 Task: Find connections with filter location Campos Belos with filter topic #Socialentrepreneurshipwith filter profile language Potuguese with filter current company Bill & Melinda Gates Foundation with filter school T A Pai Management Institute, Manipal with filter industry Hydroelectric Power Generation with filter service category Videography with filter keywords title Restaurant Chain Executive
Action: Mouse moved to (664, 134)
Screenshot: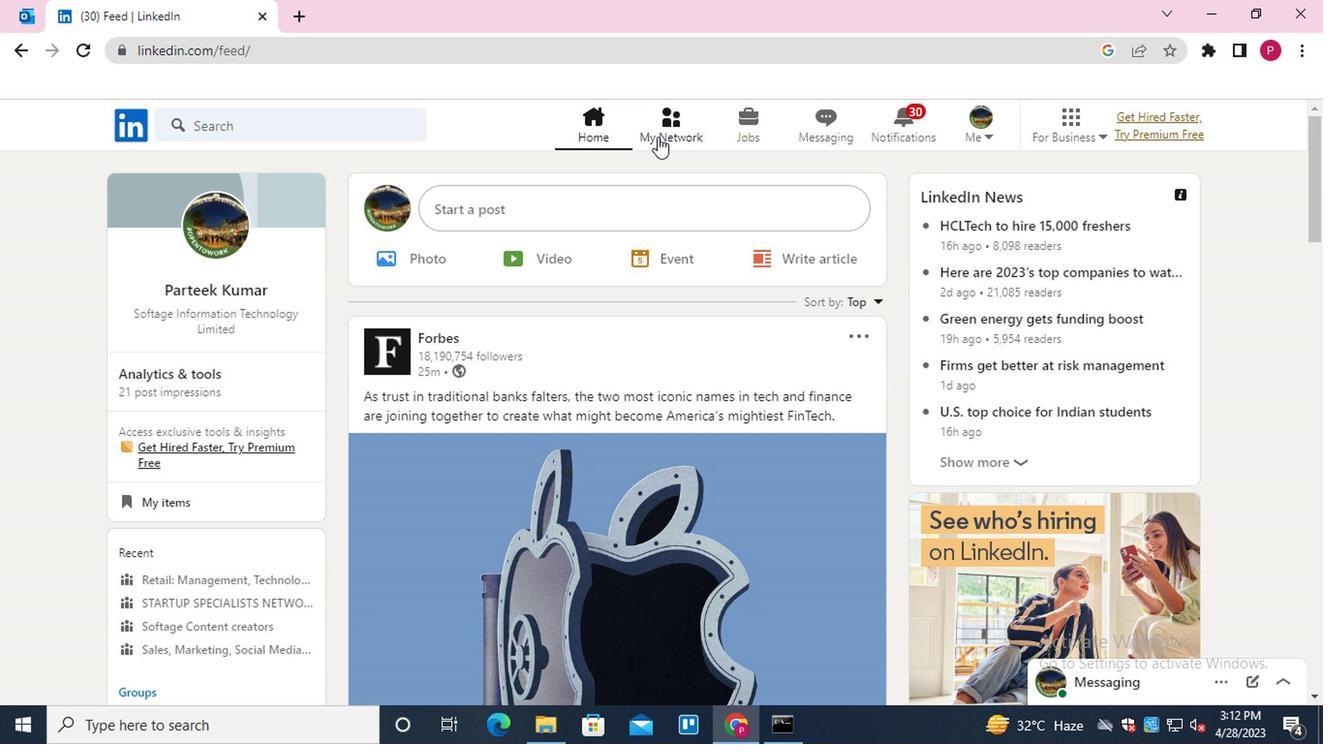 
Action: Mouse pressed left at (664, 134)
Screenshot: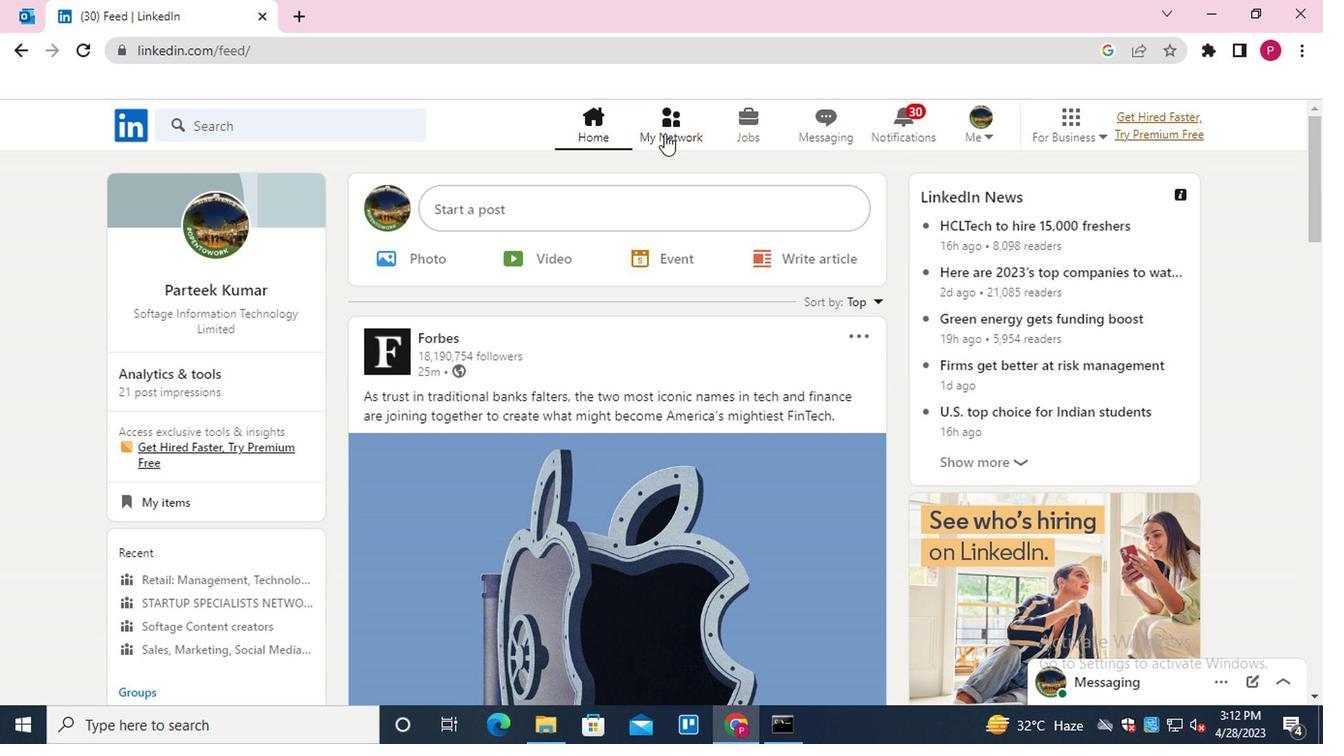 
Action: Mouse moved to (311, 241)
Screenshot: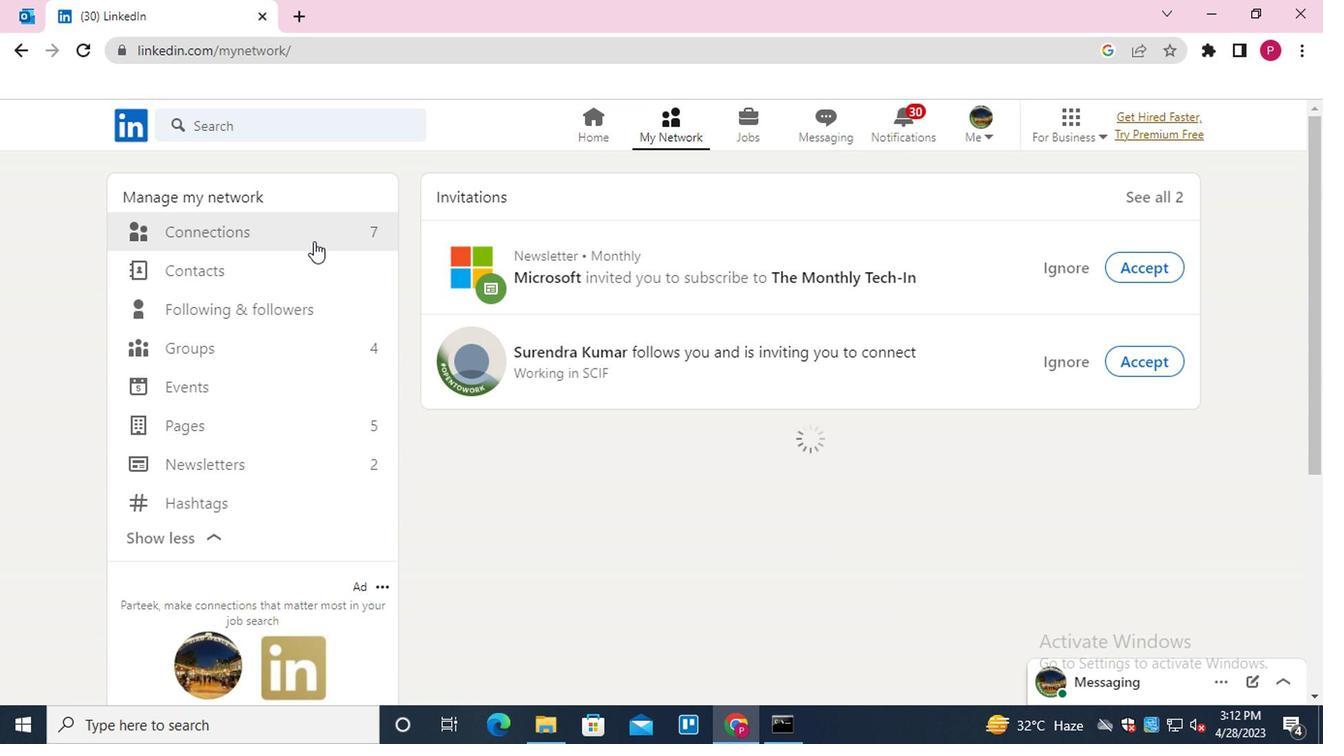
Action: Mouse pressed left at (311, 241)
Screenshot: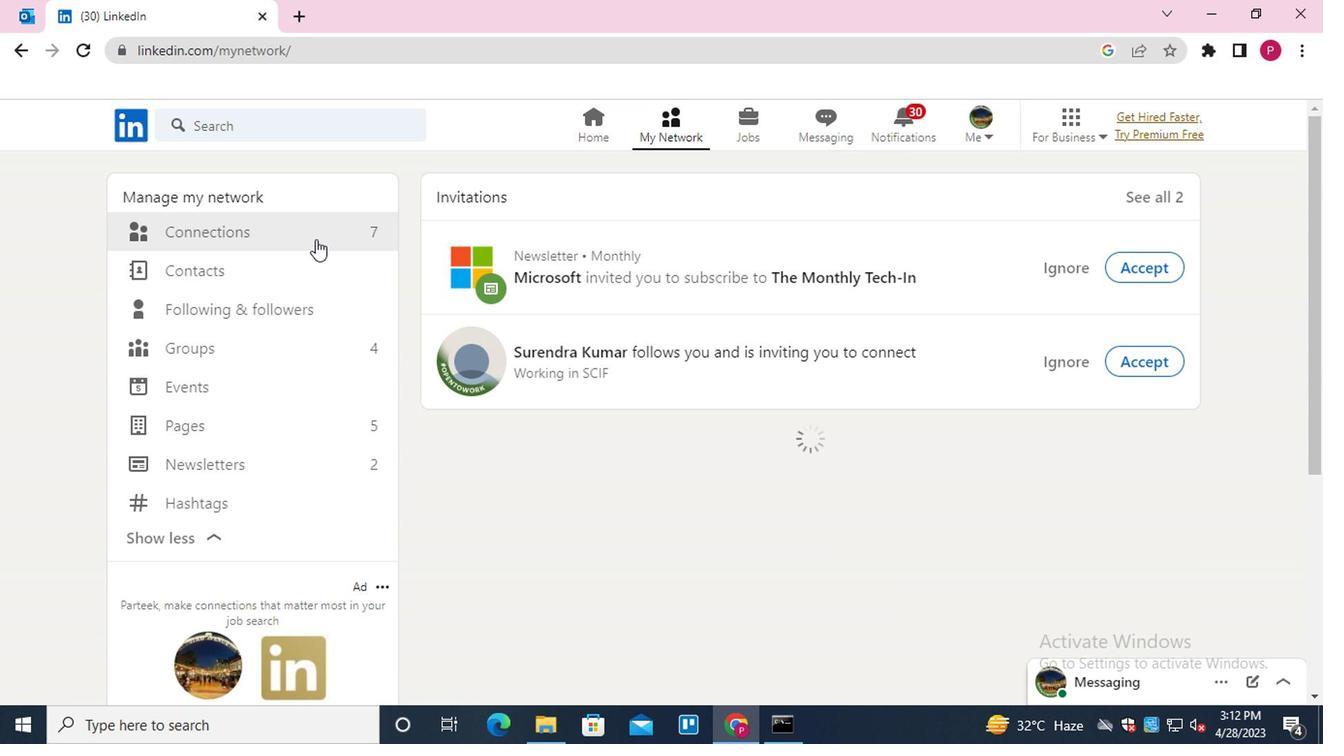 
Action: Mouse moved to (779, 233)
Screenshot: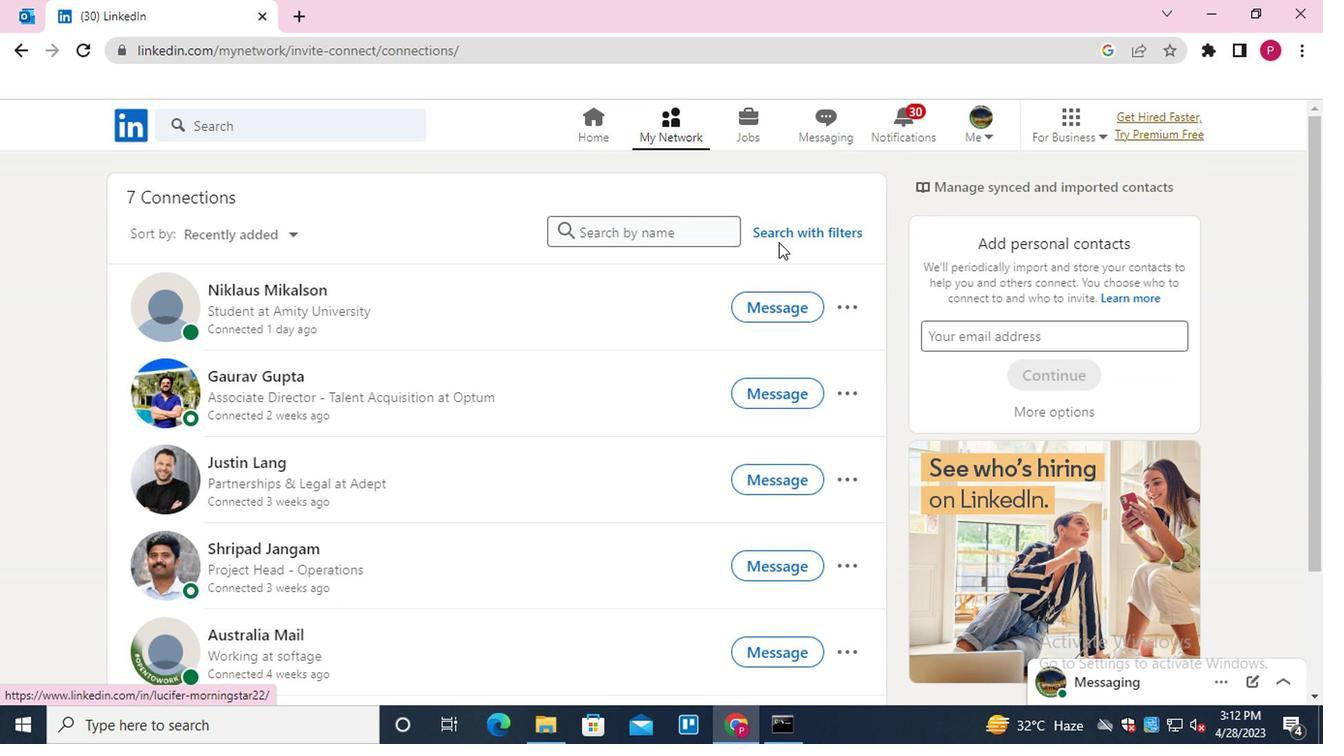 
Action: Mouse pressed left at (779, 233)
Screenshot: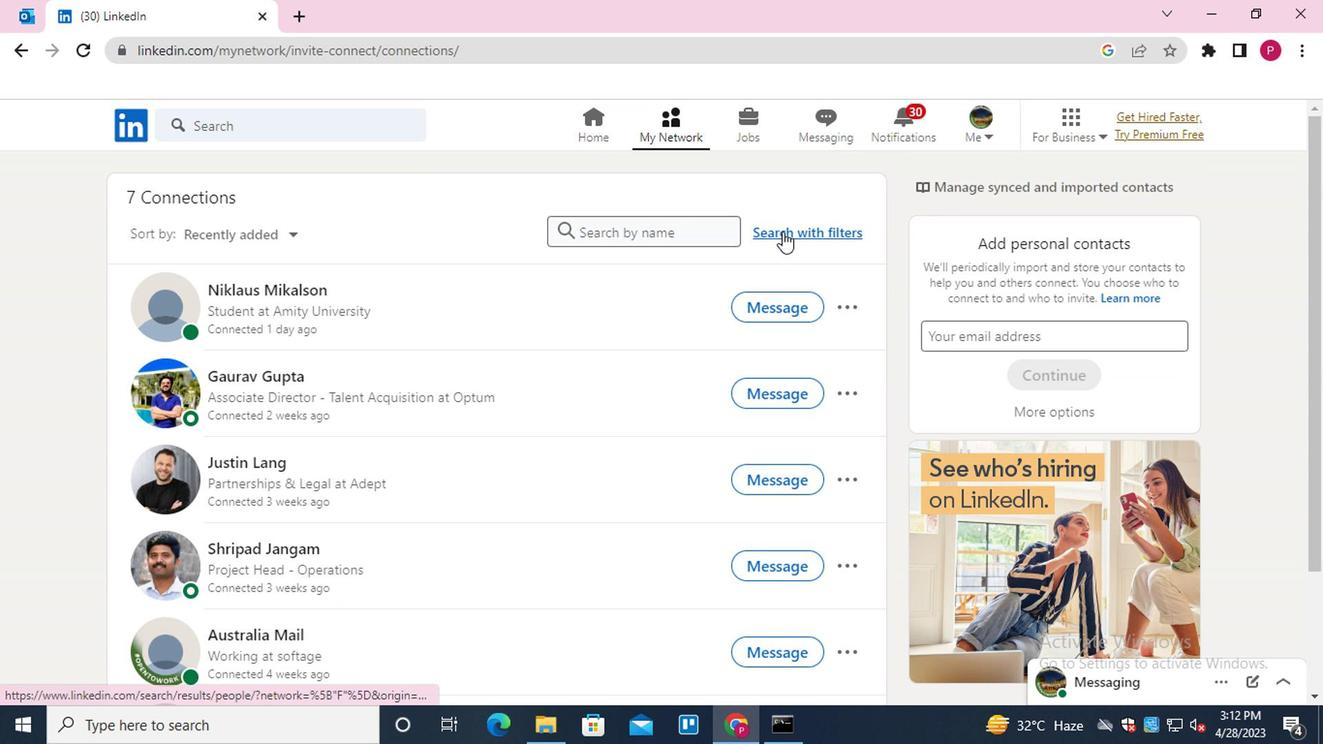 
Action: Mouse moved to (712, 179)
Screenshot: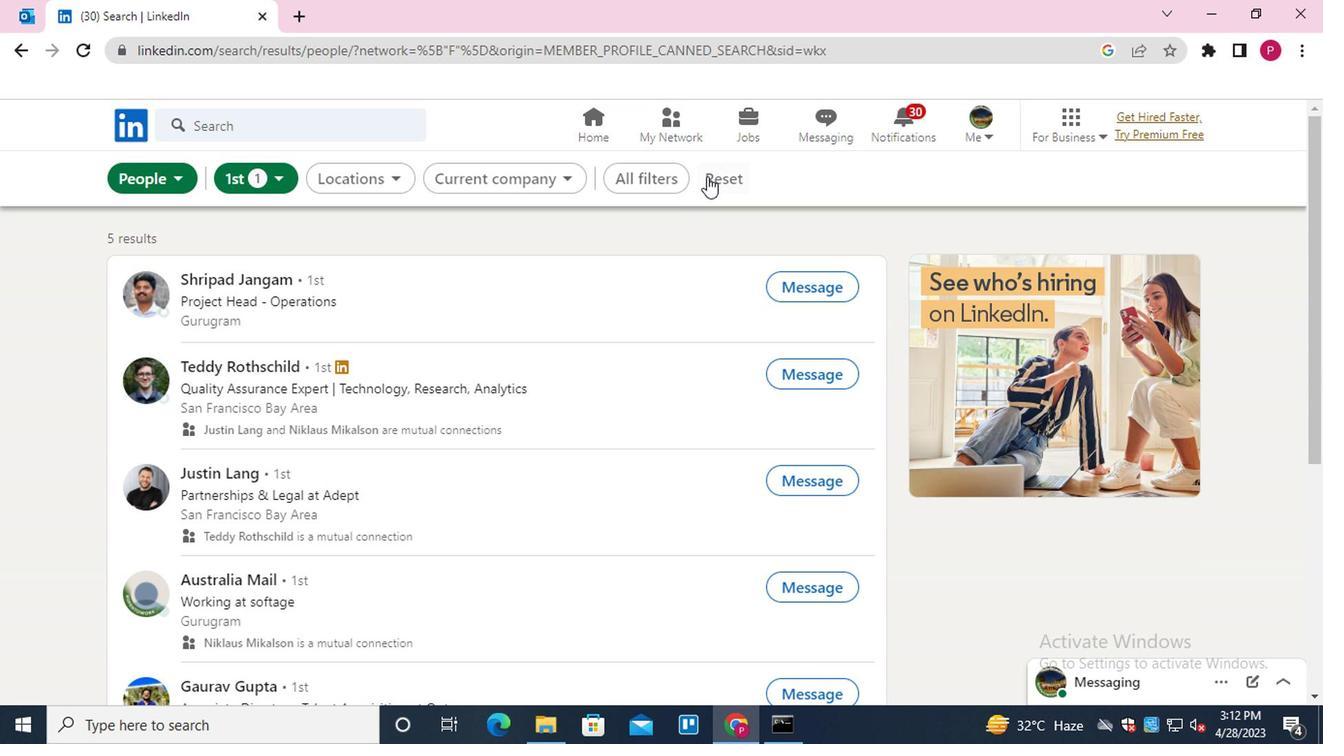 
Action: Mouse pressed left at (712, 179)
Screenshot: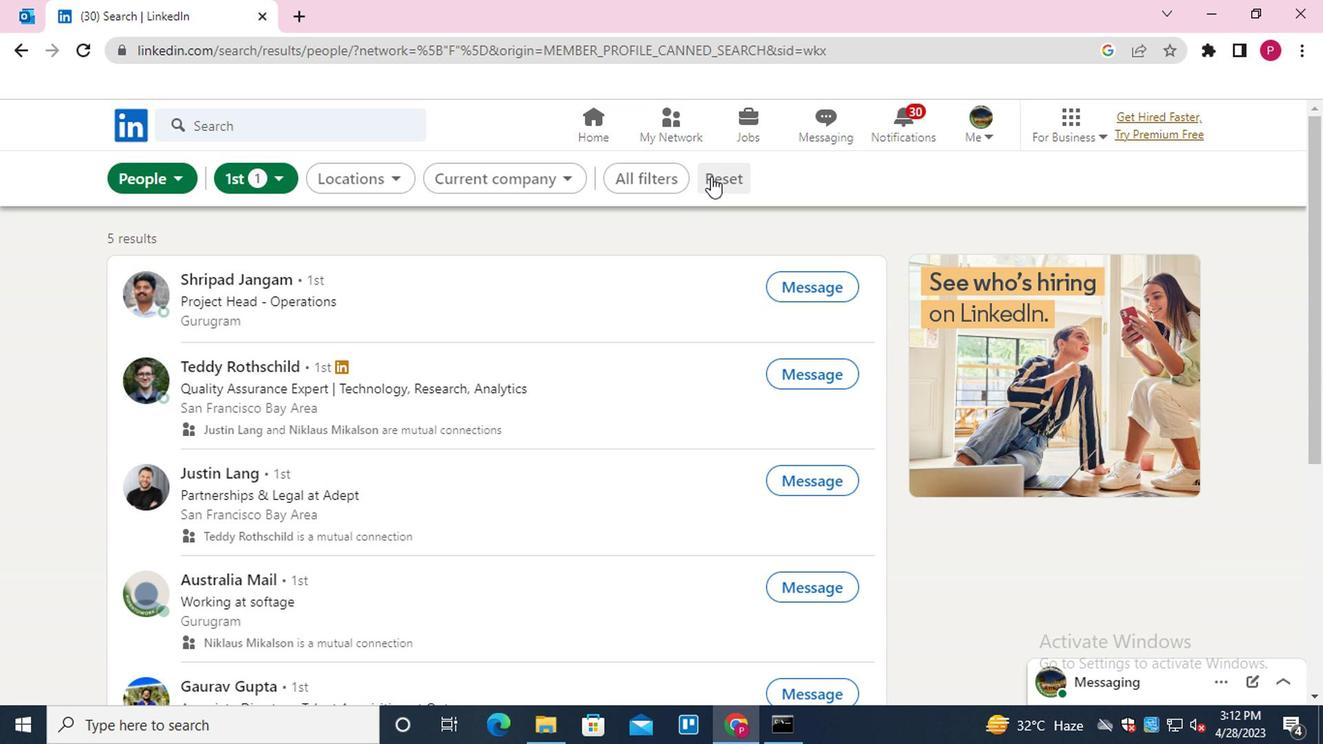 
Action: Mouse moved to (687, 181)
Screenshot: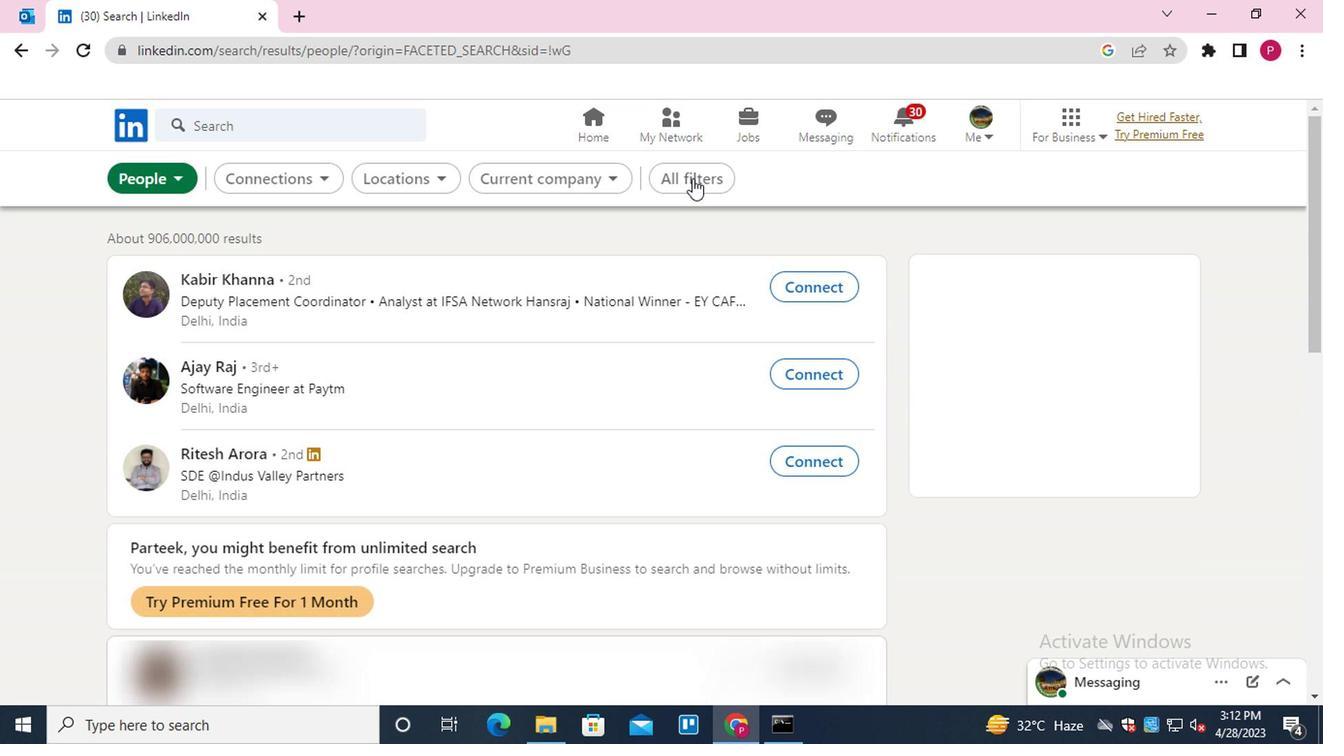 
Action: Mouse pressed left at (687, 181)
Screenshot: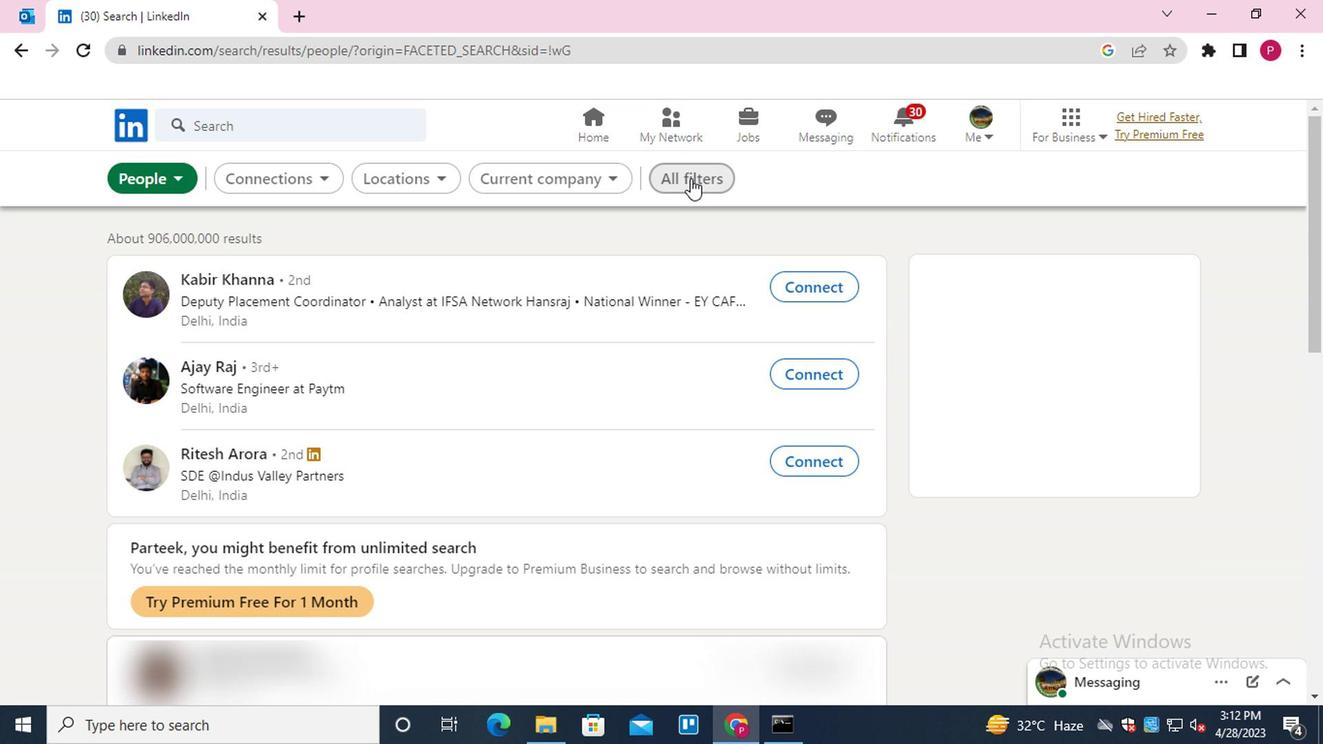 
Action: Mouse moved to (1123, 439)
Screenshot: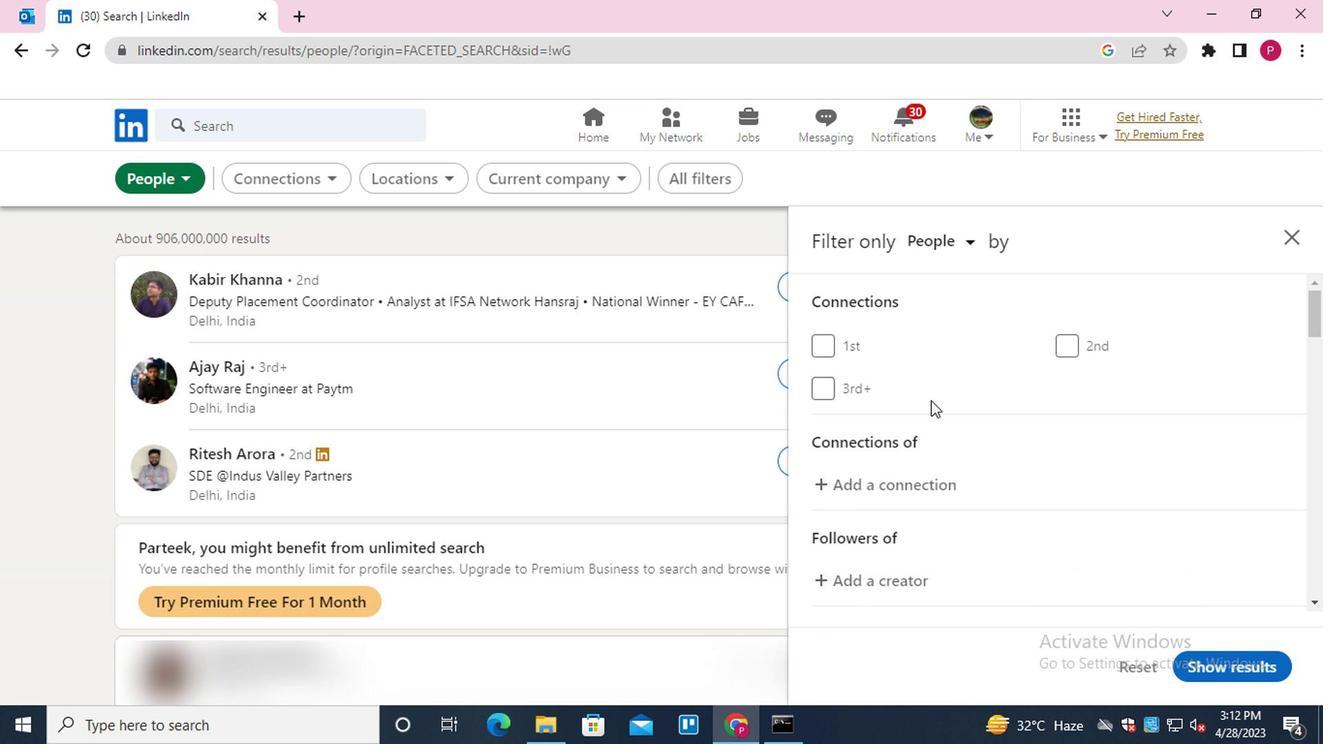 
Action: Mouse scrolled (1123, 438) with delta (0, 0)
Screenshot: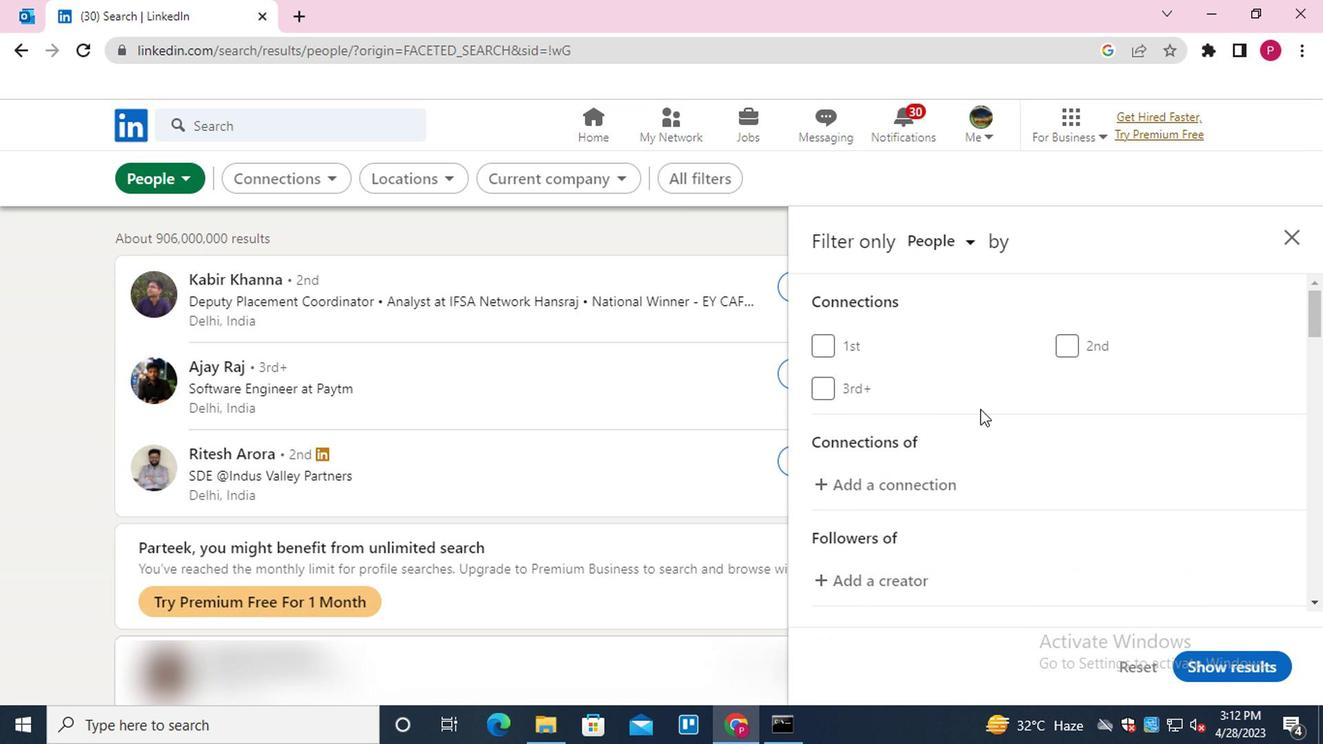 
Action: Mouse scrolled (1123, 438) with delta (0, 0)
Screenshot: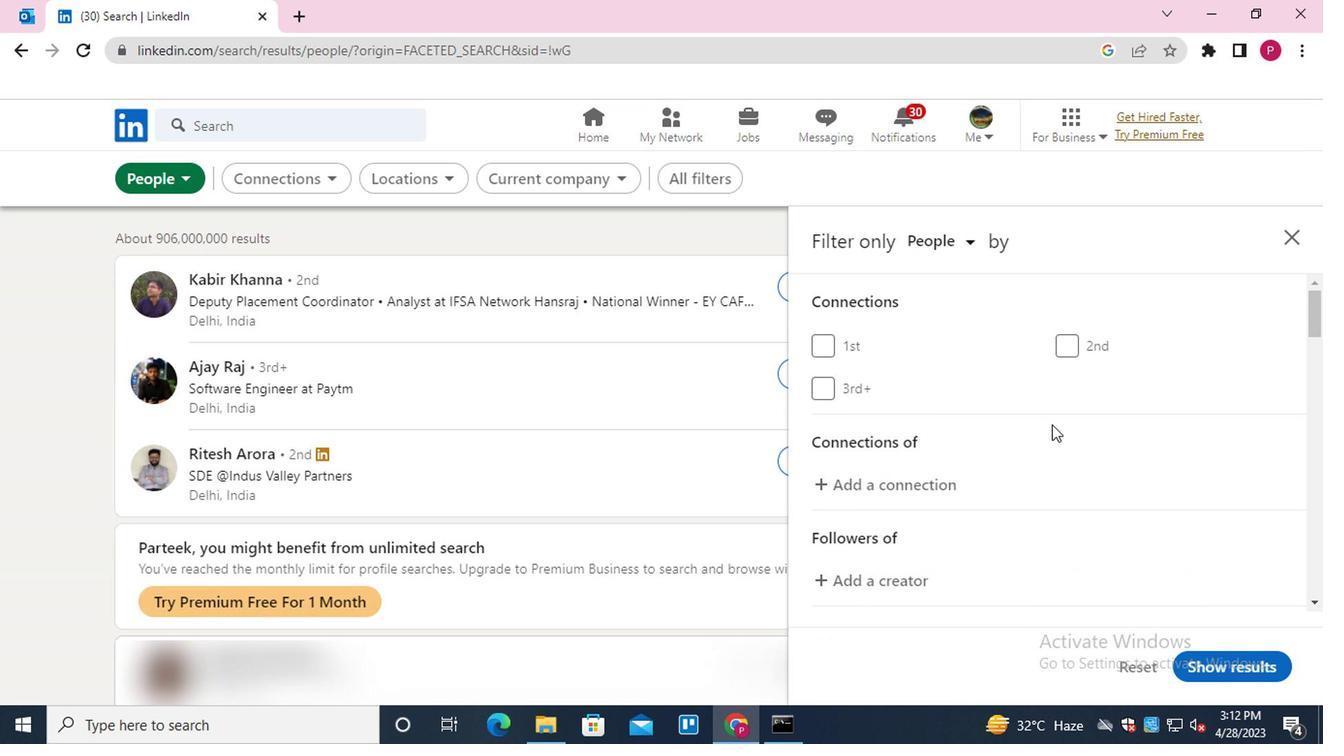 
Action: Mouse moved to (1131, 439)
Screenshot: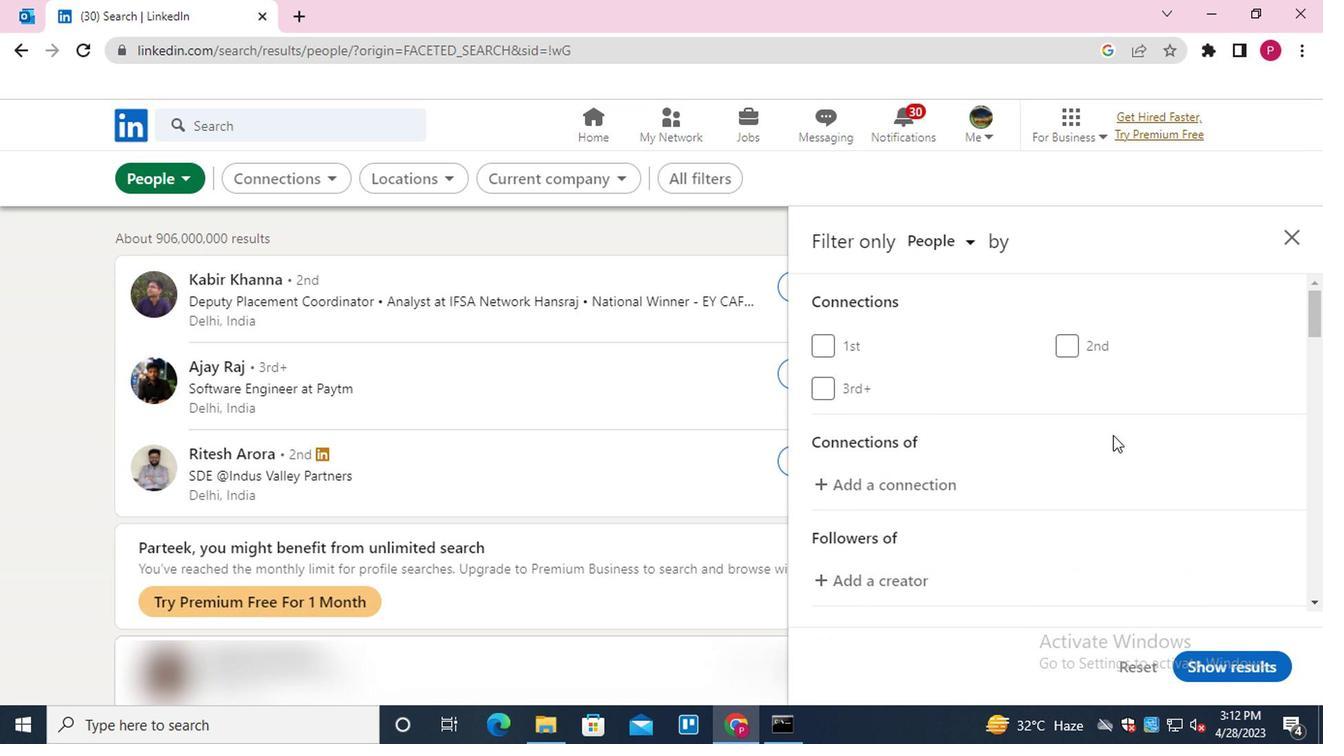 
Action: Mouse scrolled (1131, 439) with delta (0, 0)
Screenshot: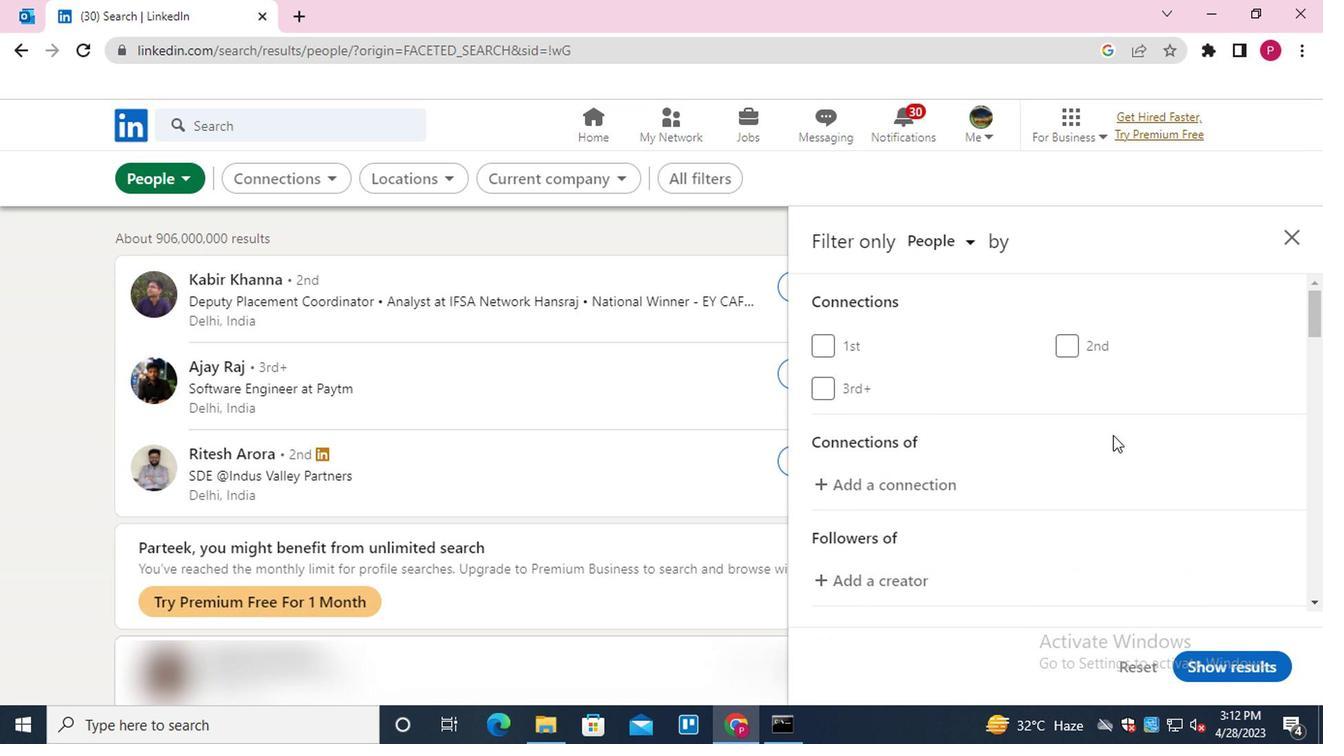 
Action: Mouse moved to (1122, 470)
Screenshot: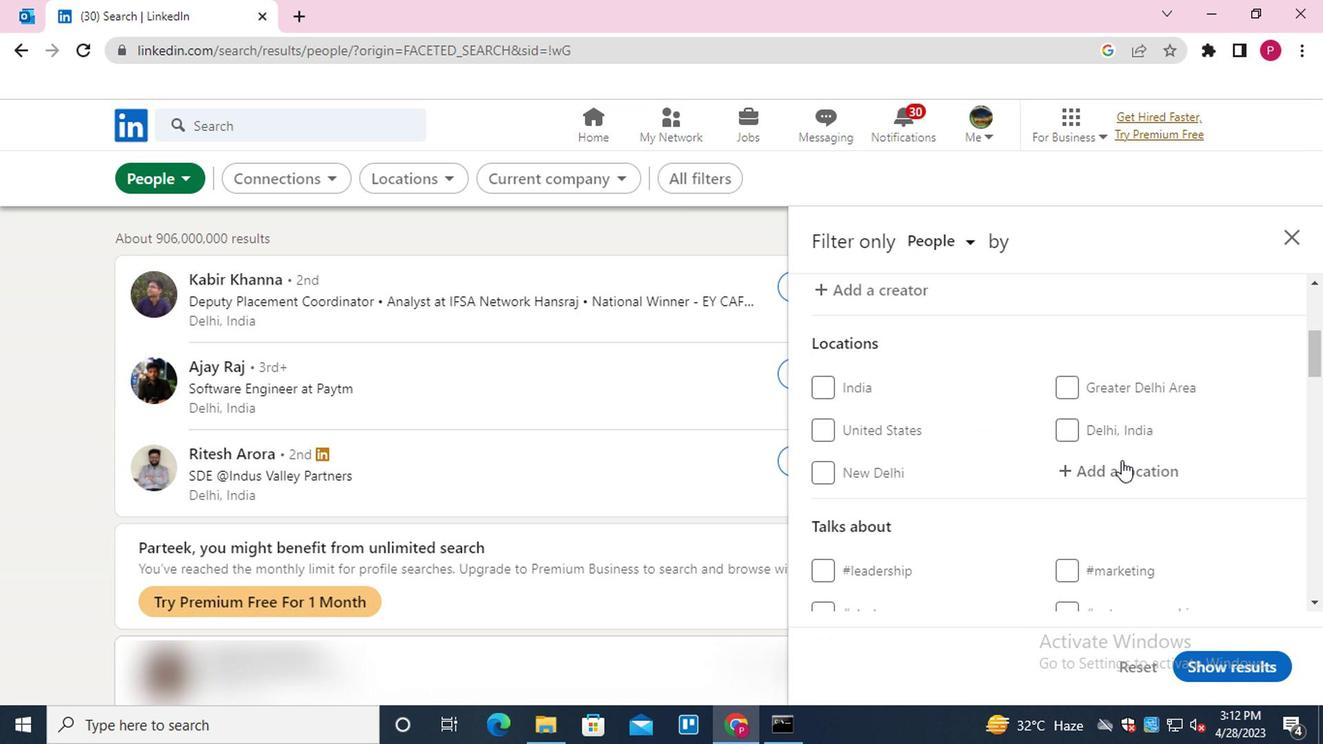 
Action: Mouse pressed left at (1122, 470)
Screenshot: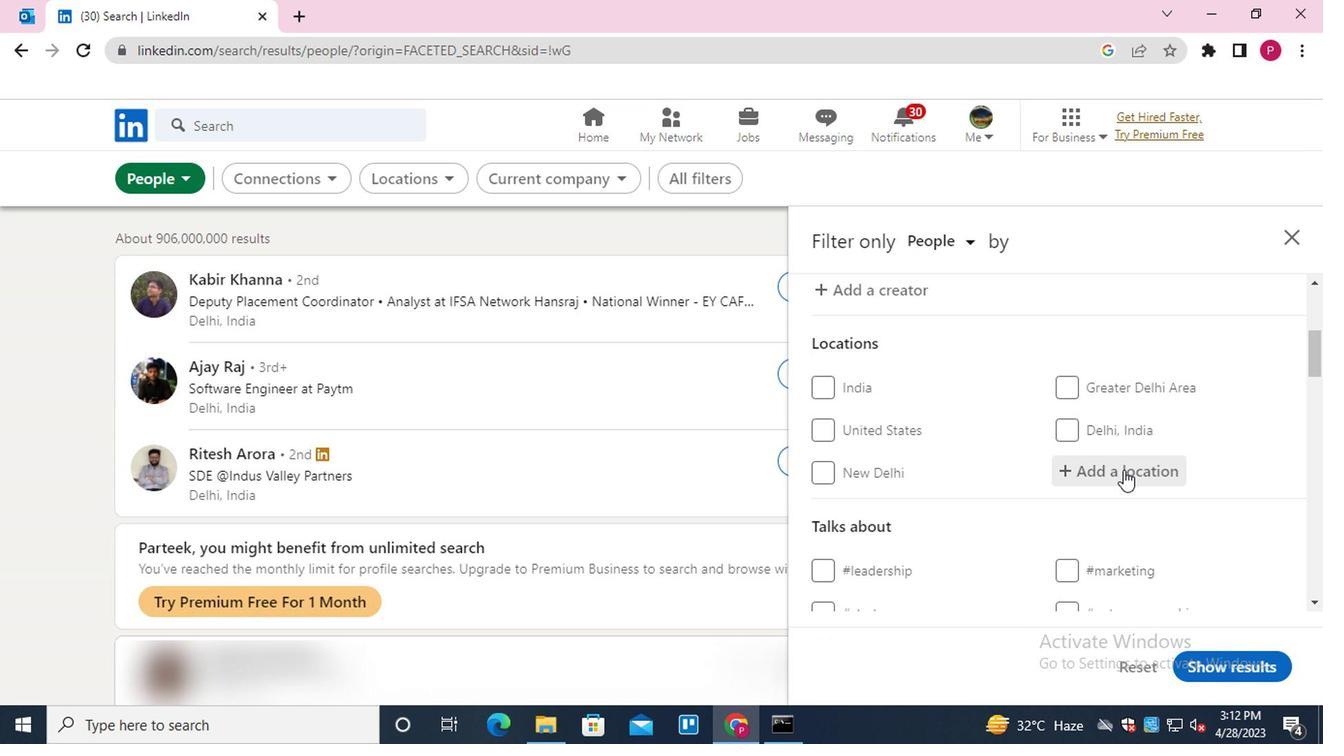 
Action: Mouse moved to (1123, 470)
Screenshot: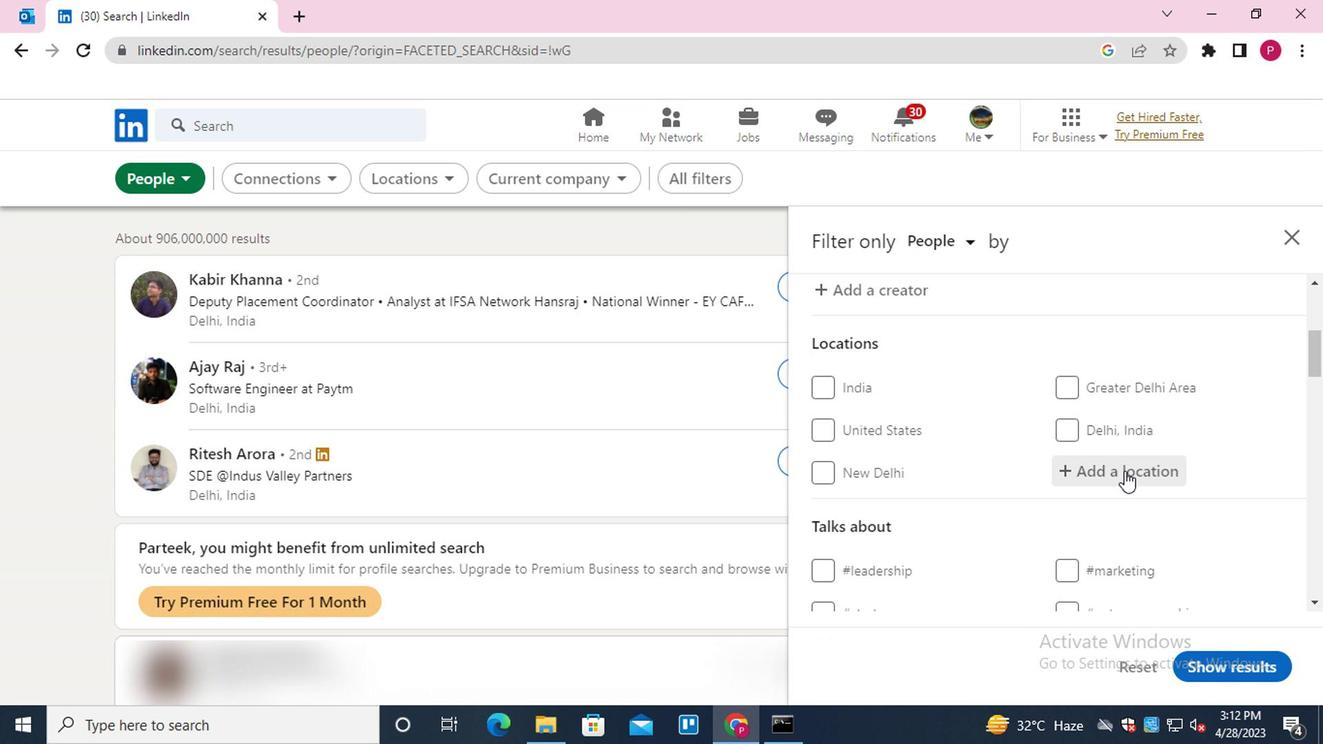 
Action: Key pressed <Key.shift>CAMPOS<Key.space><Key.shift>BE<Key.down><Key.enter>
Screenshot: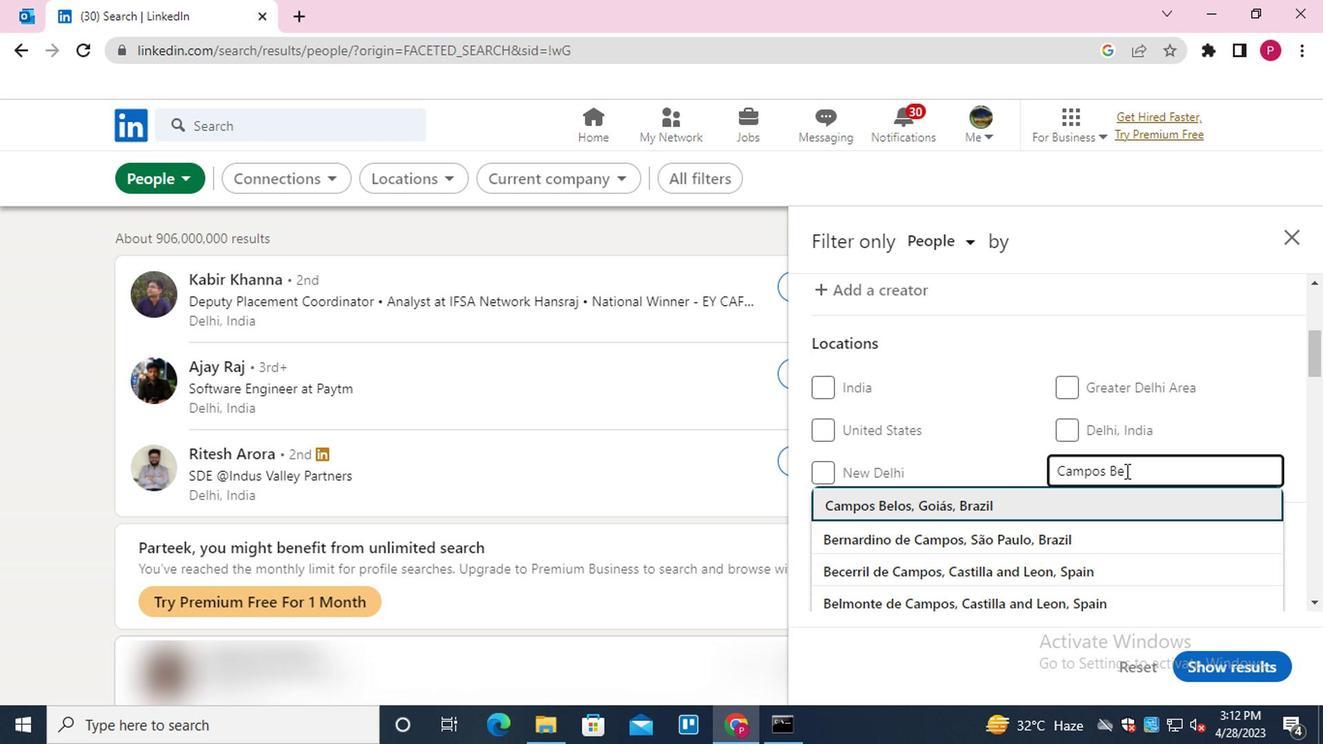 
Action: Mouse moved to (1117, 474)
Screenshot: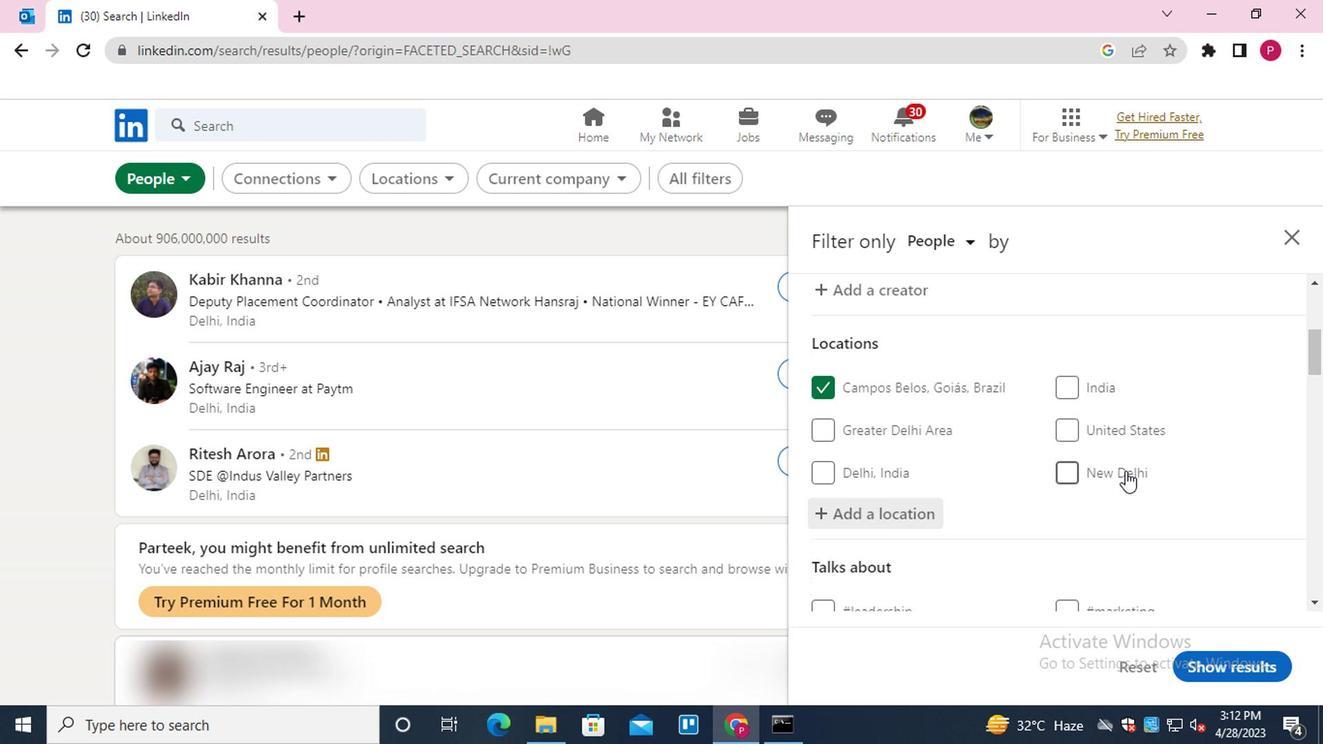 
Action: Mouse scrolled (1117, 473) with delta (0, 0)
Screenshot: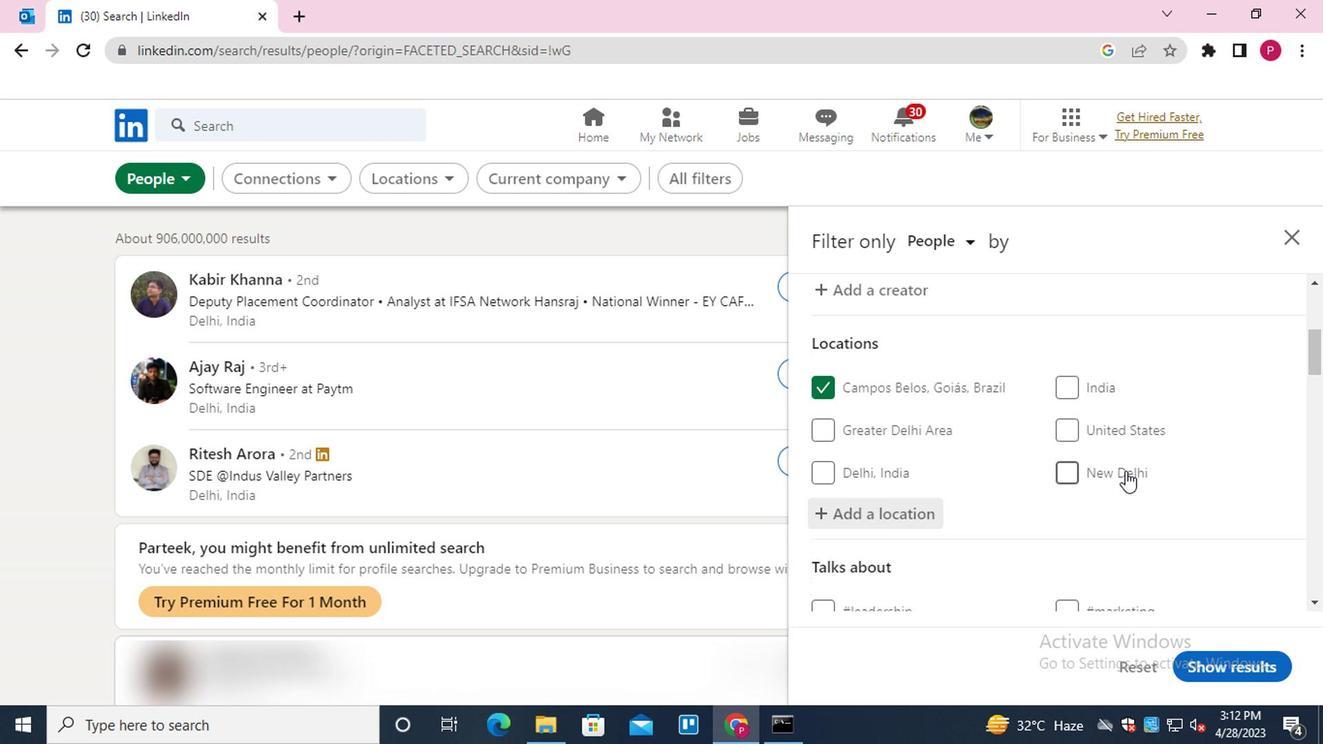 
Action: Mouse scrolled (1117, 473) with delta (0, 0)
Screenshot: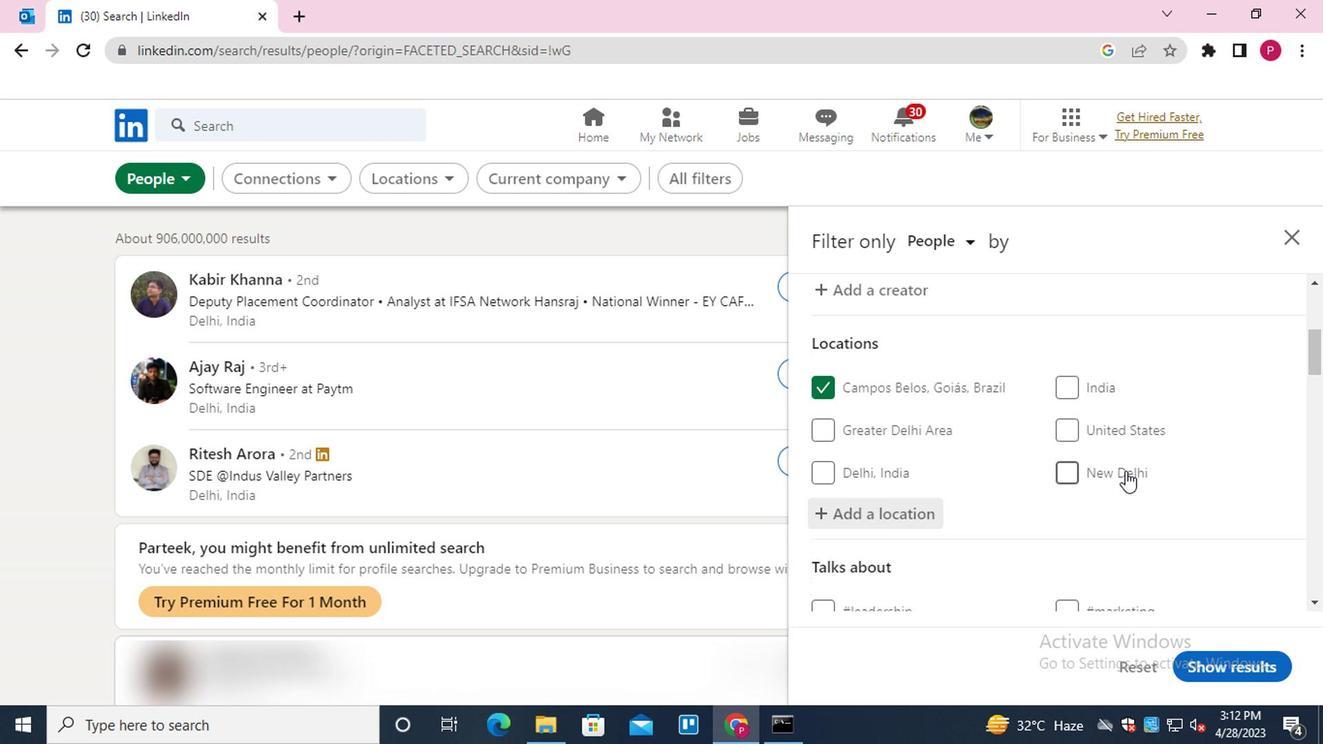 
Action: Mouse moved to (1116, 475)
Screenshot: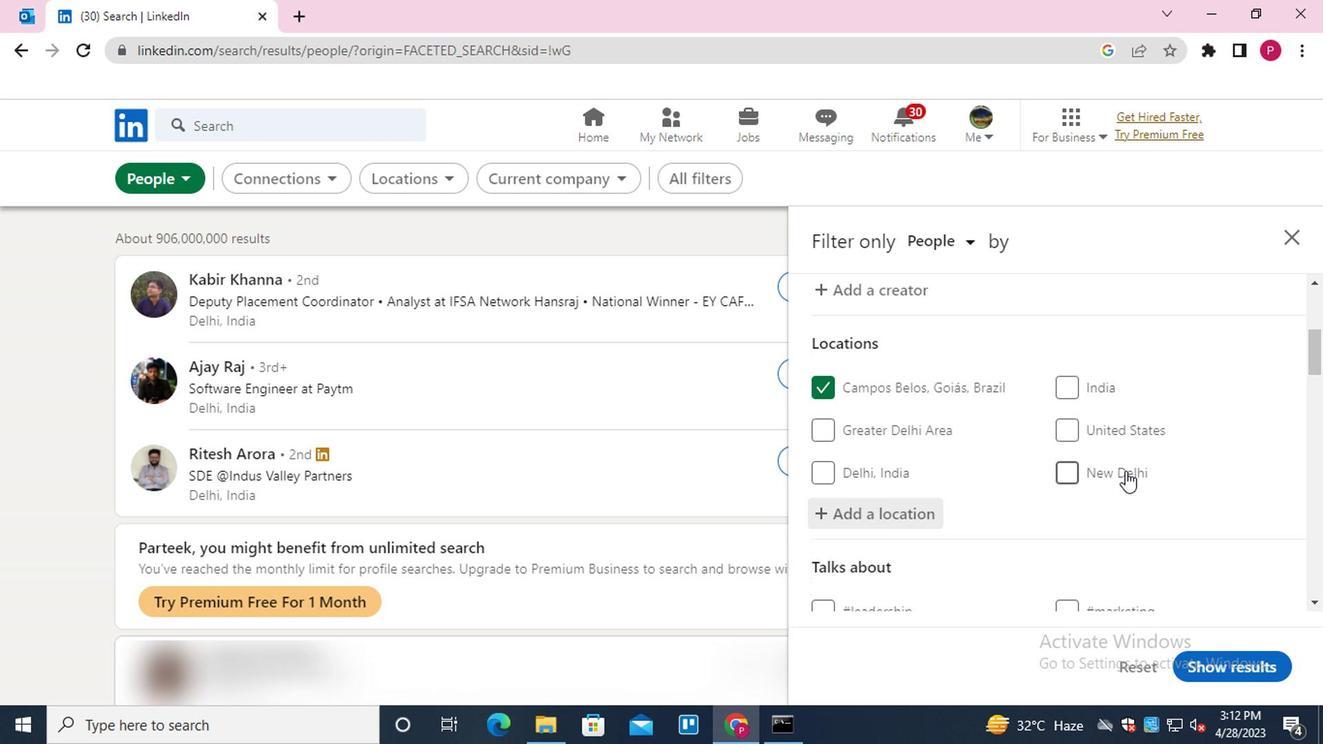 
Action: Mouse scrolled (1116, 474) with delta (0, -1)
Screenshot: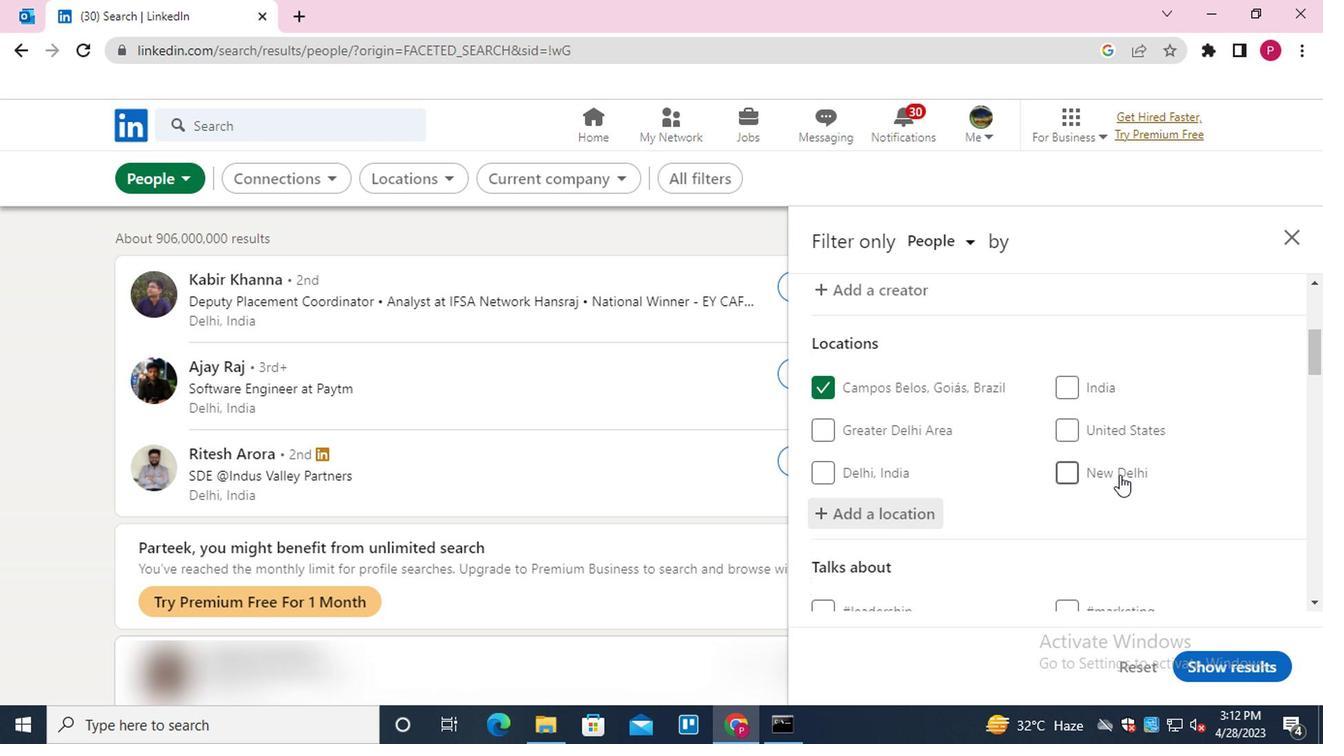 
Action: Mouse scrolled (1116, 474) with delta (0, -1)
Screenshot: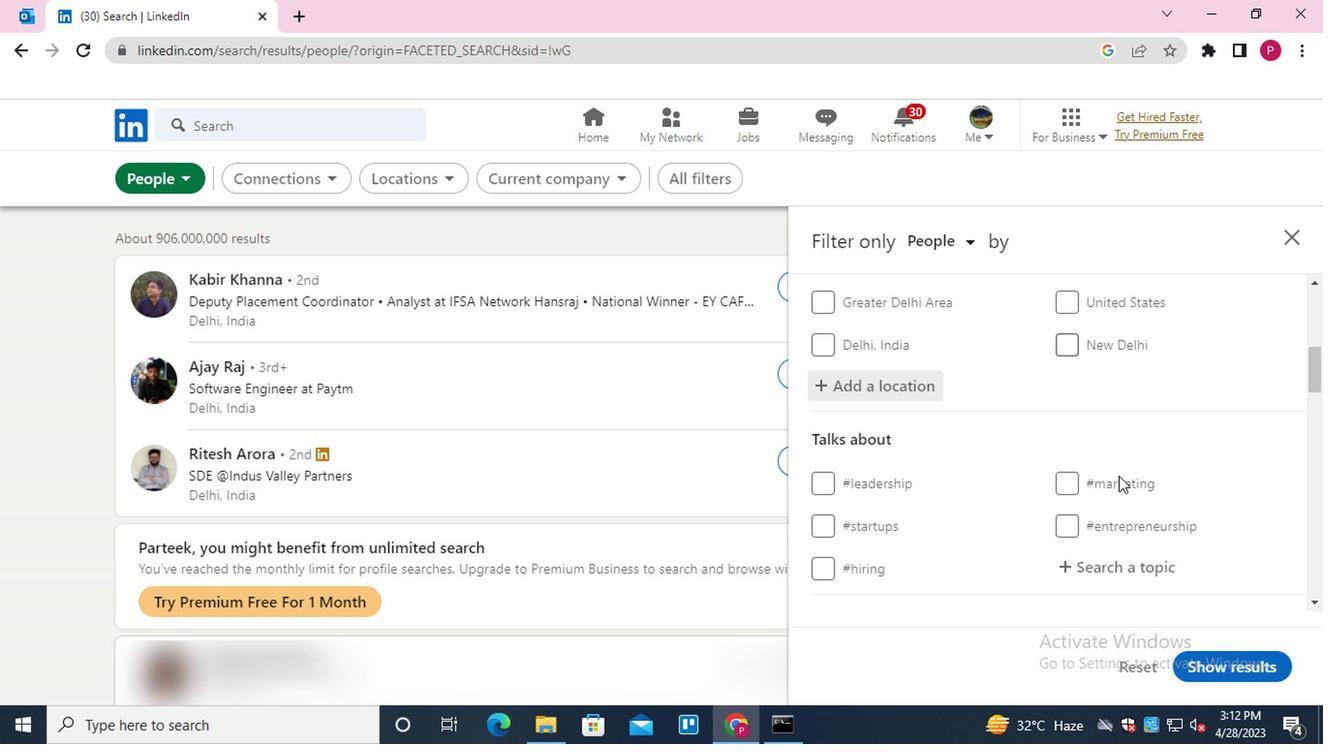 
Action: Mouse moved to (1096, 310)
Screenshot: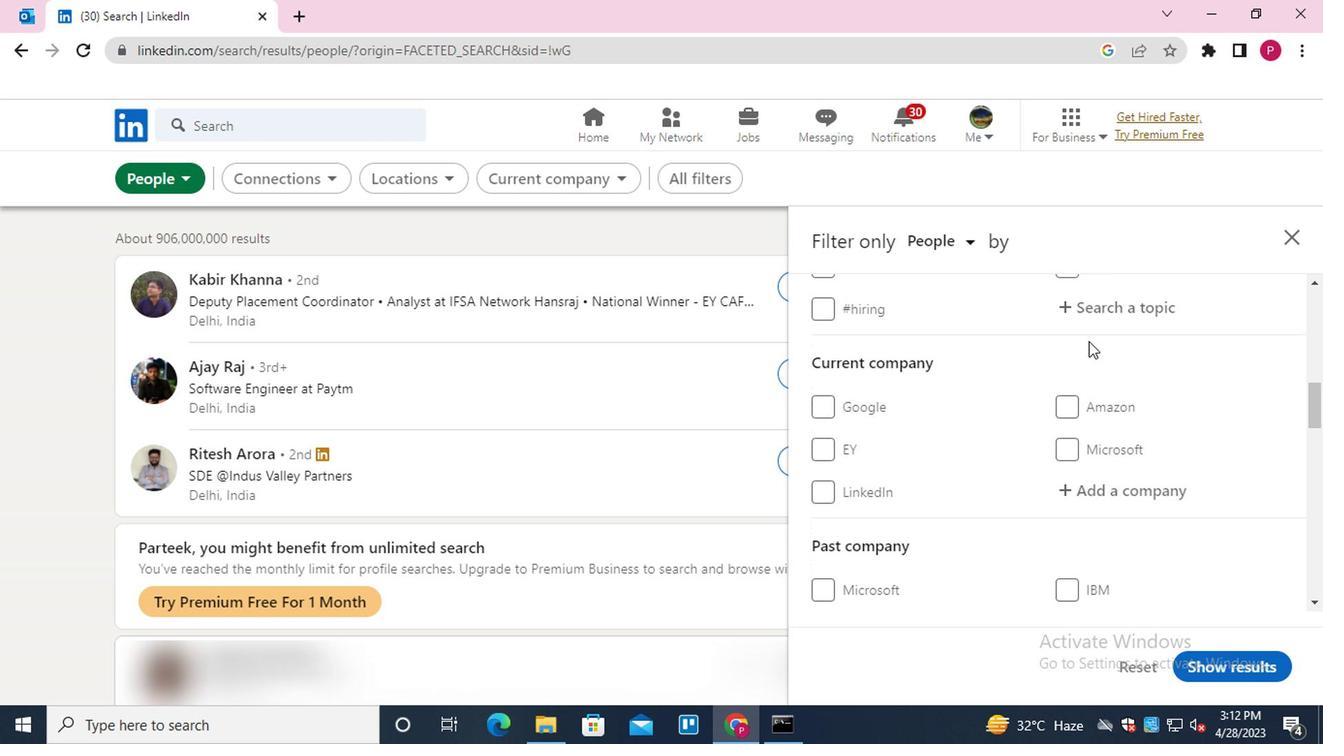 
Action: Mouse pressed left at (1096, 310)
Screenshot: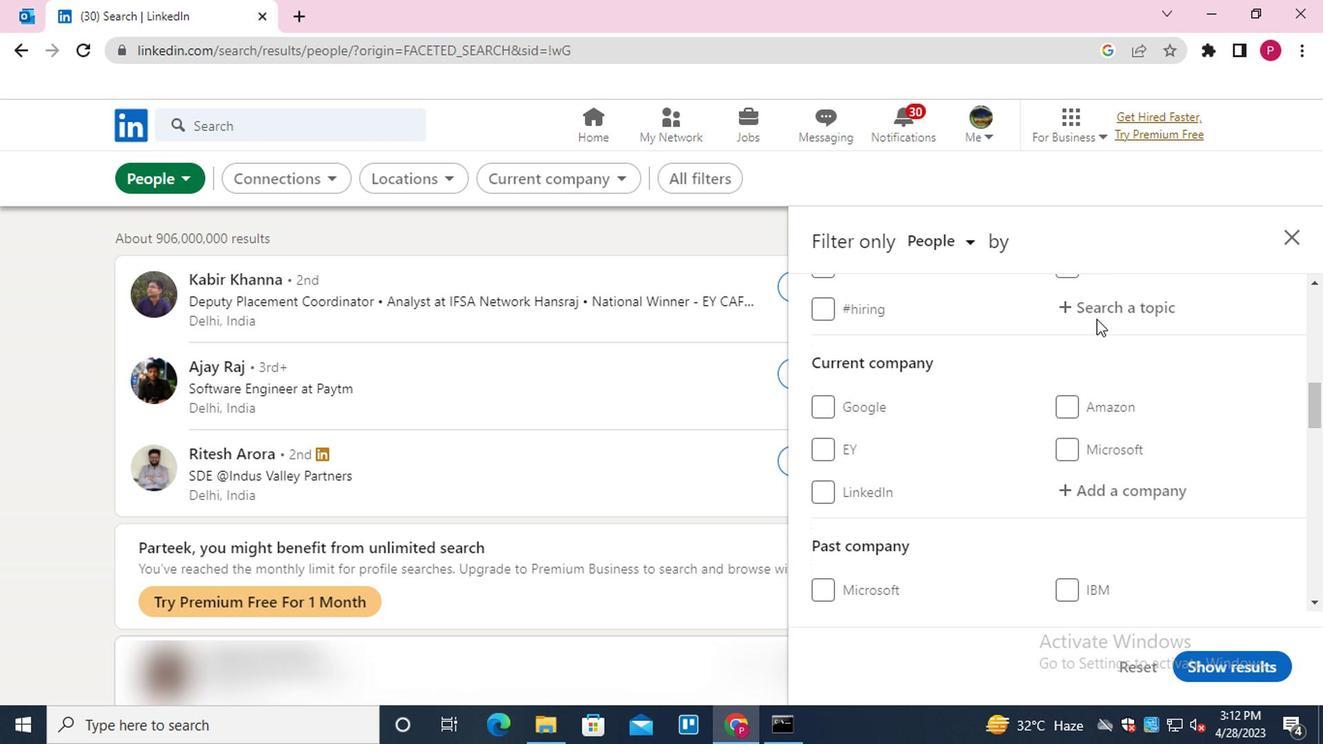 
Action: Key pressed SOCIAL<Key.space><Key.backspace>ENTER<Key.backspace><Key.backspace><Key.down><Key.enter>
Screenshot: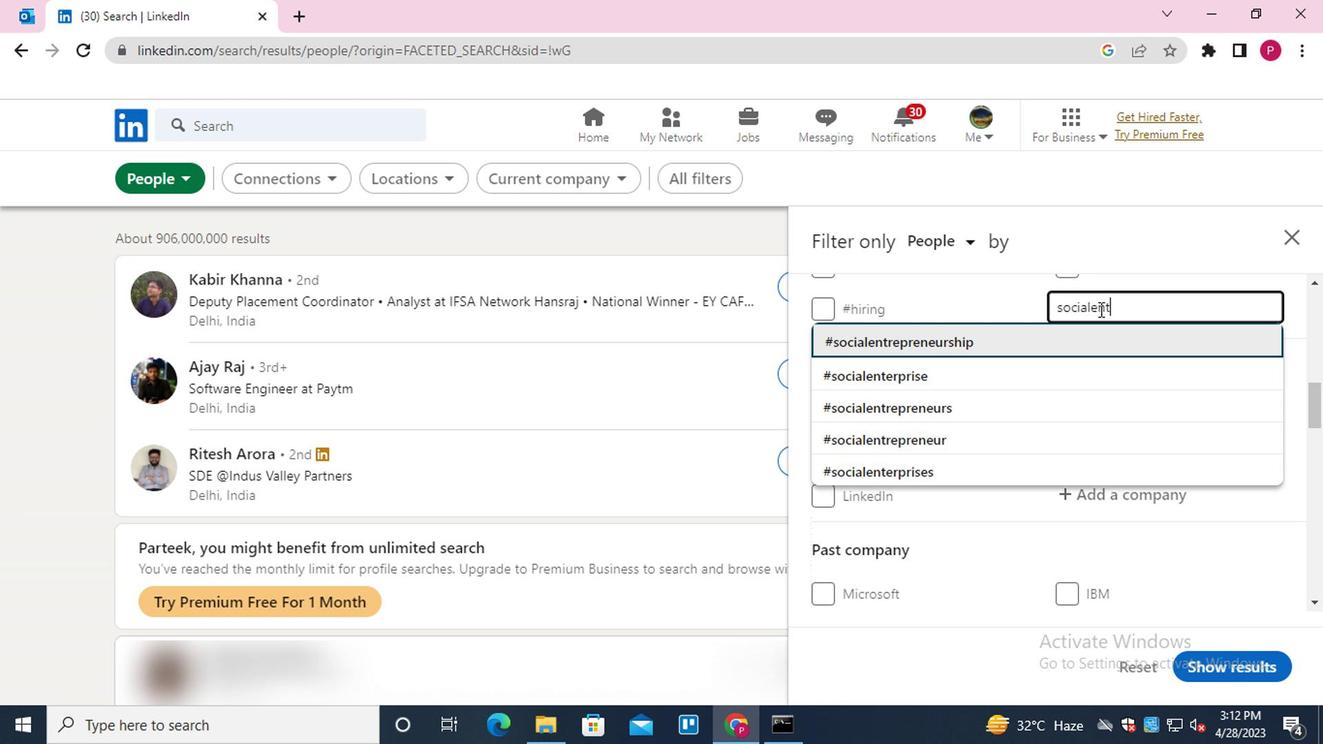 
Action: Mouse moved to (994, 368)
Screenshot: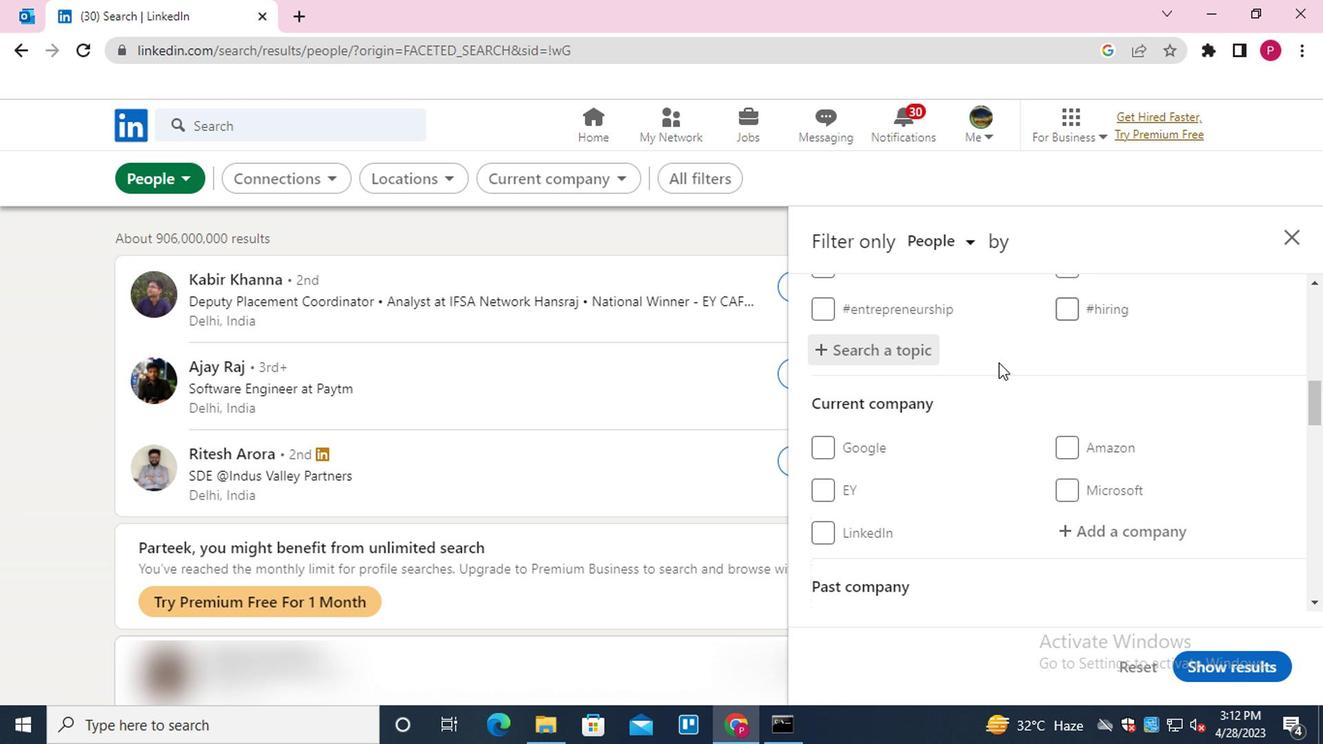 
Action: Mouse scrolled (994, 367) with delta (0, 0)
Screenshot: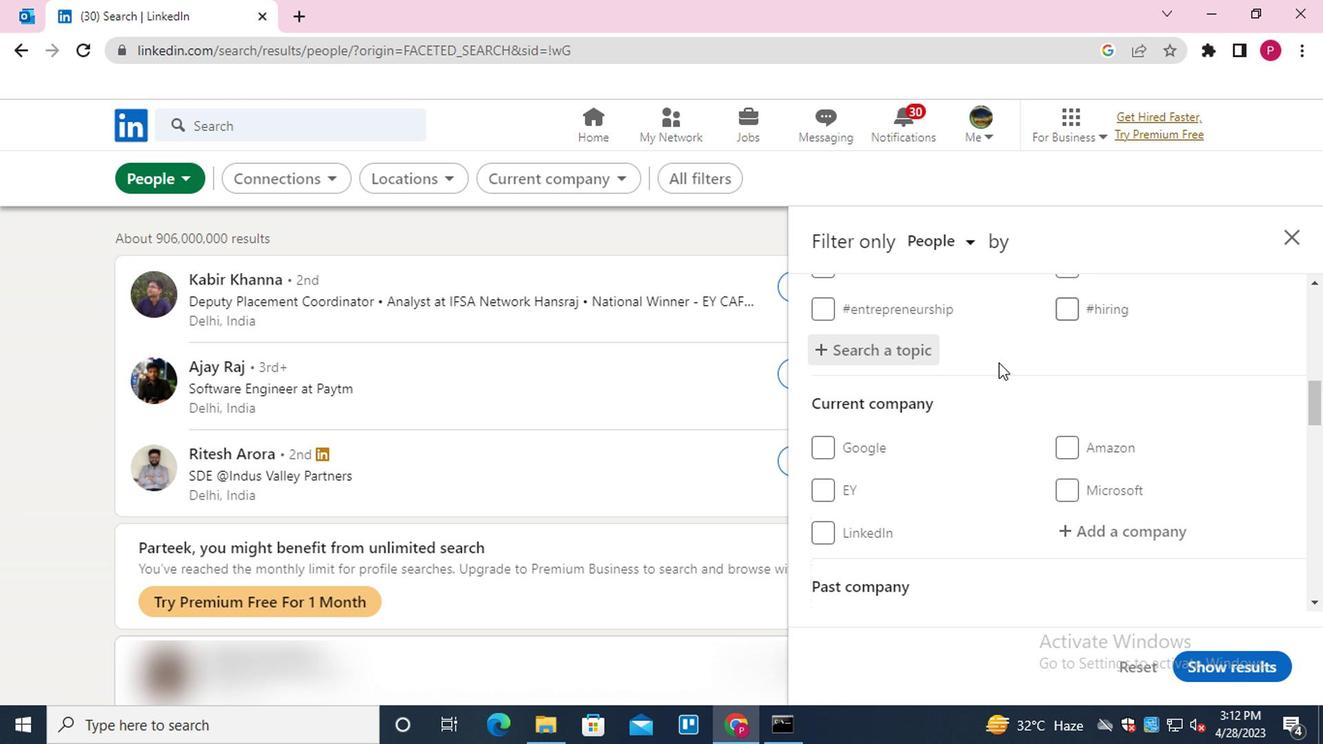 
Action: Mouse moved to (994, 374)
Screenshot: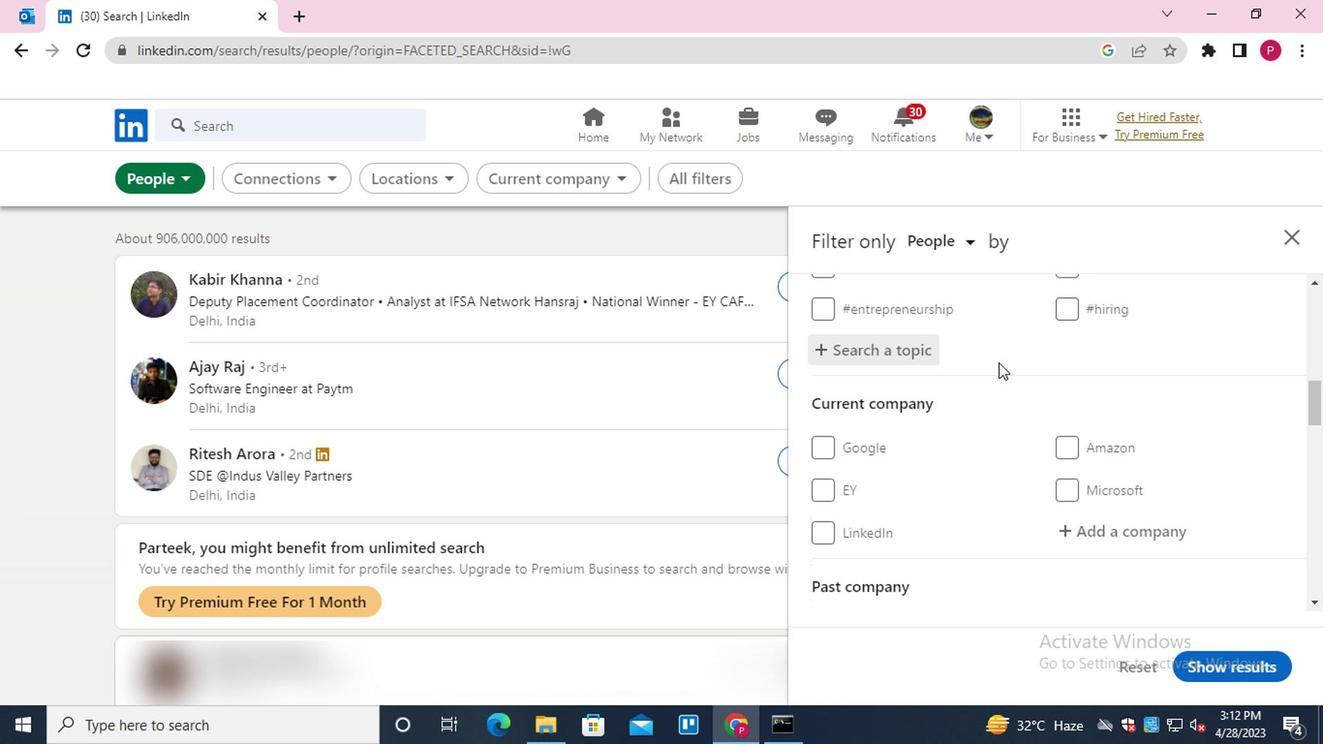 
Action: Mouse scrolled (994, 372) with delta (0, -1)
Screenshot: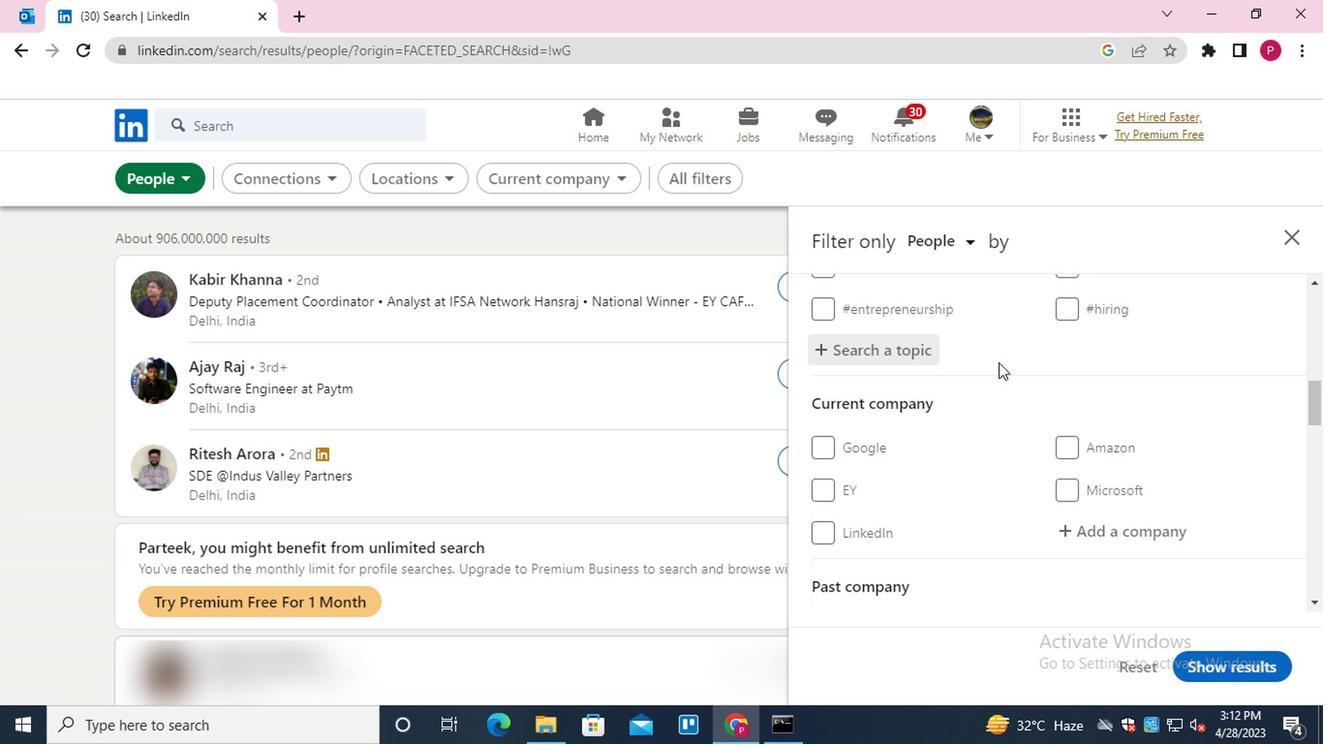 
Action: Mouse scrolled (994, 372) with delta (0, -1)
Screenshot: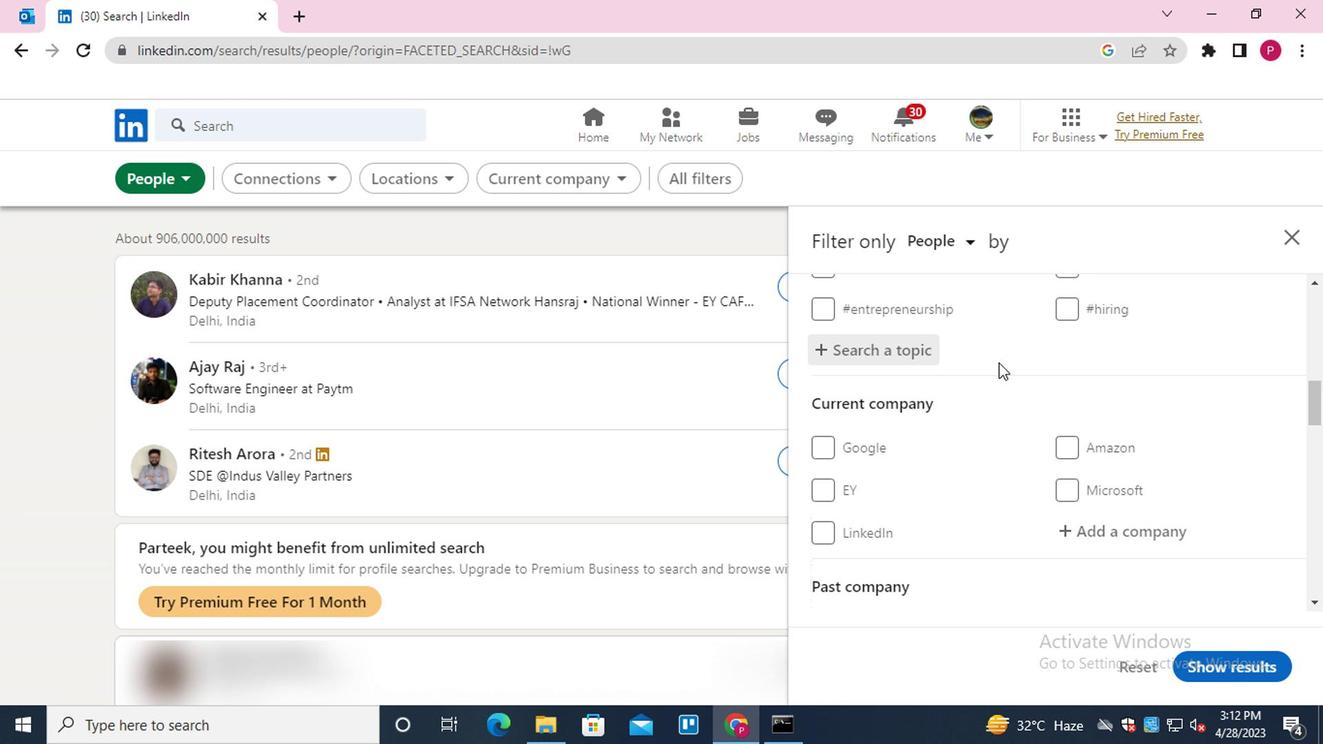 
Action: Mouse moved to (968, 396)
Screenshot: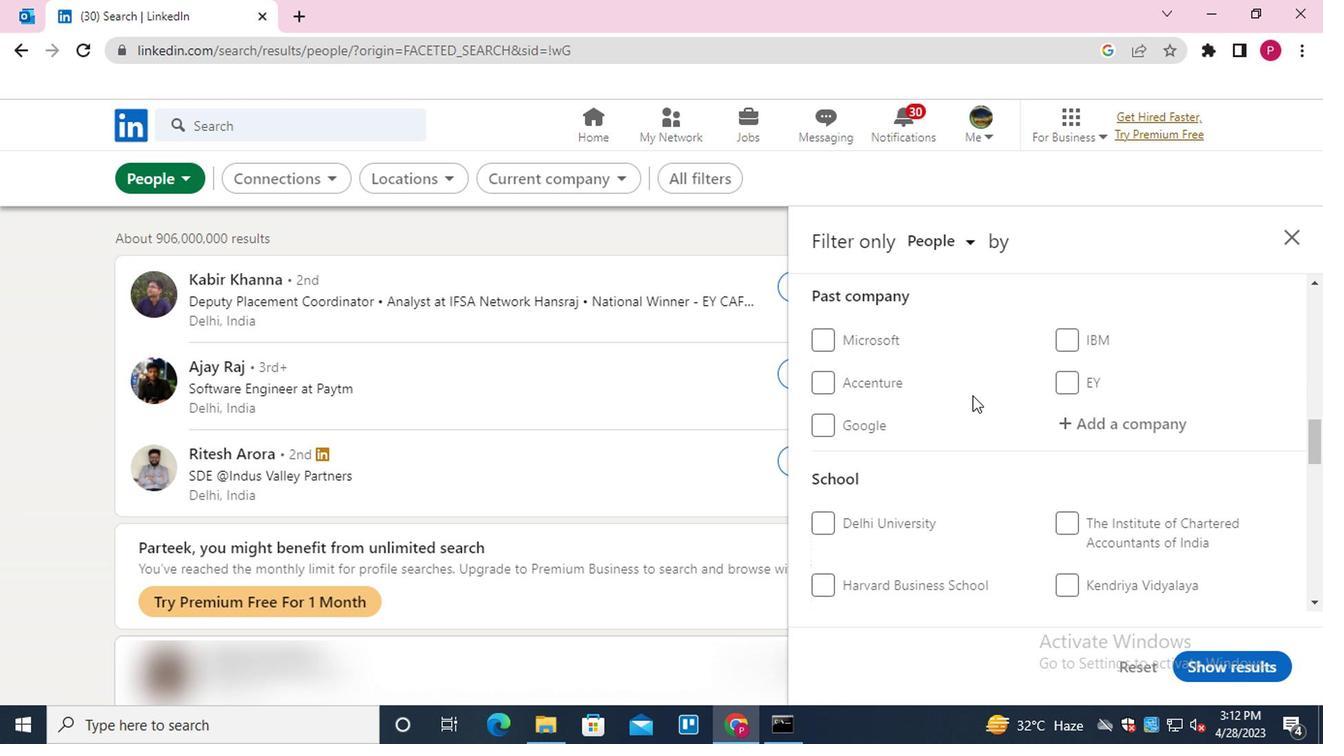 
Action: Mouse scrolled (968, 395) with delta (0, -1)
Screenshot: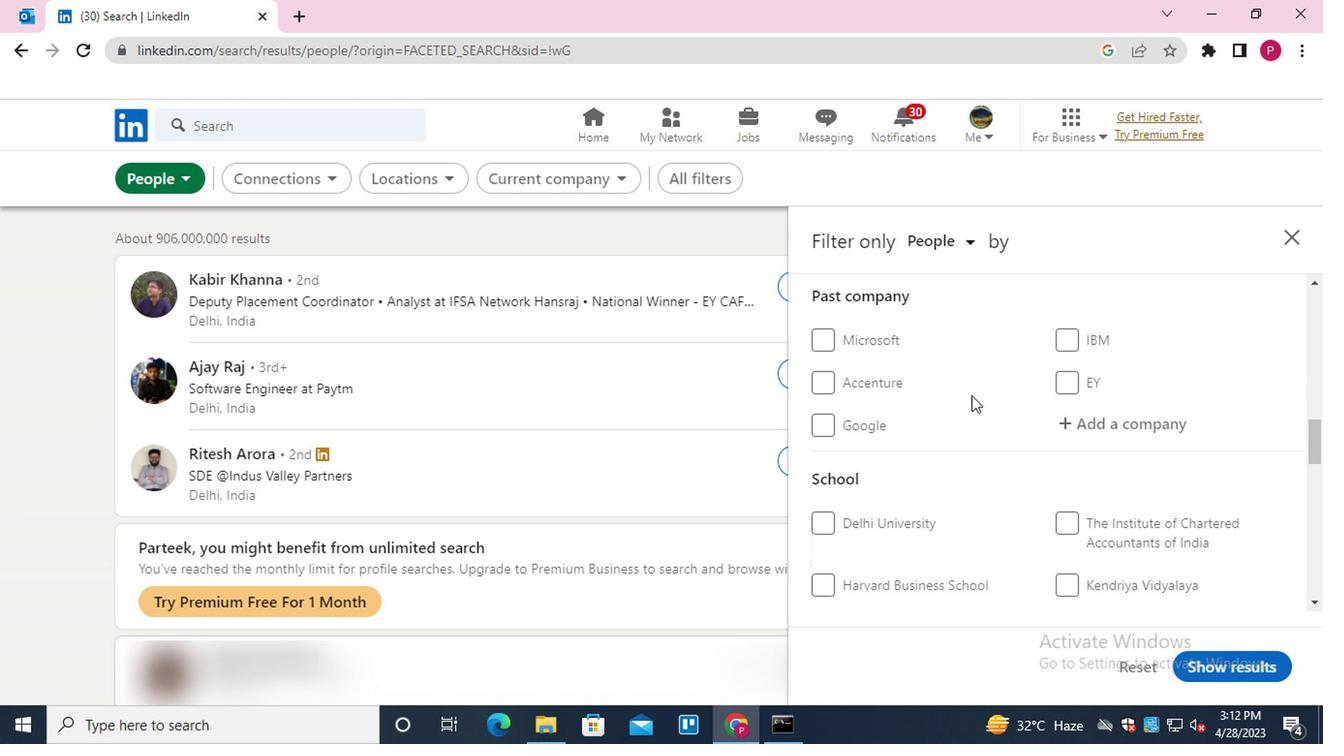 
Action: Mouse scrolled (968, 395) with delta (0, -1)
Screenshot: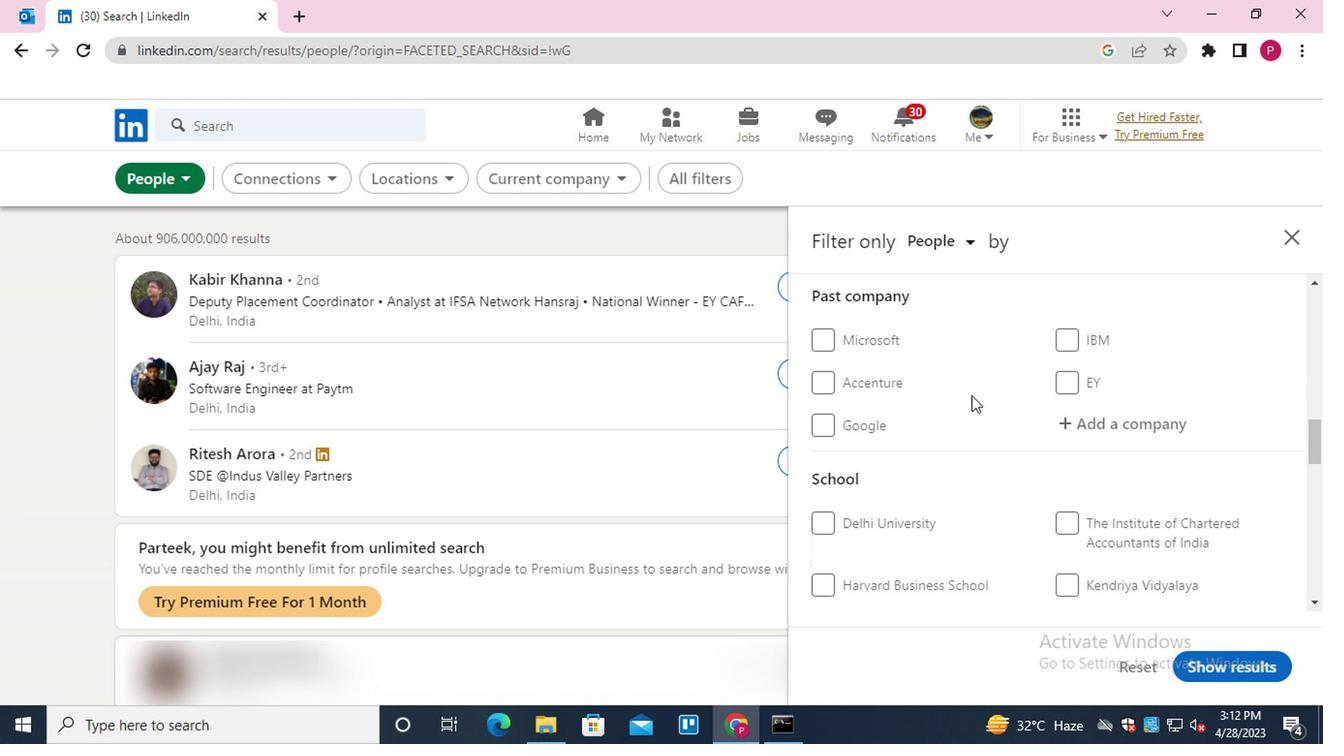 
Action: Mouse scrolled (968, 395) with delta (0, -1)
Screenshot: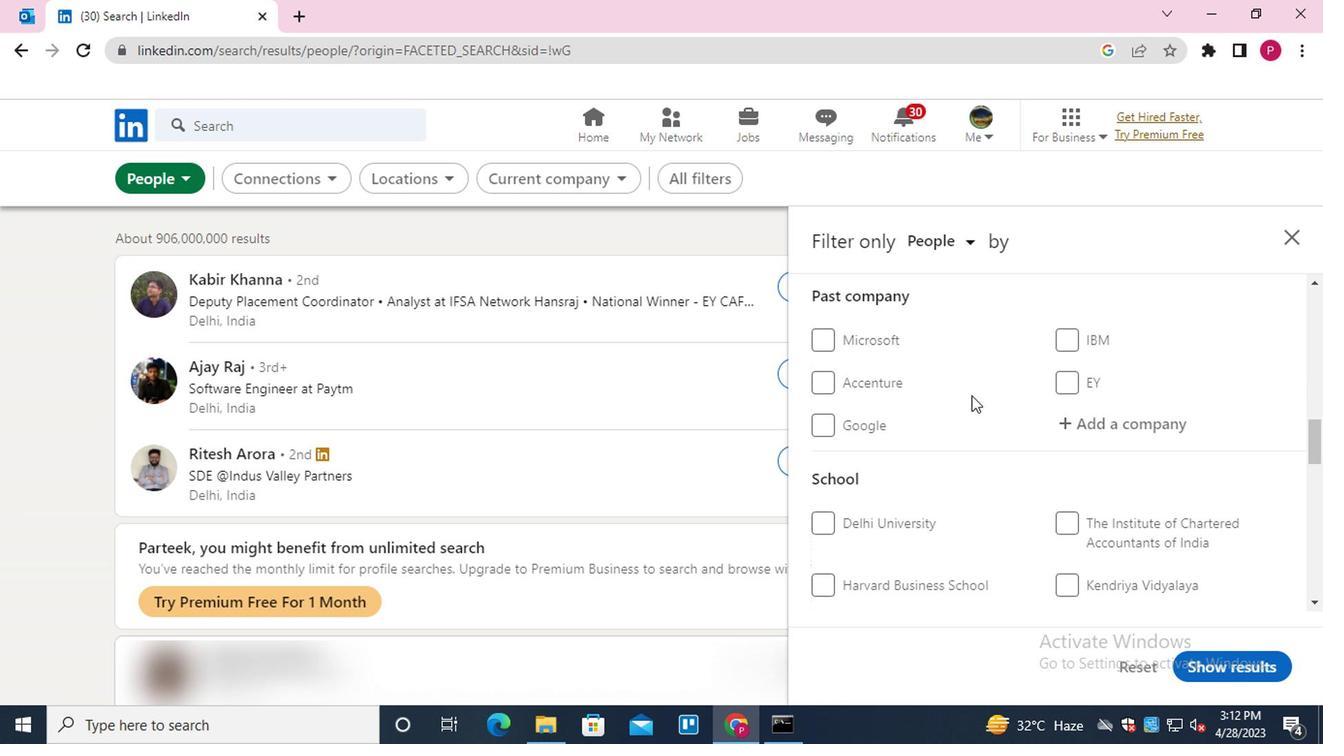
Action: Mouse scrolled (968, 395) with delta (0, -1)
Screenshot: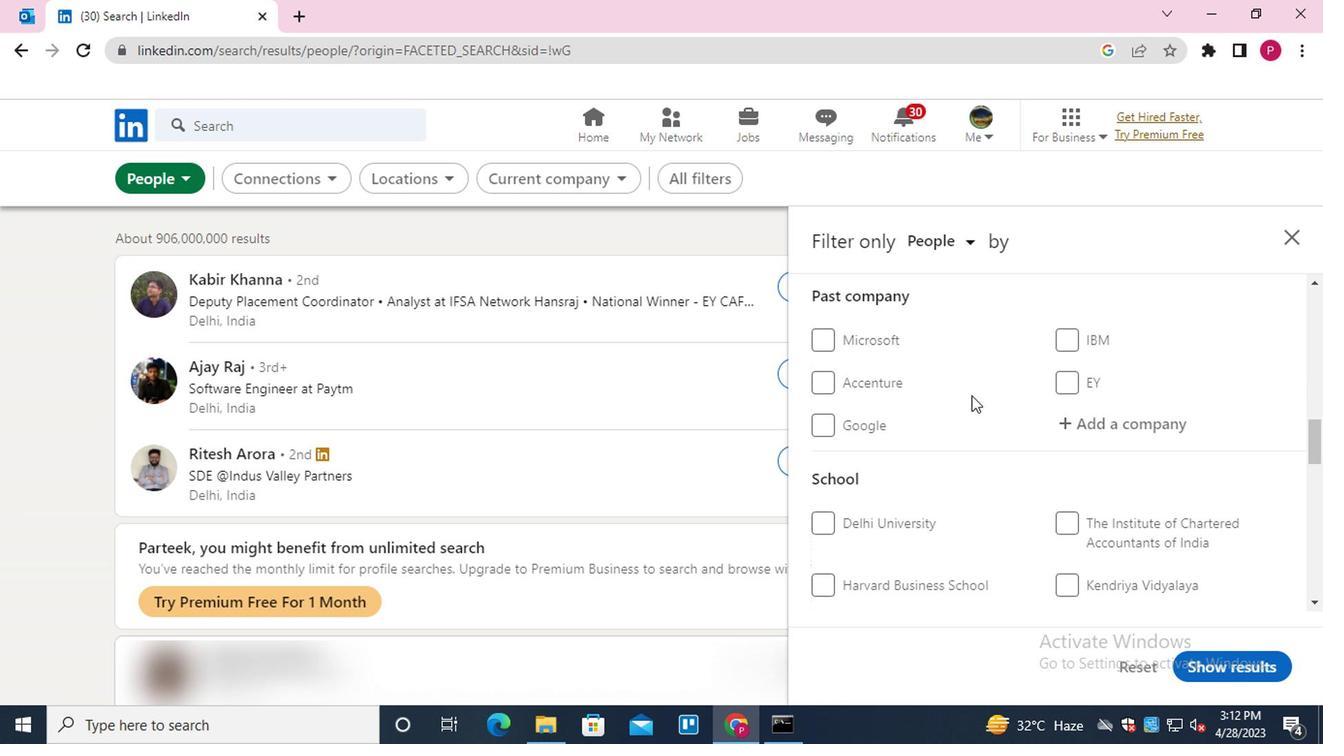 
Action: Mouse scrolled (968, 395) with delta (0, -1)
Screenshot: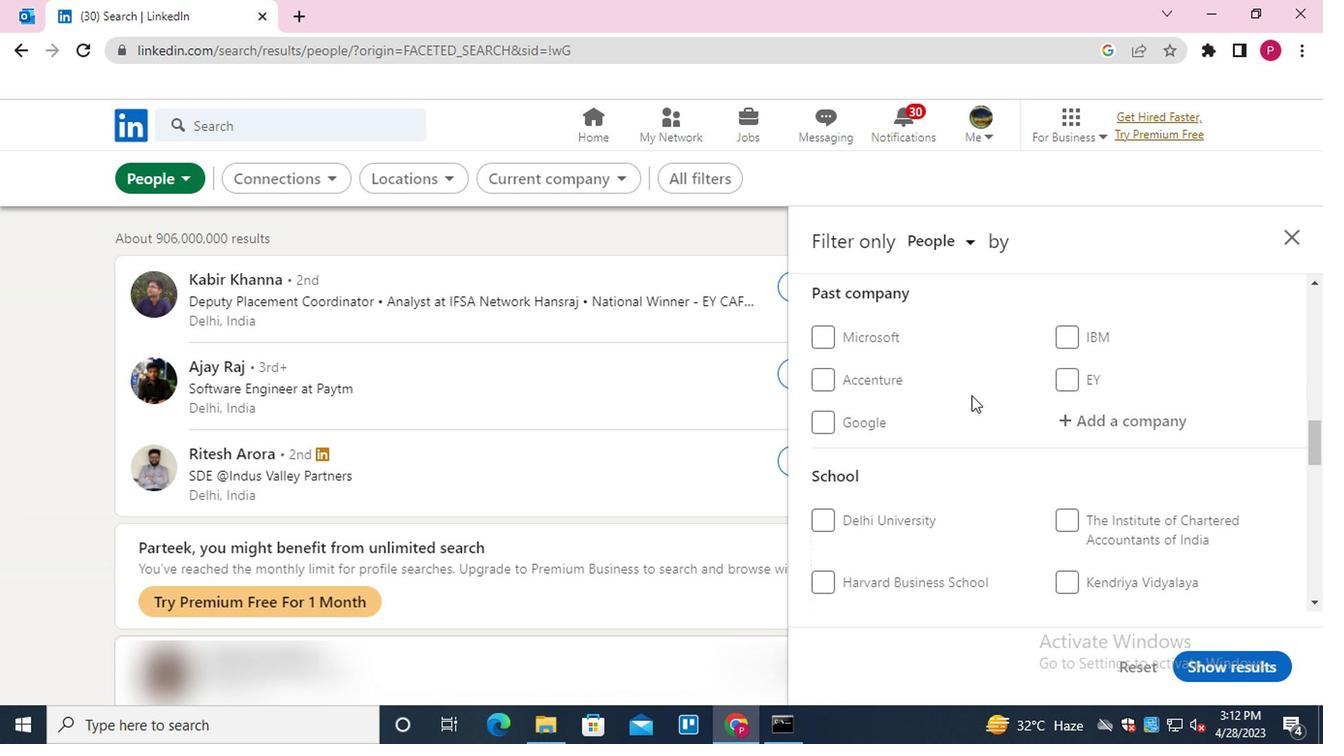 
Action: Mouse moved to (961, 414)
Screenshot: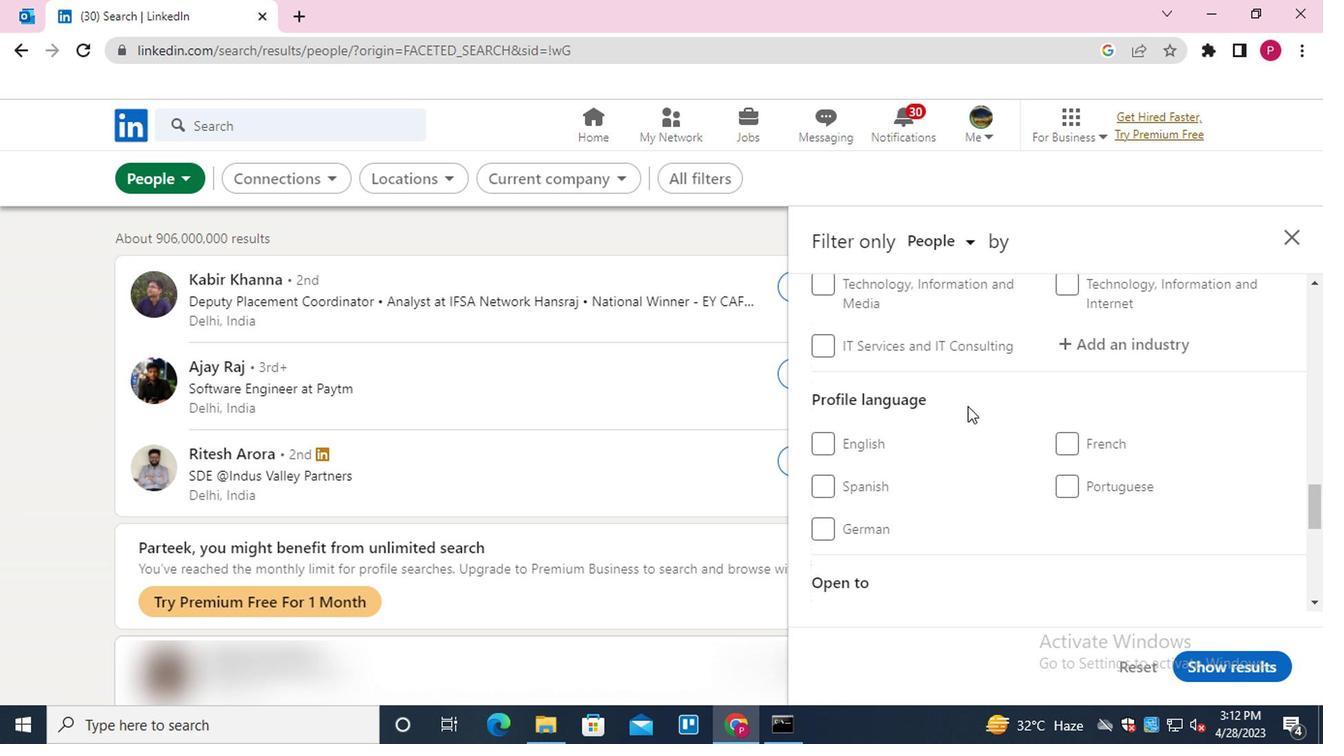 
Action: Mouse scrolled (961, 413) with delta (0, 0)
Screenshot: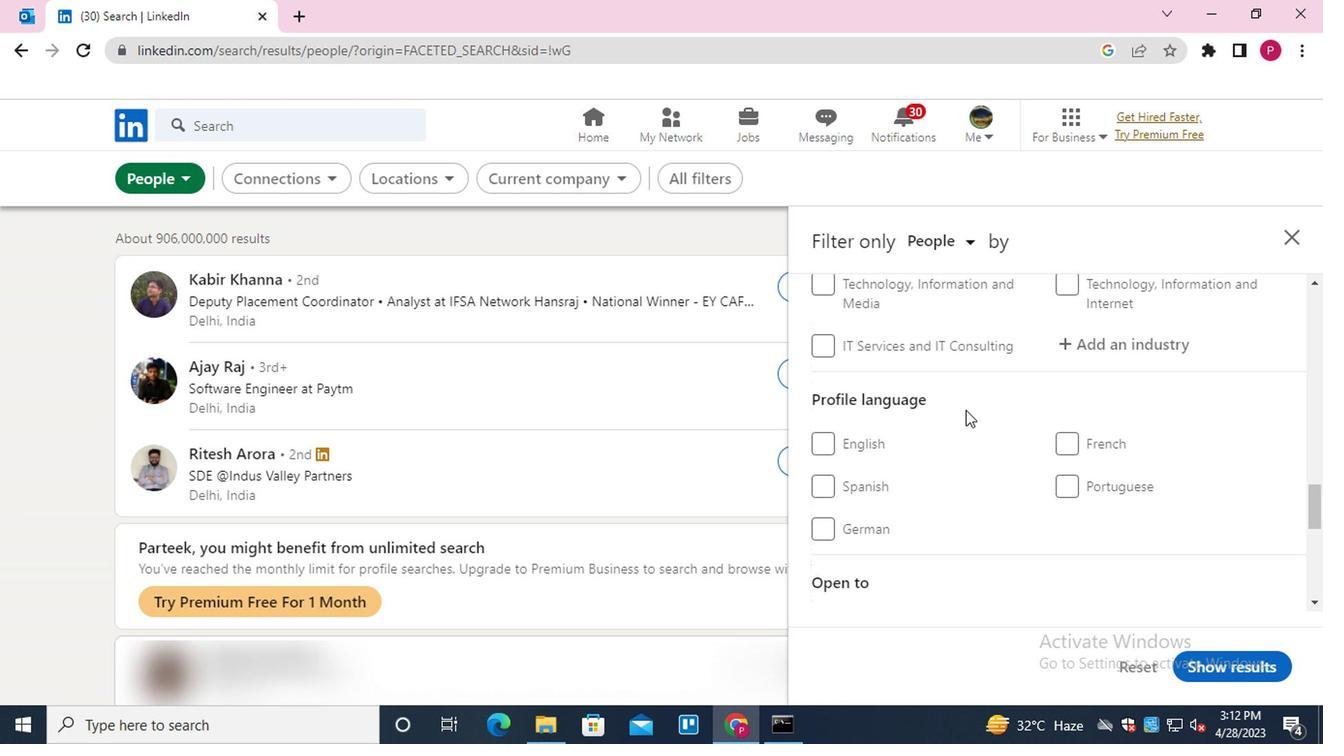 
Action: Mouse moved to (1053, 383)
Screenshot: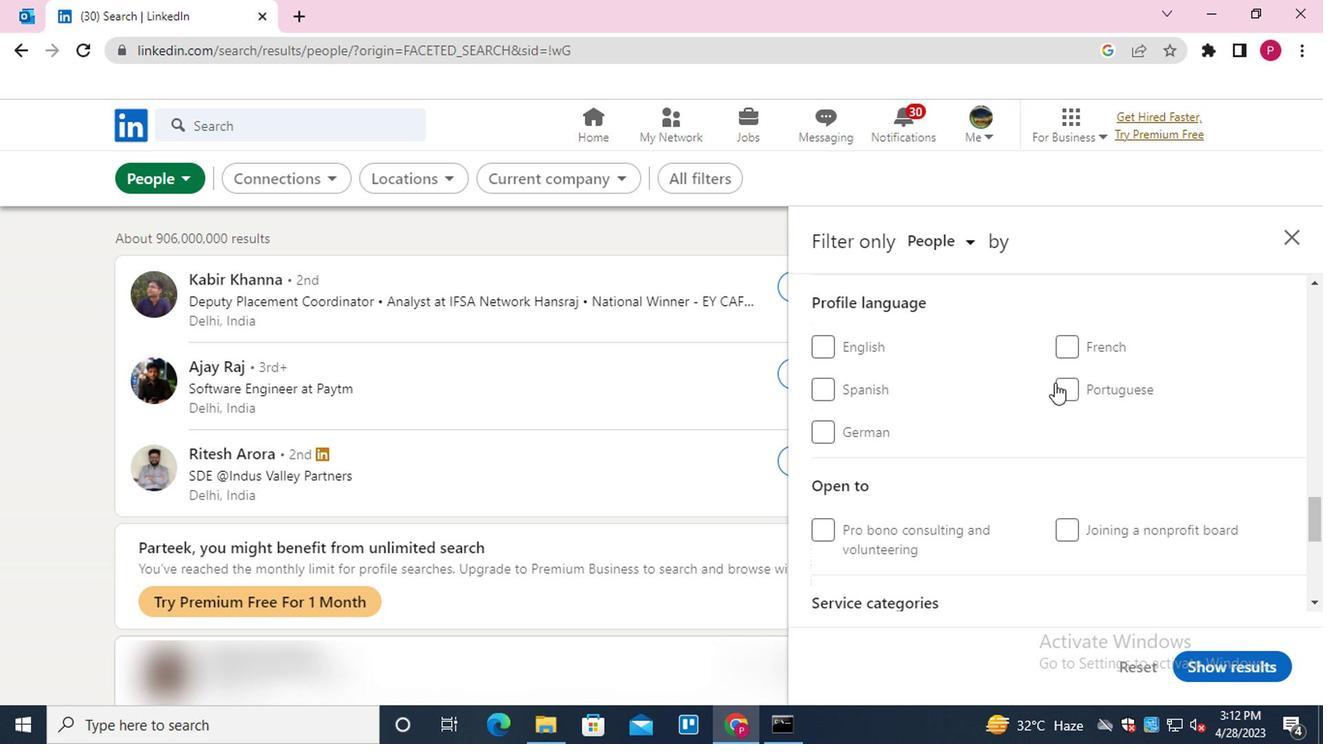 
Action: Mouse pressed left at (1053, 383)
Screenshot: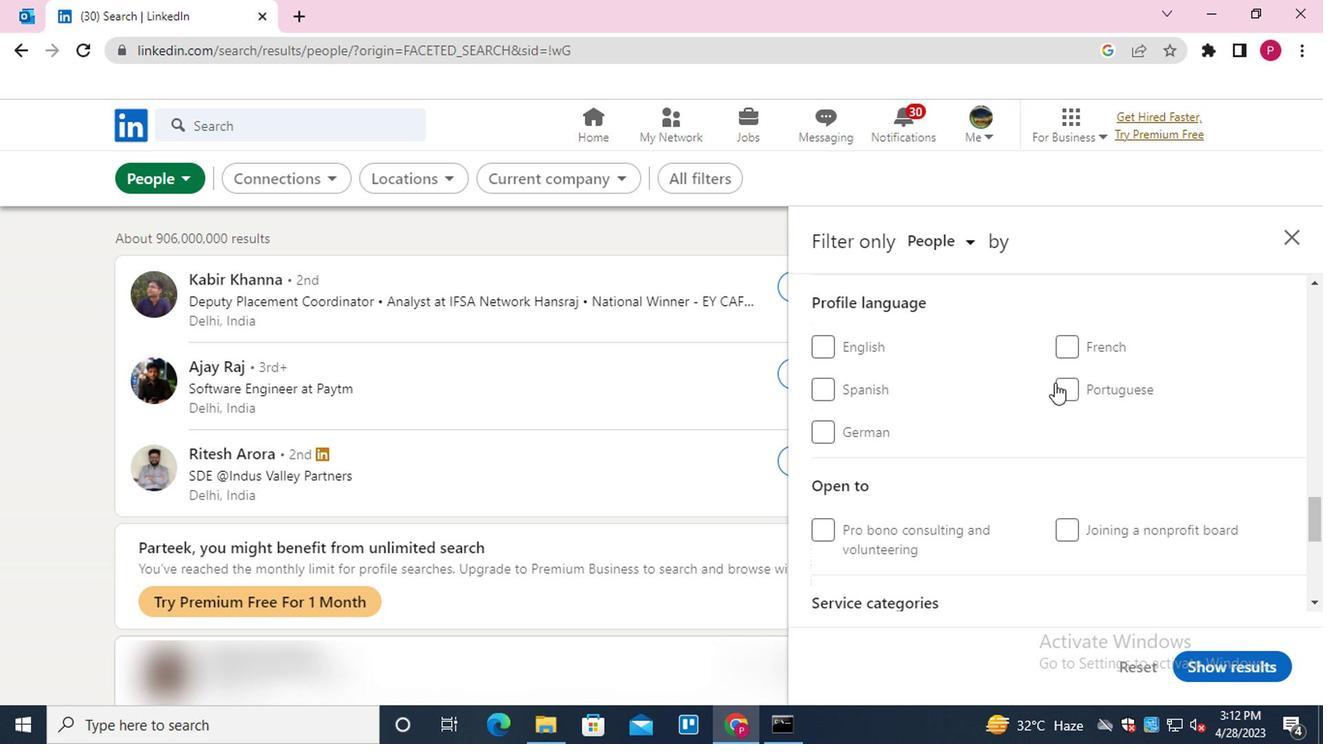 
Action: Mouse moved to (927, 400)
Screenshot: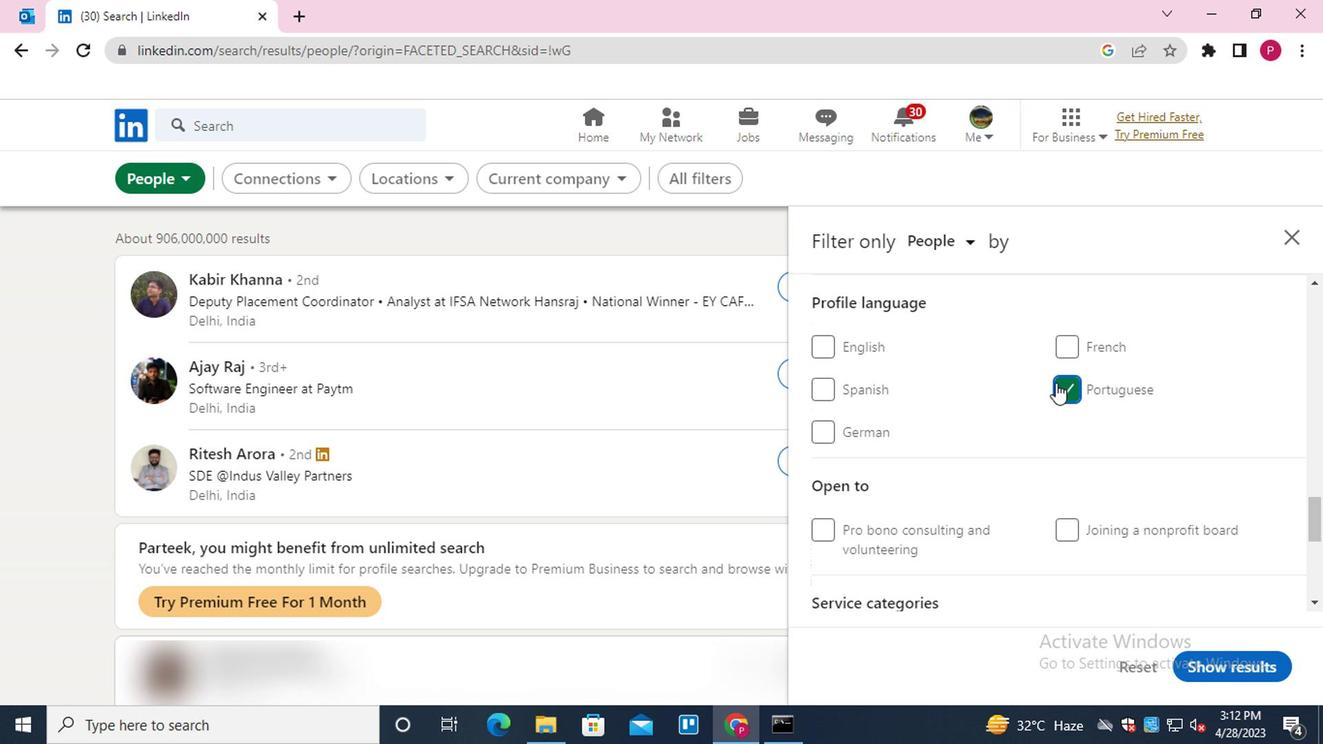 
Action: Mouse scrolled (927, 401) with delta (0, 1)
Screenshot: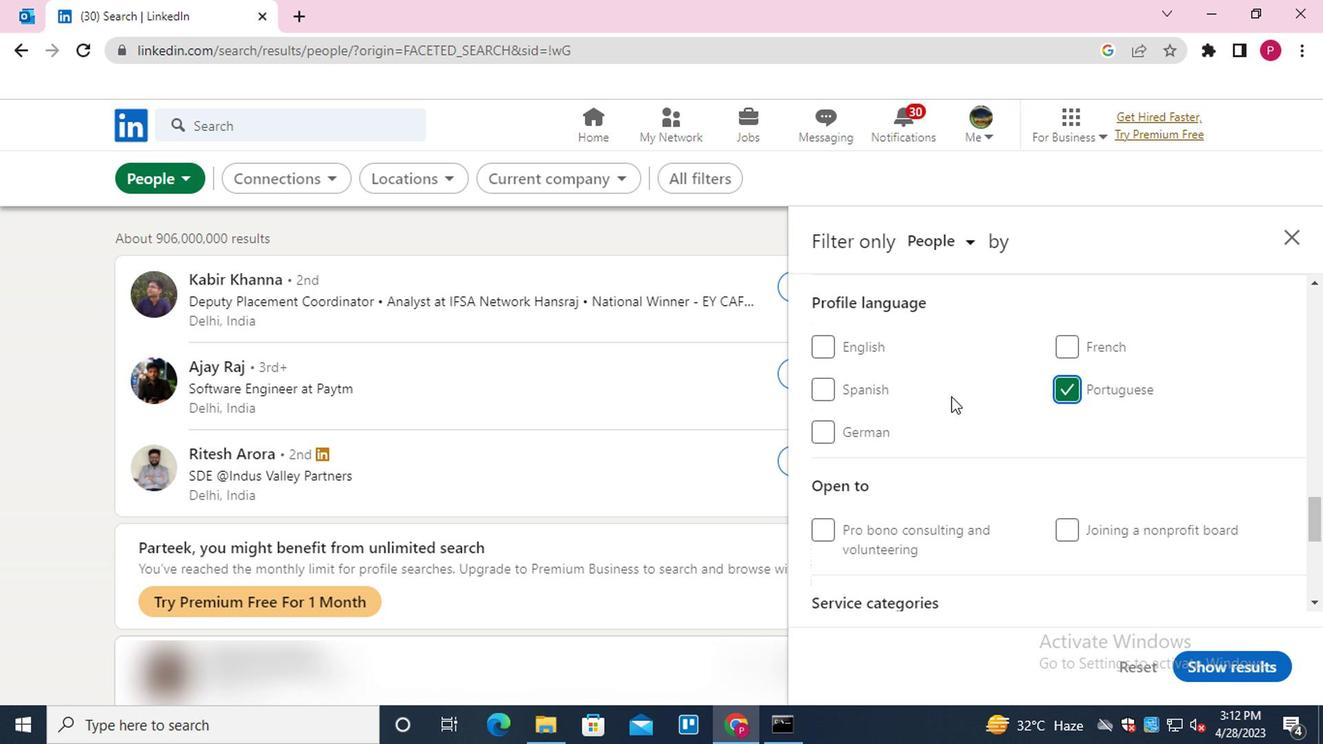 
Action: Mouse scrolled (927, 401) with delta (0, 1)
Screenshot: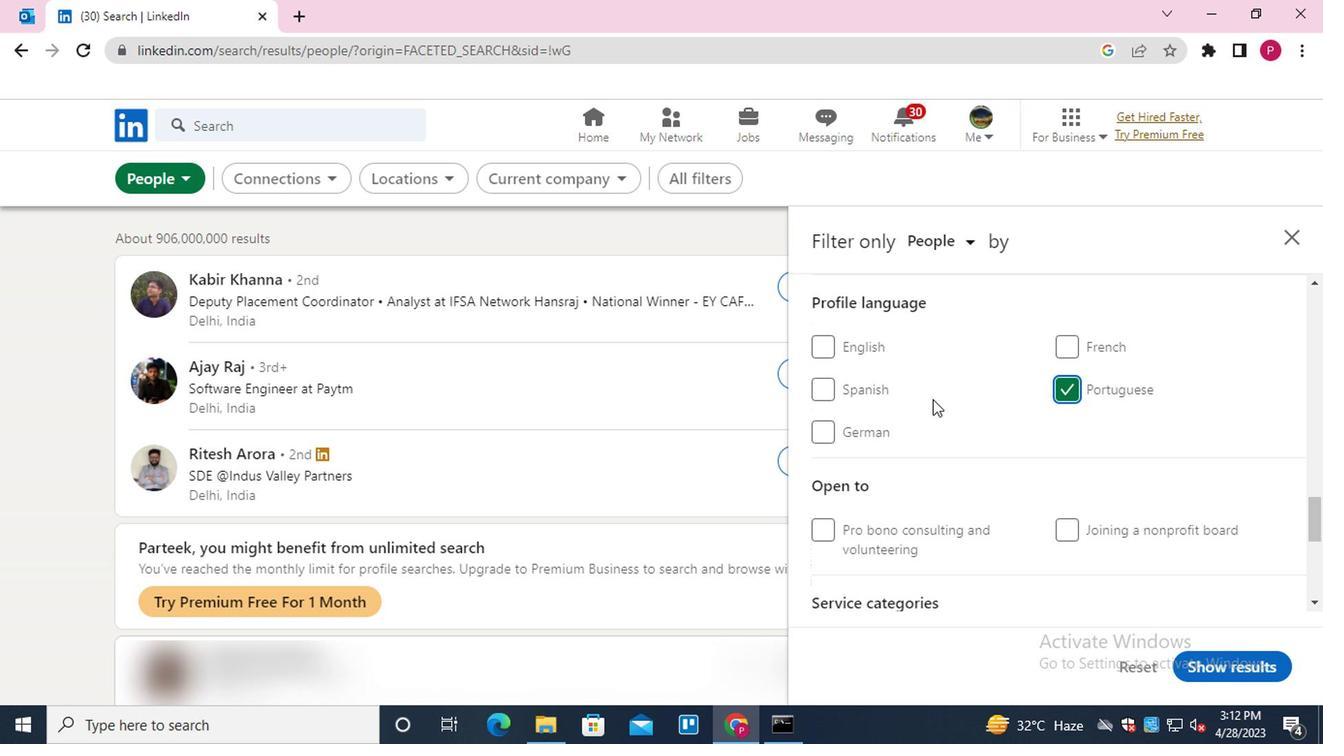 
Action: Mouse scrolled (927, 401) with delta (0, 1)
Screenshot: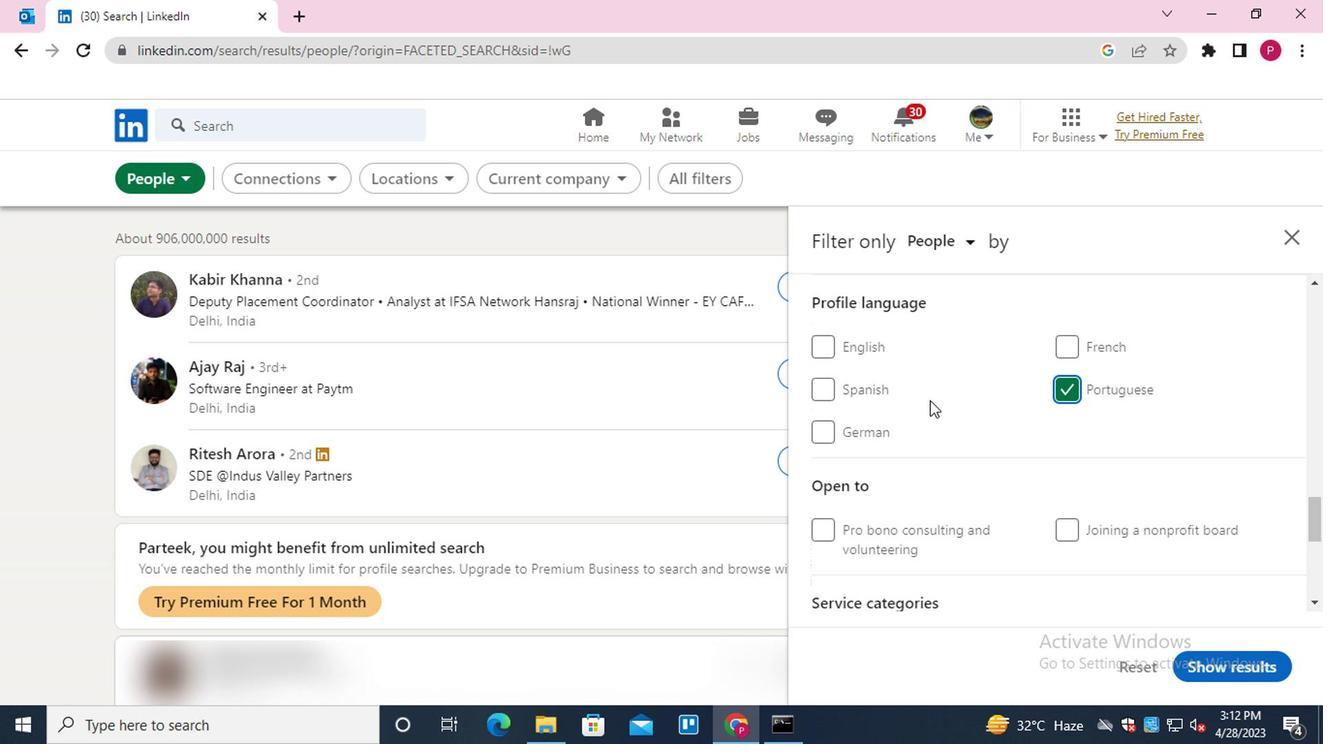 
Action: Mouse scrolled (927, 401) with delta (0, 1)
Screenshot: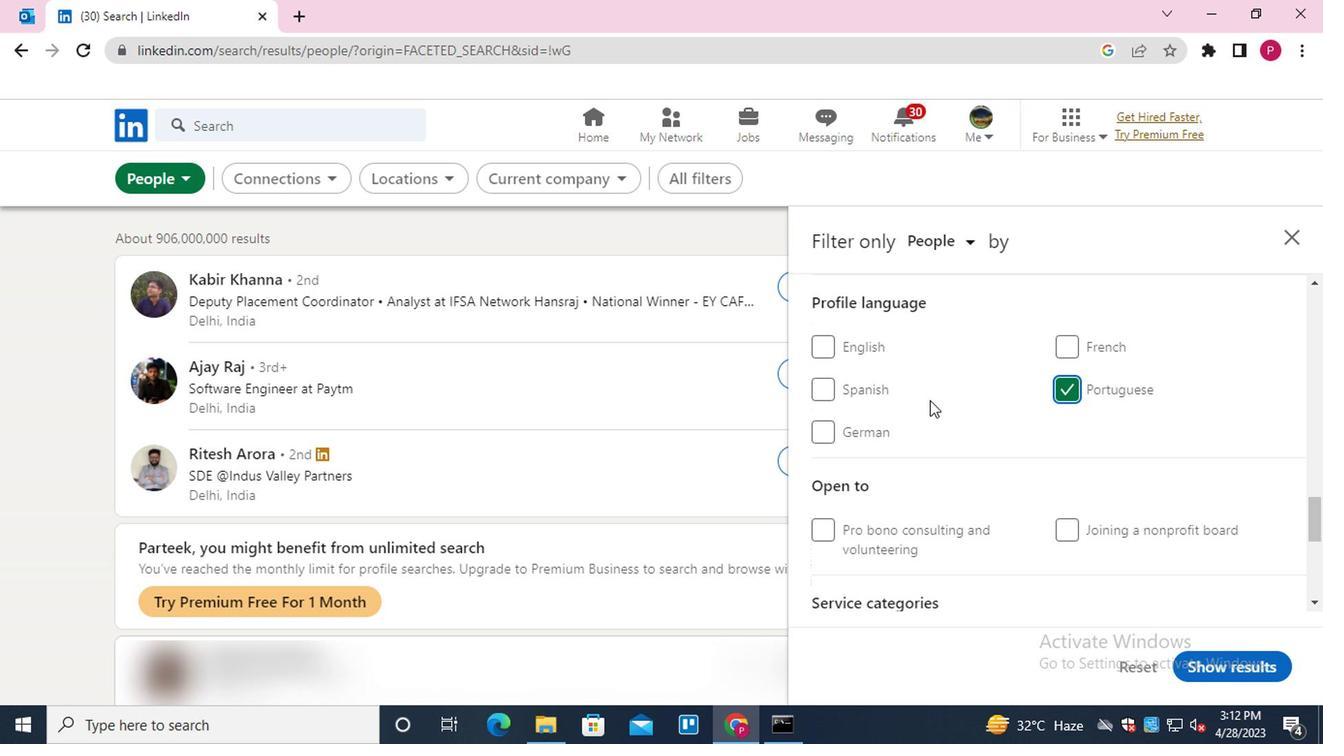 
Action: Mouse scrolled (927, 401) with delta (0, 1)
Screenshot: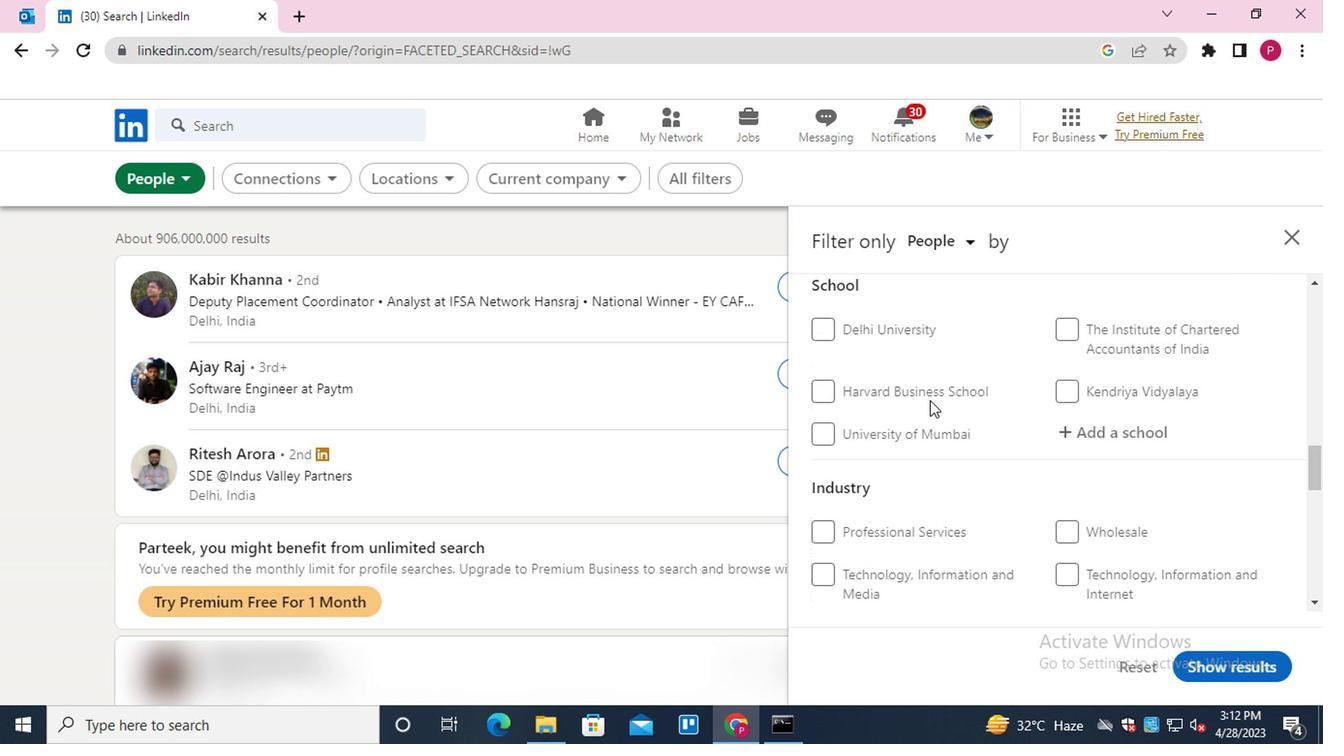 
Action: Mouse scrolled (927, 401) with delta (0, 1)
Screenshot: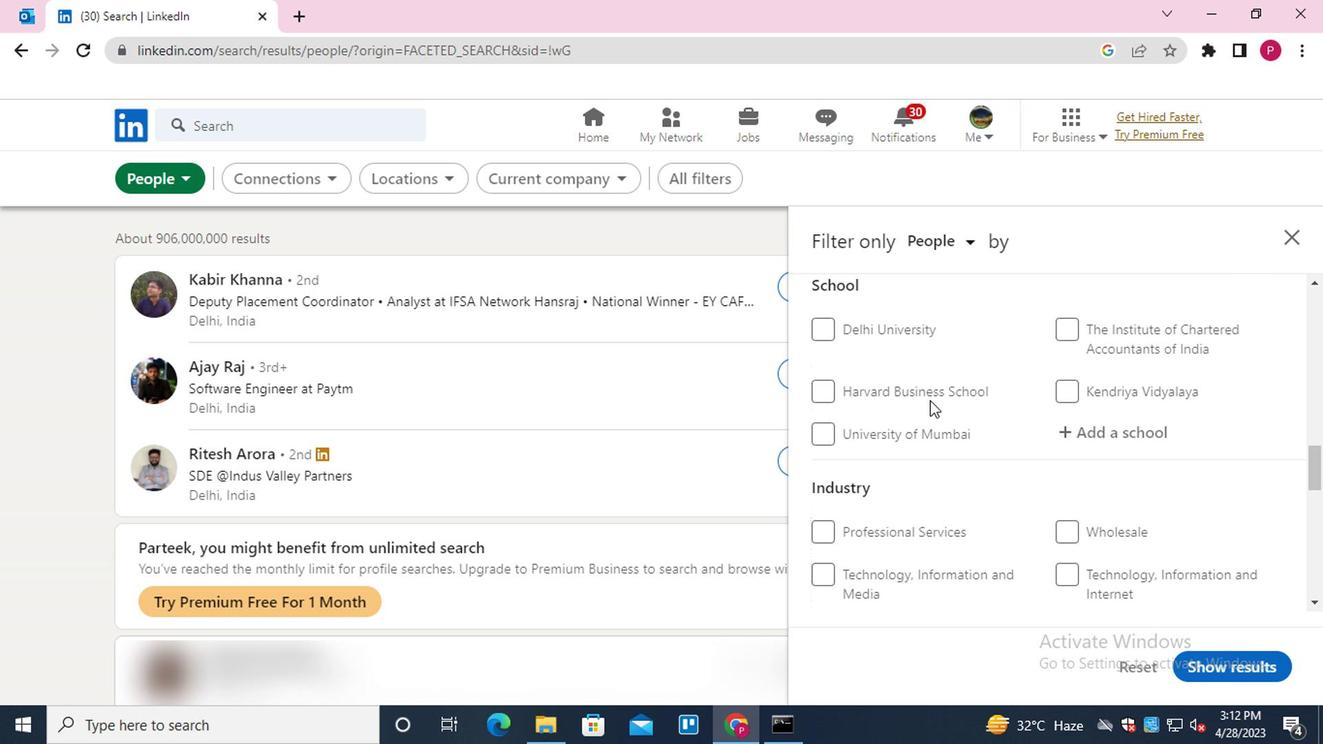 
Action: Mouse scrolled (927, 401) with delta (0, 1)
Screenshot: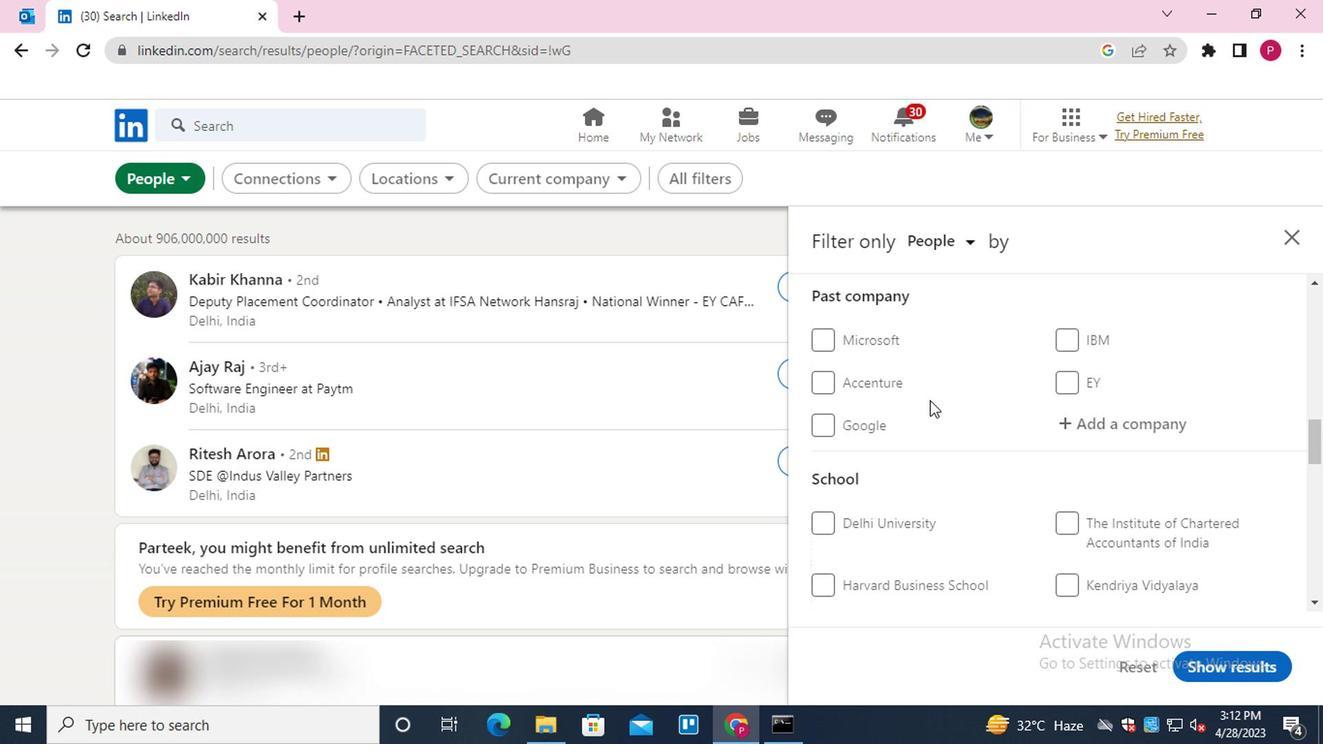 
Action: Mouse scrolled (927, 401) with delta (0, 1)
Screenshot: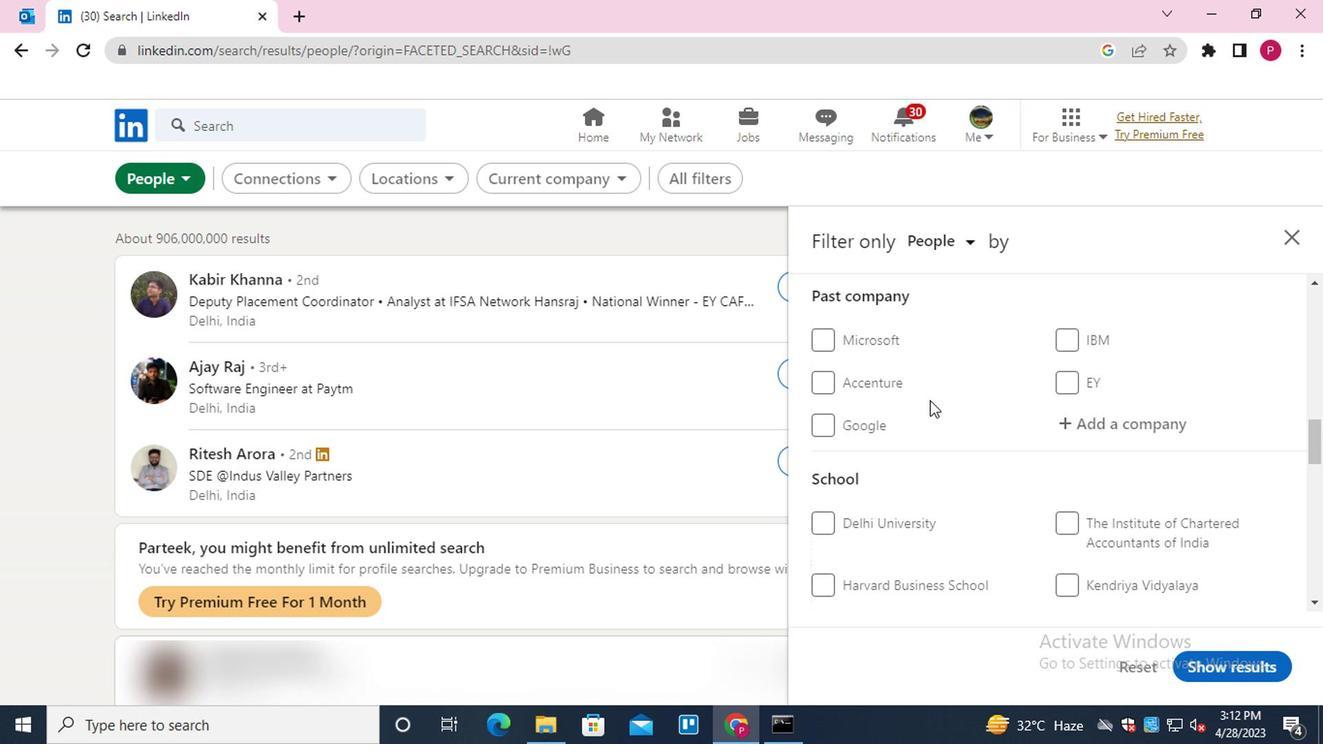 
Action: Mouse moved to (1129, 437)
Screenshot: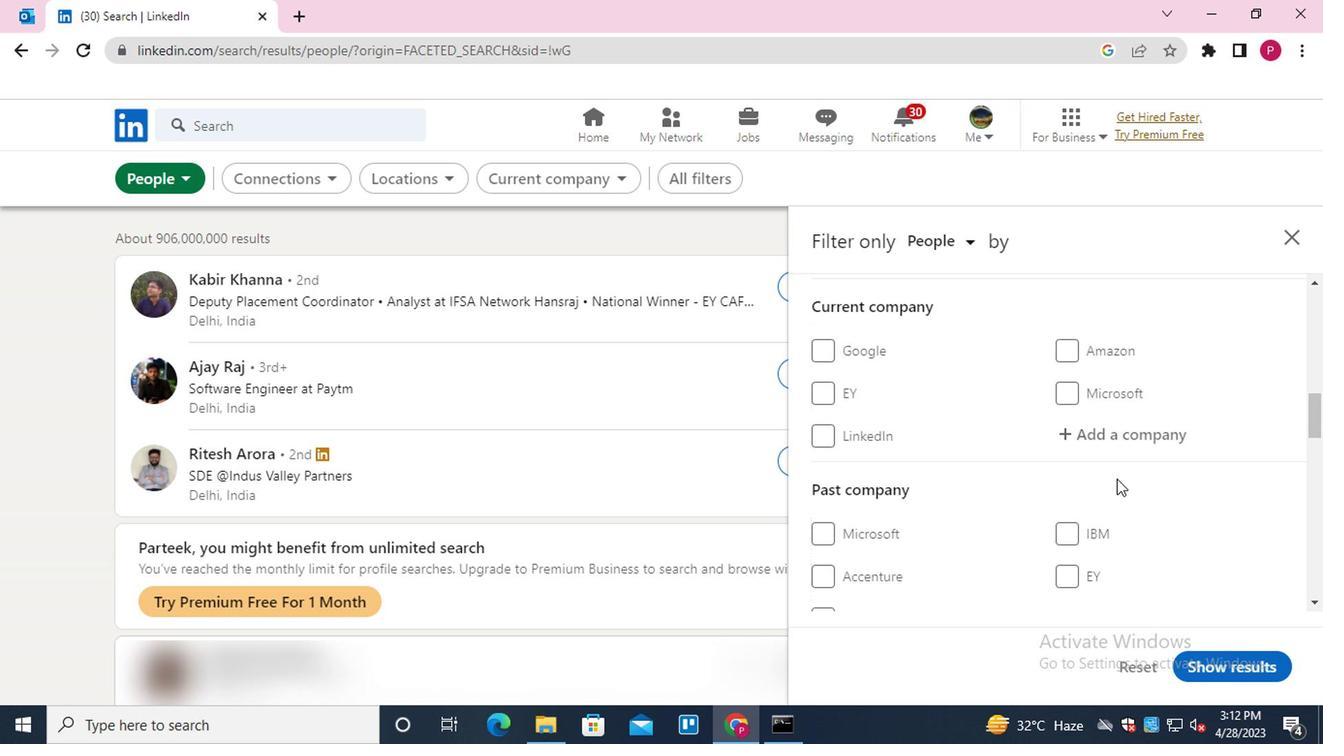 
Action: Mouse pressed left at (1129, 437)
Screenshot: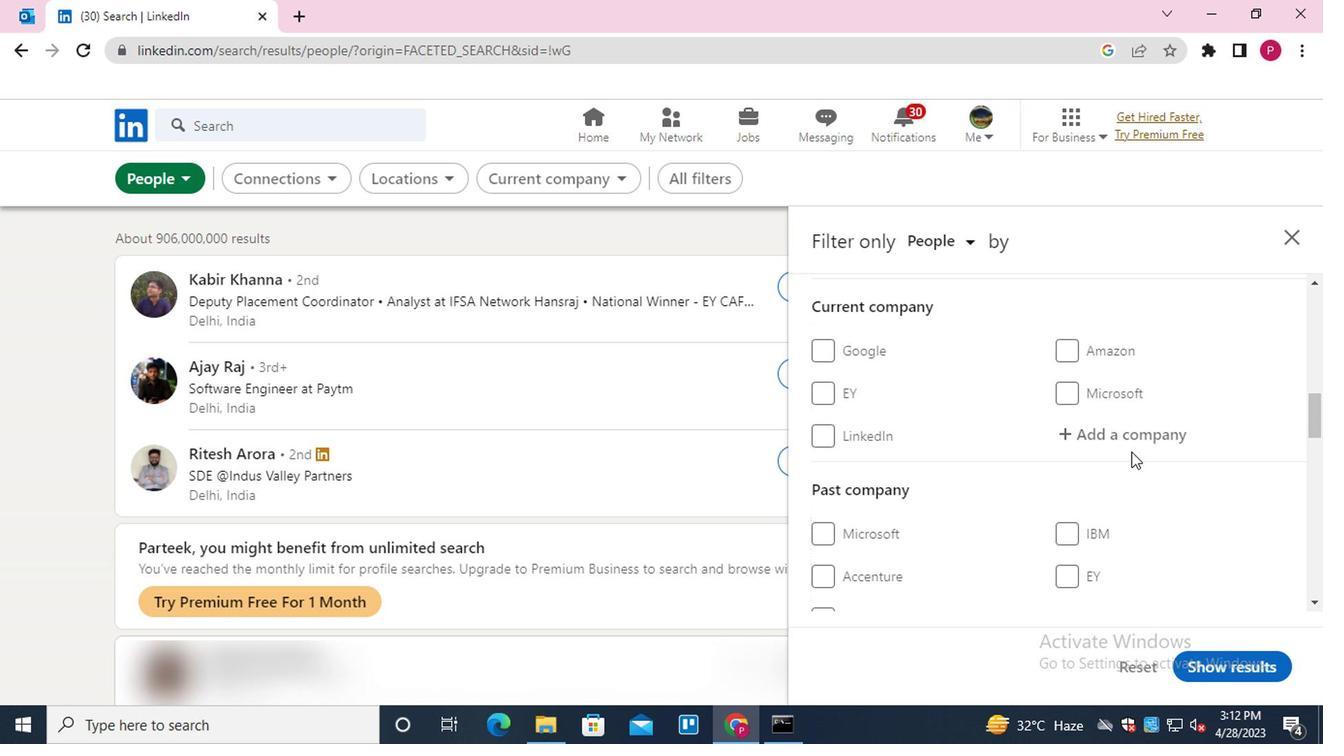 
Action: Key pressed <Key.shift><Key.shift><Key.shift>BILL<Key.space><Key.shift><Key.shift><Key.shift><Key.shift><Key.shift>&<Key.space><Key.down><Key.down><Key.enter>
Screenshot: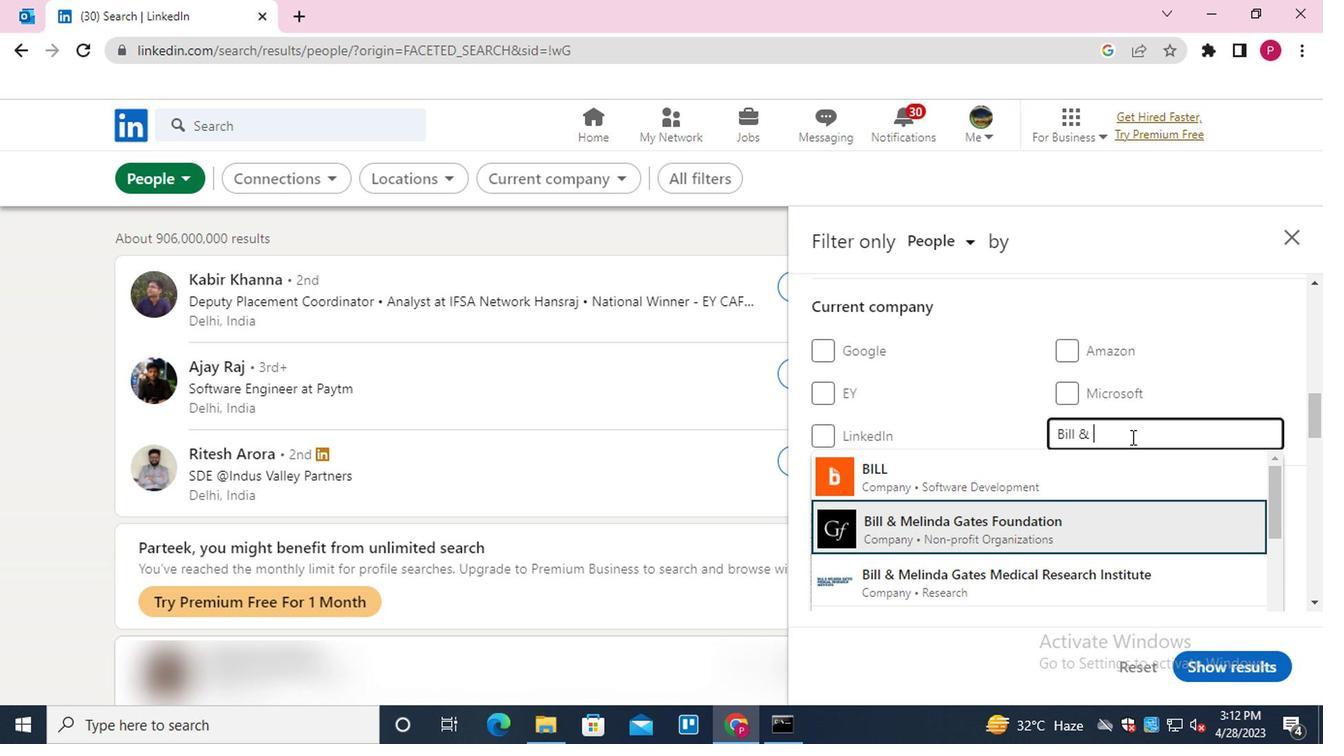 
Action: Mouse moved to (907, 485)
Screenshot: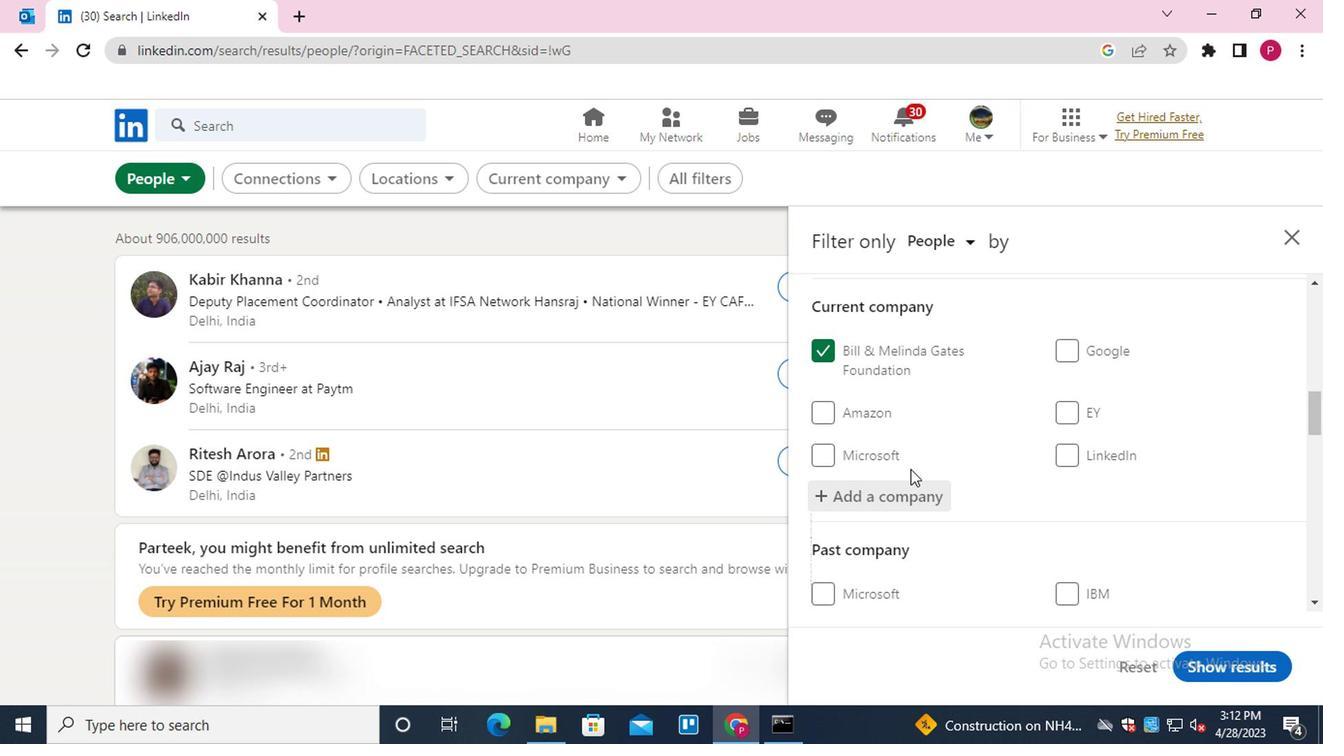
Action: Mouse scrolled (907, 483) with delta (0, -1)
Screenshot: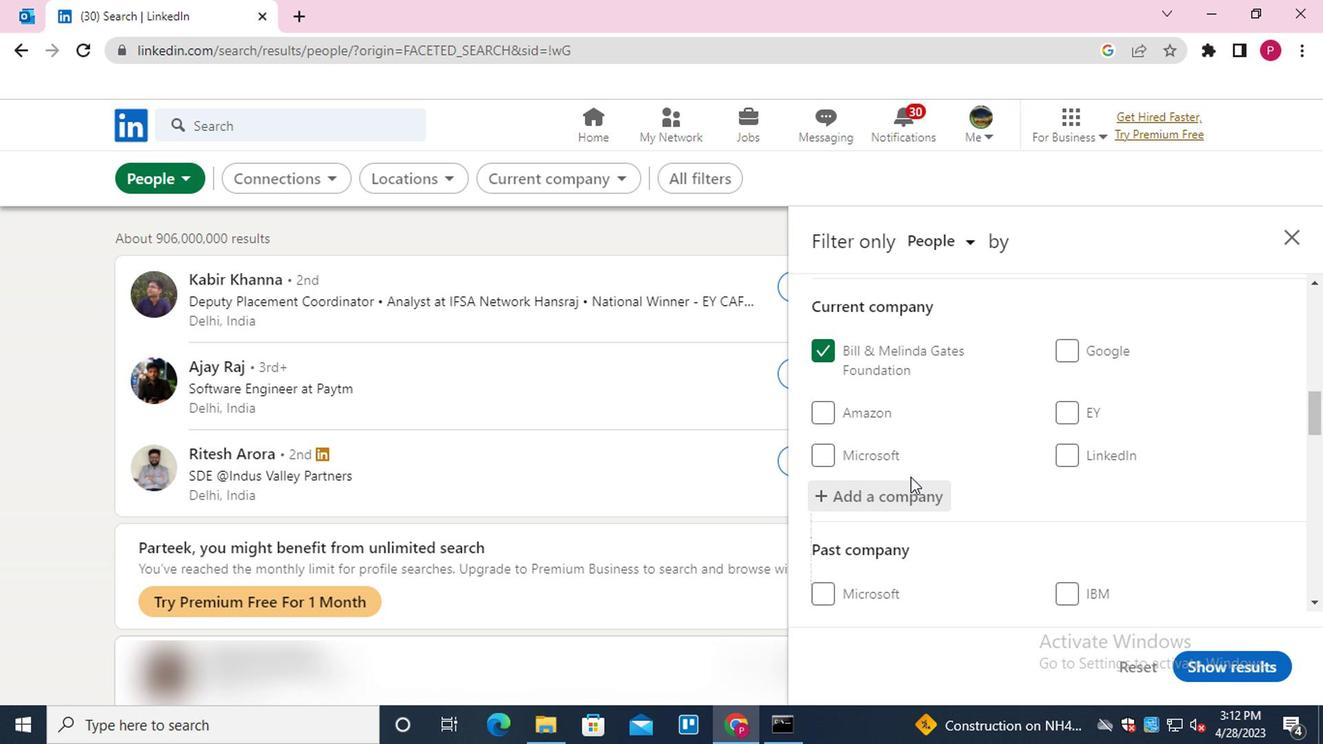 
Action: Mouse moved to (913, 490)
Screenshot: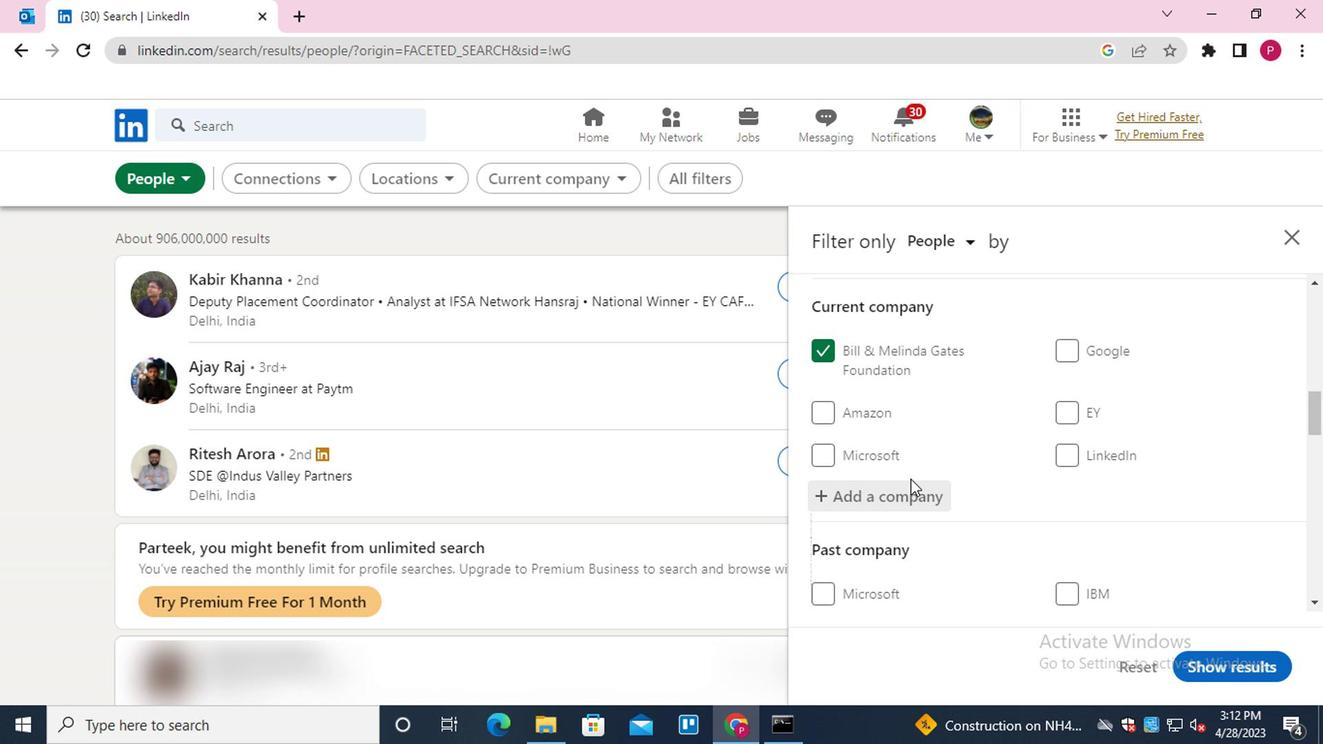 
Action: Mouse scrolled (913, 490) with delta (0, 0)
Screenshot: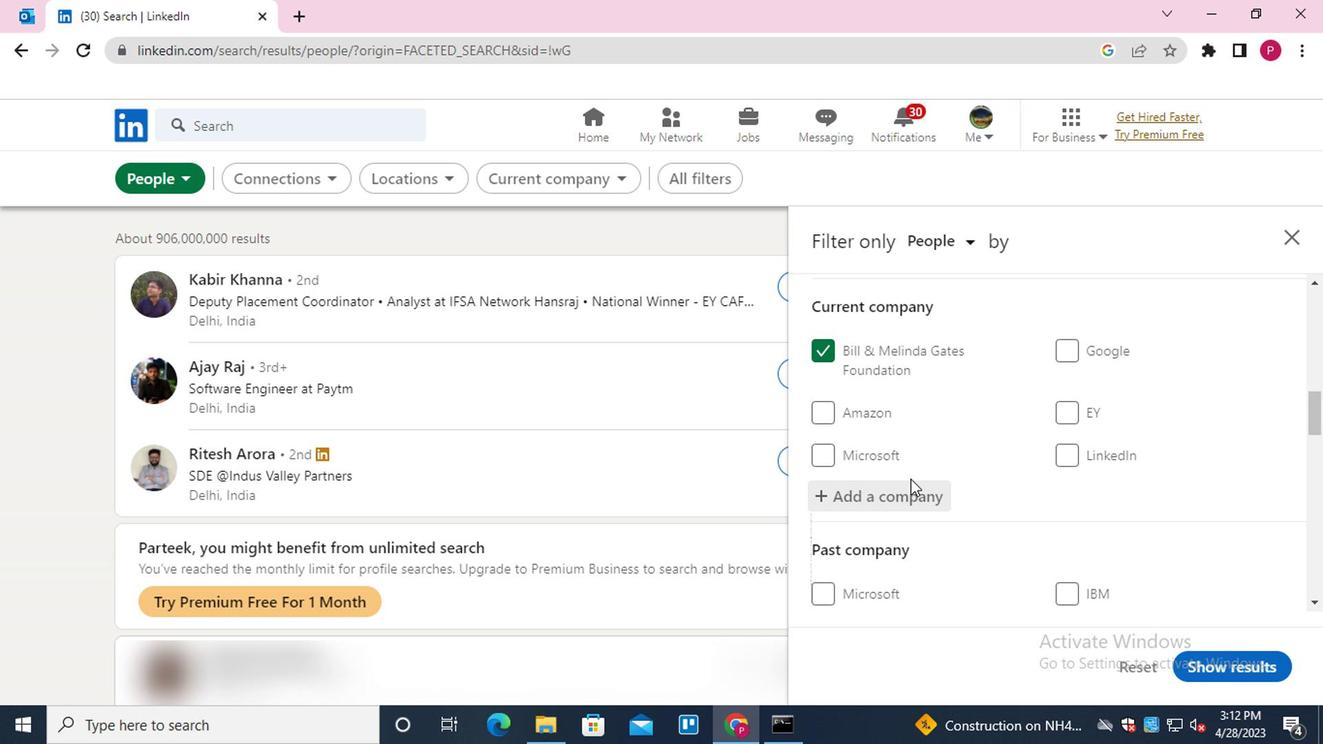 
Action: Mouse moved to (913, 491)
Screenshot: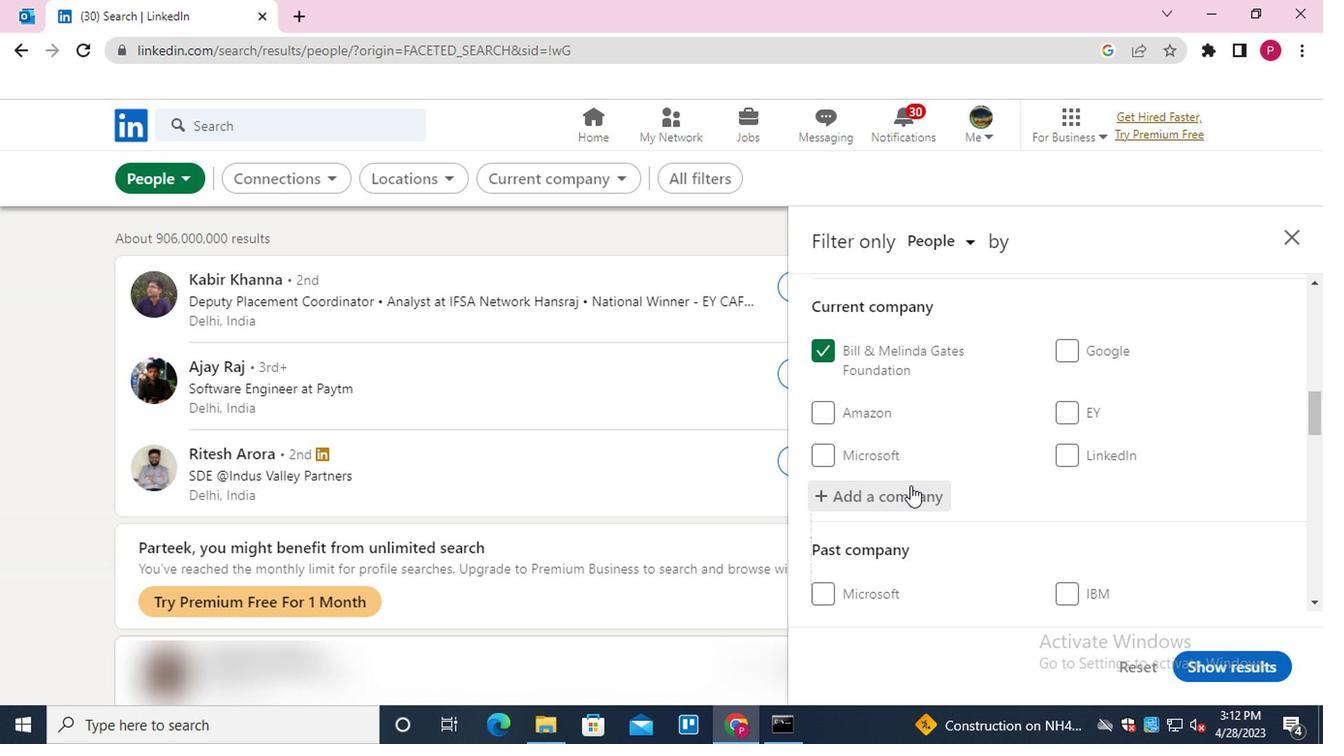 
Action: Mouse scrolled (913, 490) with delta (0, 0)
Screenshot: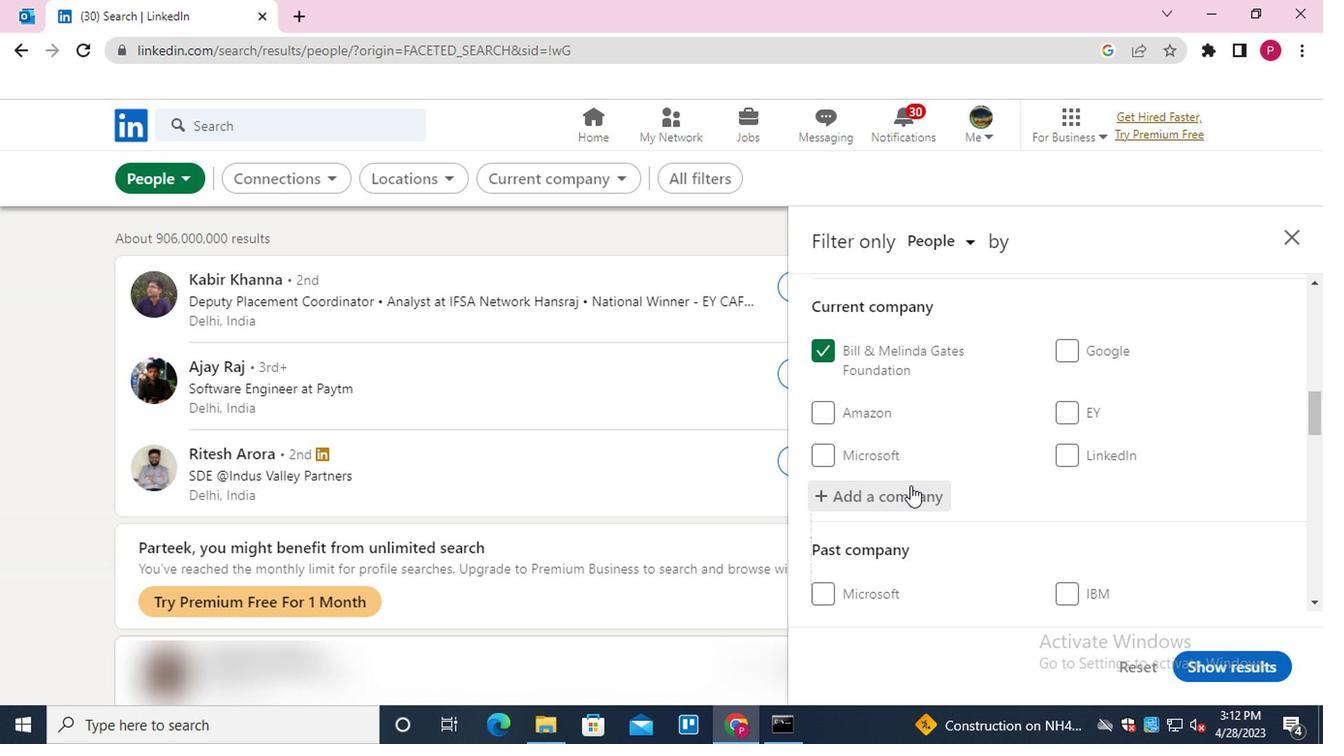 
Action: Mouse scrolled (913, 490) with delta (0, 0)
Screenshot: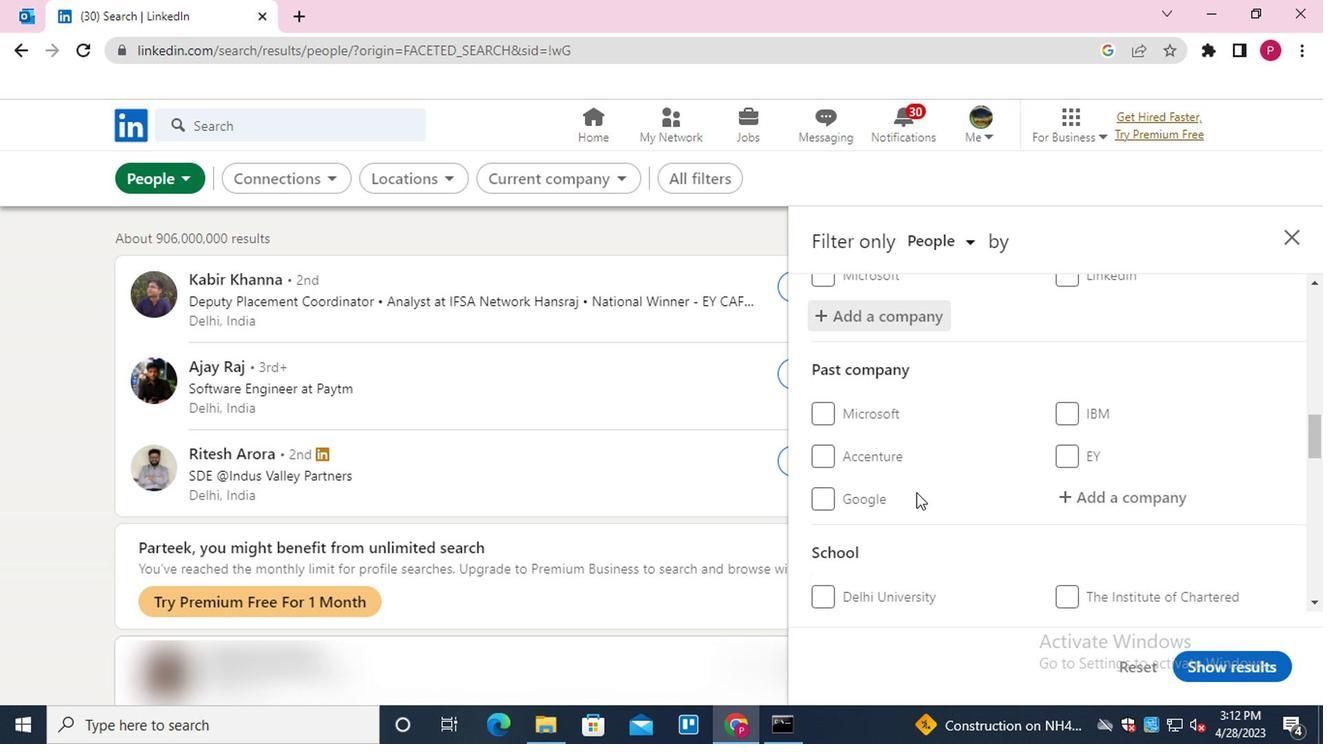 
Action: Mouse scrolled (913, 490) with delta (0, 0)
Screenshot: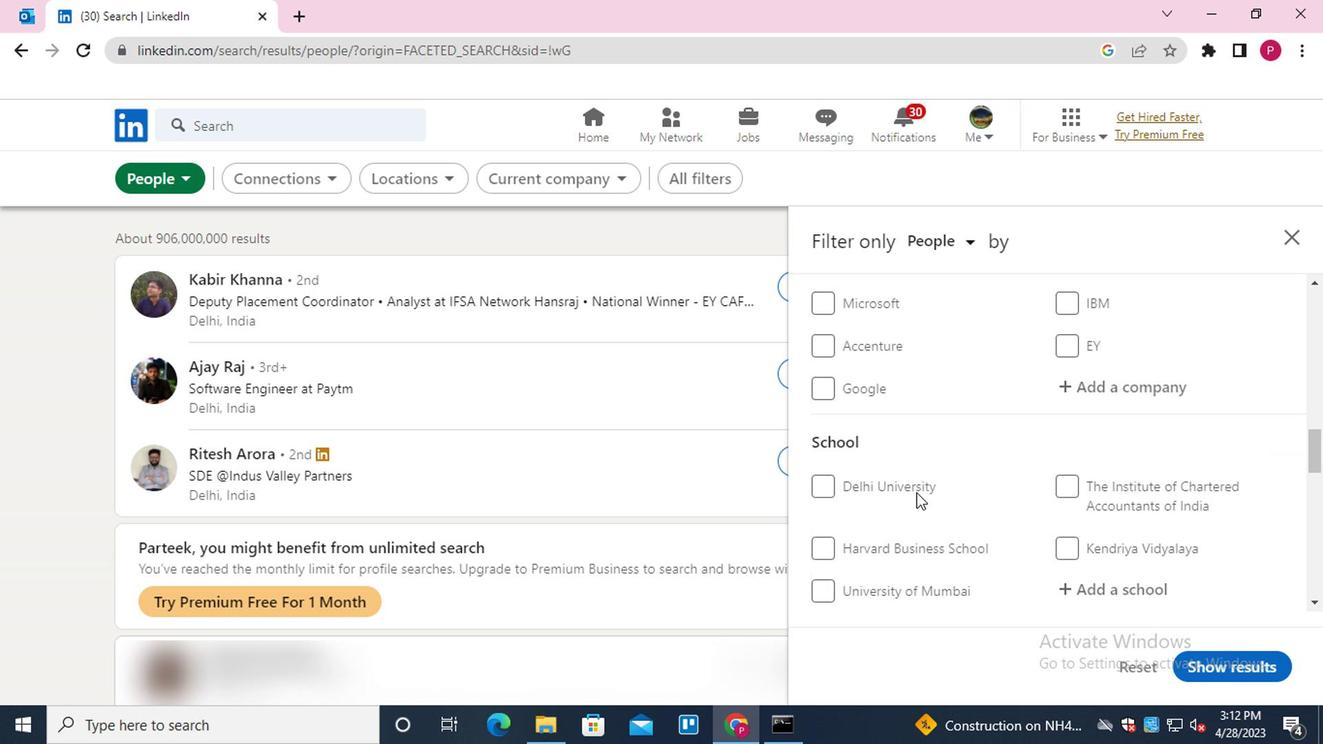 
Action: Mouse moved to (1088, 406)
Screenshot: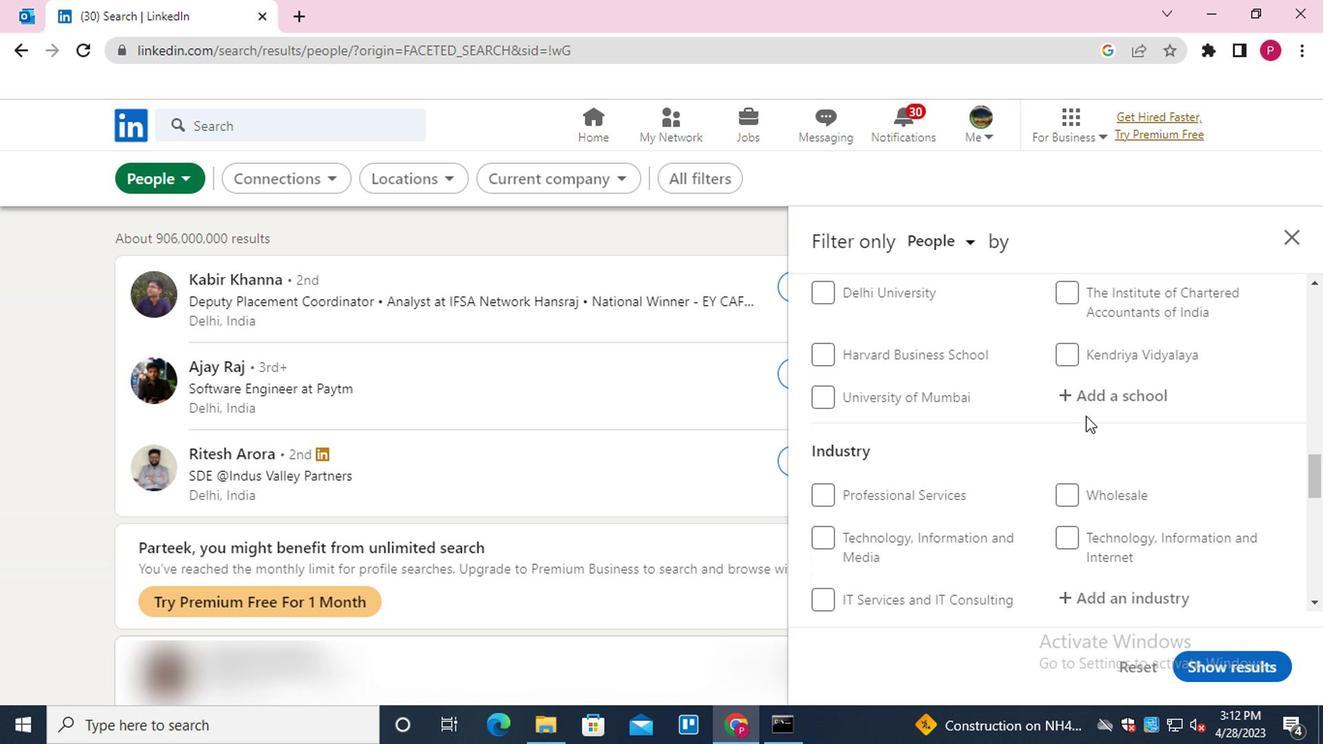 
Action: Mouse pressed left at (1088, 406)
Screenshot: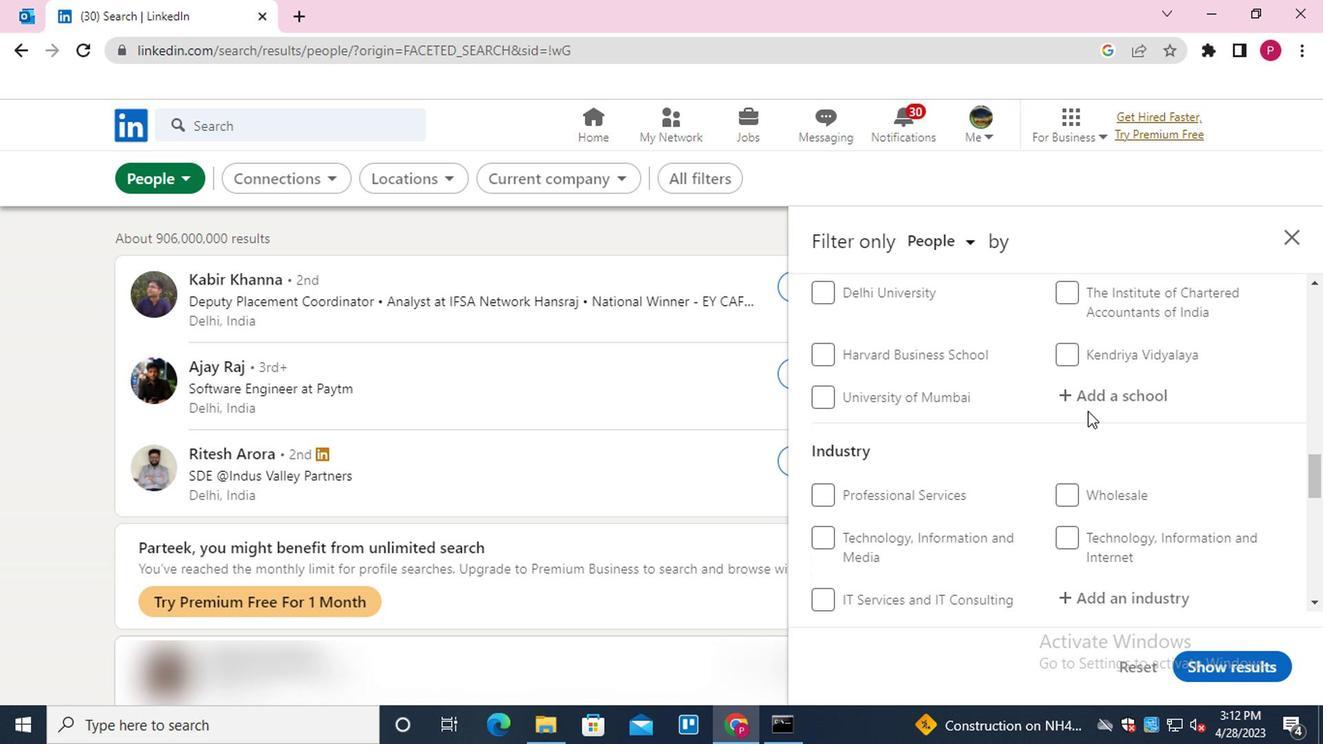 
Action: Mouse moved to (1088, 405)
Screenshot: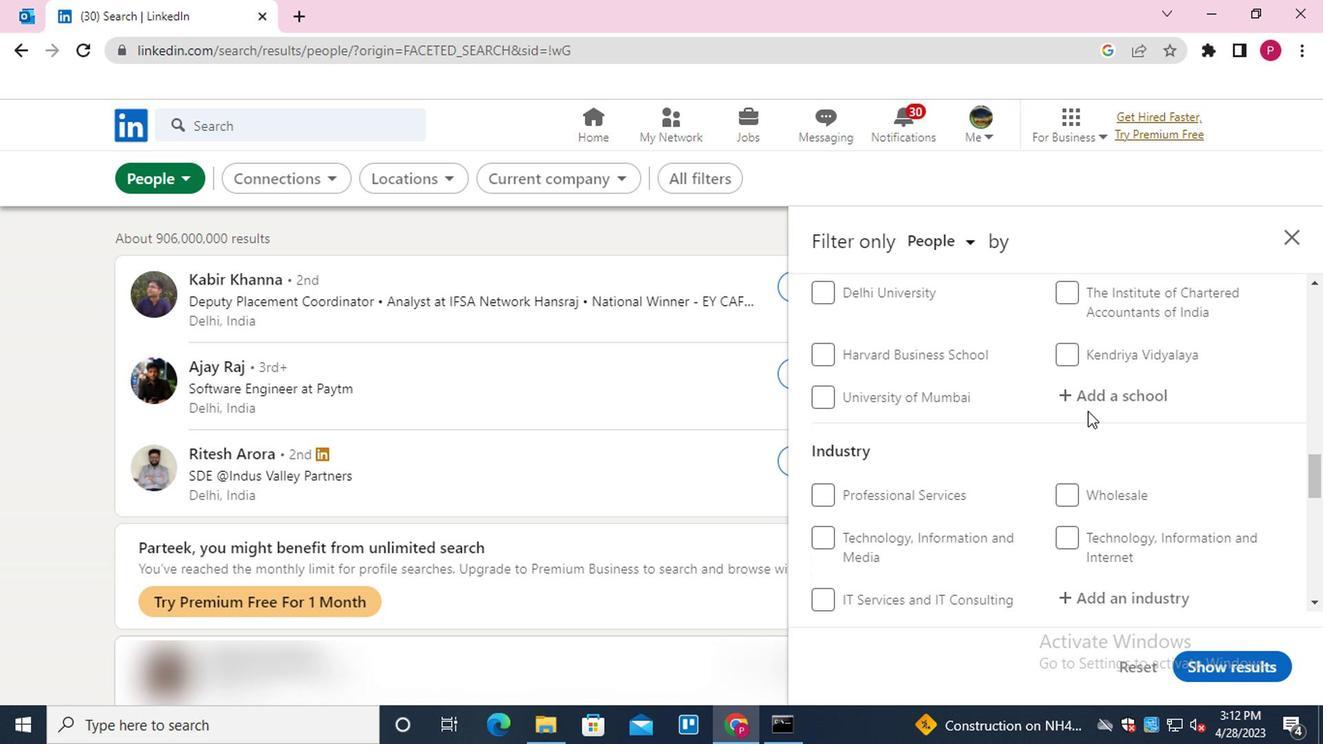 
Action: Key pressed <Key.shift><Key.shift><Key.shift><Key.shift><Key.shift><Key.shift><Key.shift><Key.shift><Key.shift><Key.shift><Key.shift><Key.shift><Key.shift><Key.shift><Key.shift><Key.shift><Key.shift>T<Key.space><Key.shift>A<Key.space><Key.shift>PAI<Key.space><Key.shift><Key.shift>MANAGR<Key.backspace>EMENT<Key.space><Key.shift>INSTITUTE<Key.enter>
Screenshot: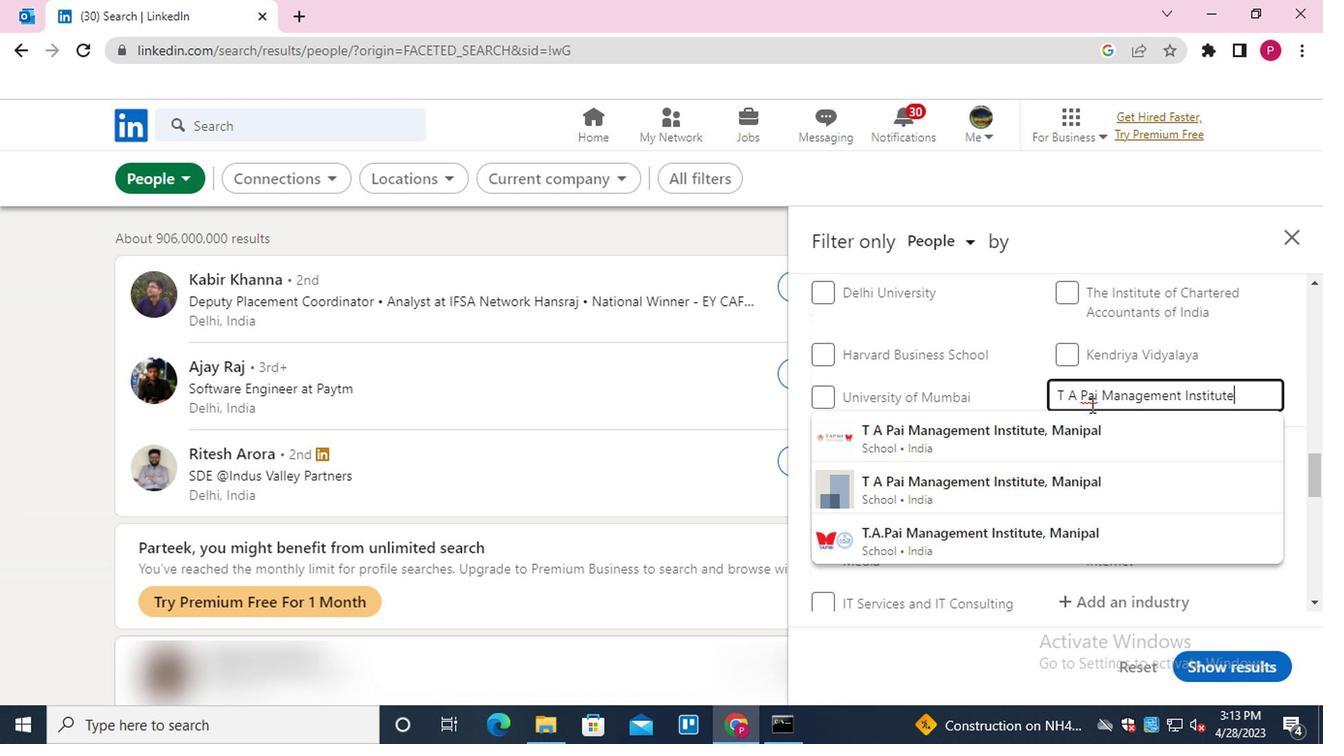 
Action: Mouse moved to (1042, 431)
Screenshot: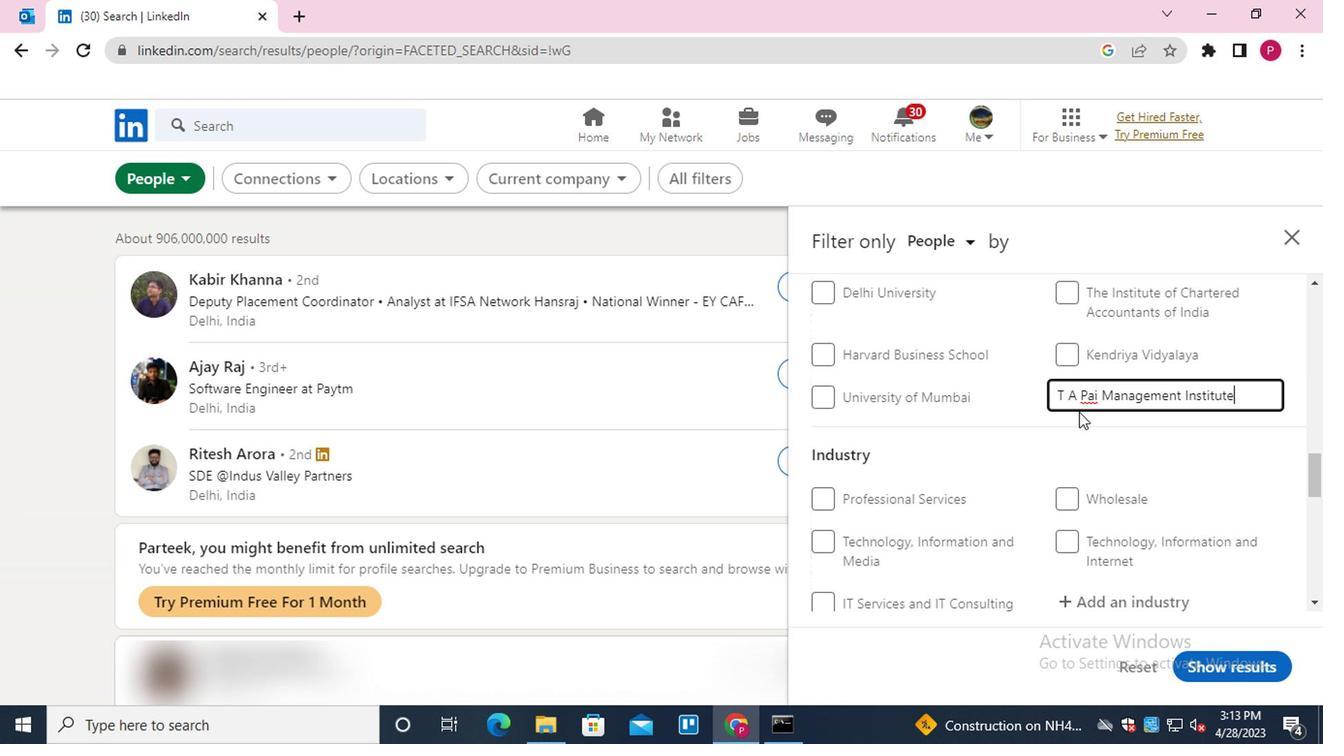 
Action: Mouse scrolled (1042, 430) with delta (0, 0)
Screenshot: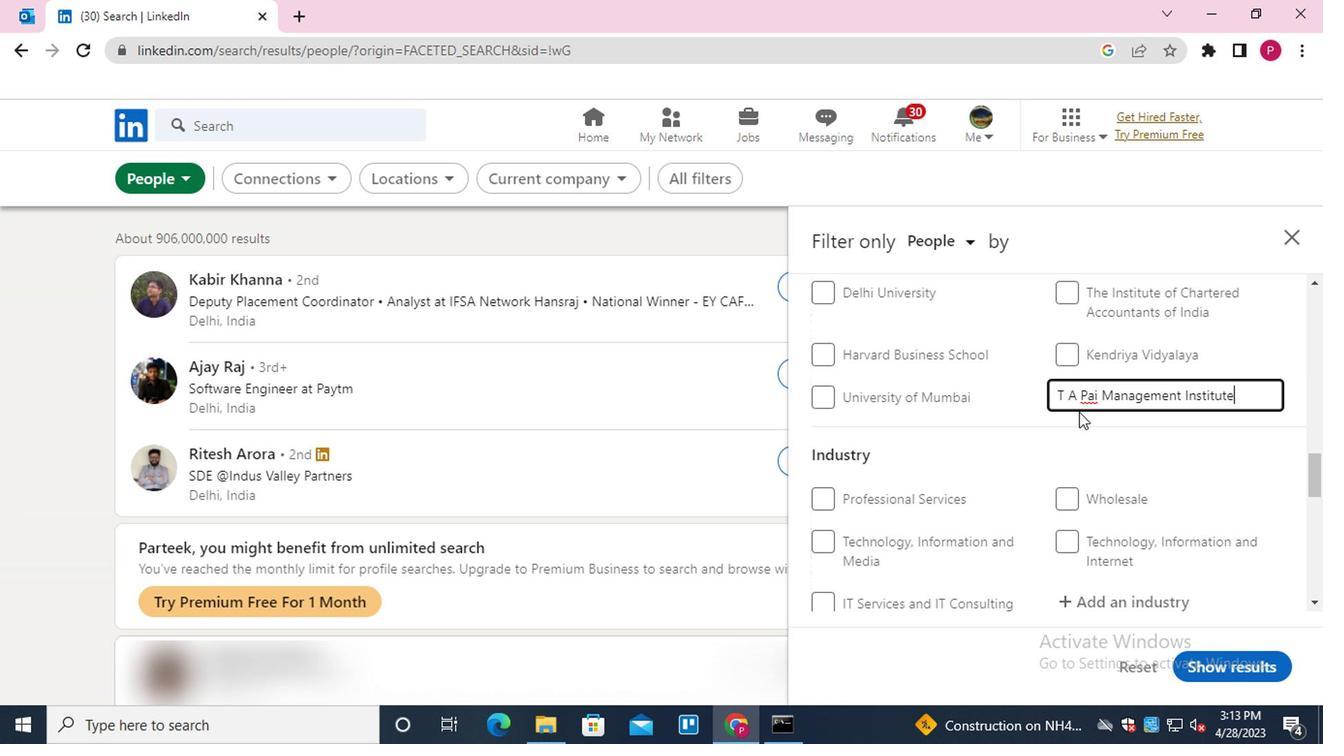 
Action: Mouse moved to (1037, 432)
Screenshot: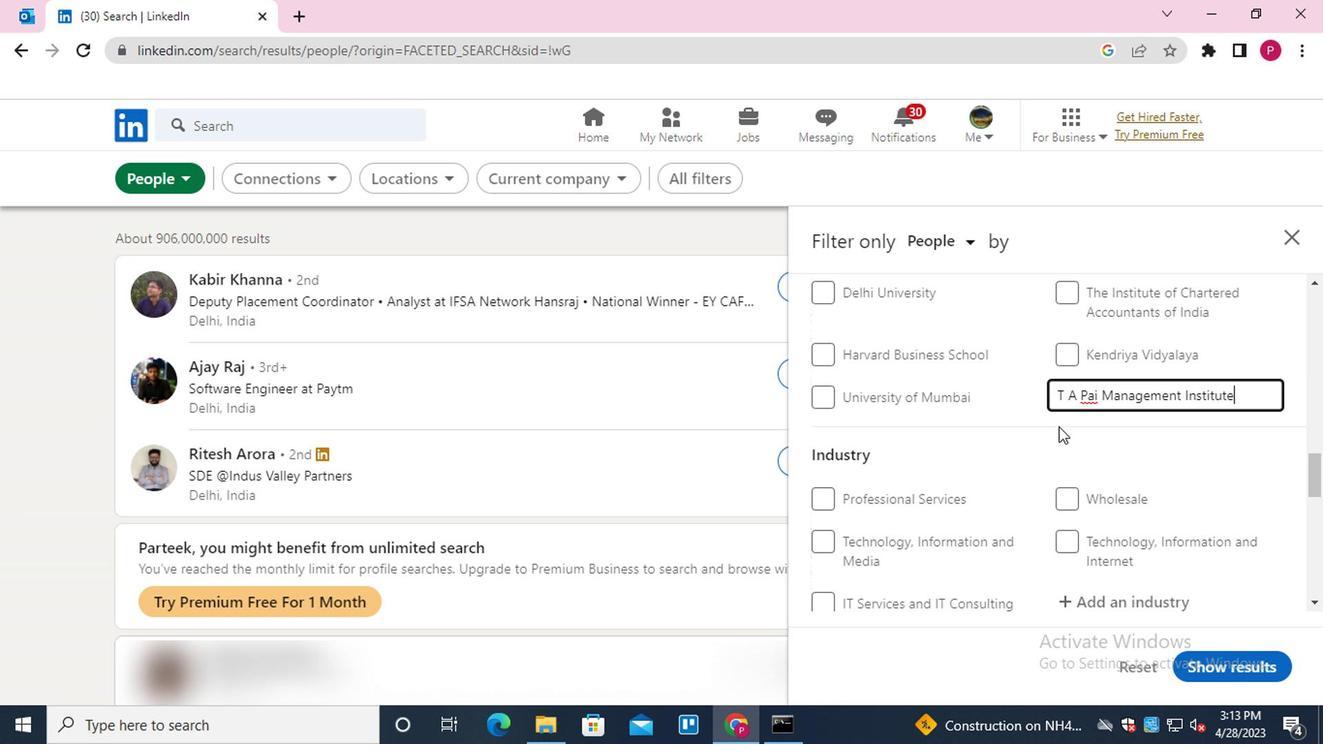 
Action: Mouse scrolled (1037, 431) with delta (0, 0)
Screenshot: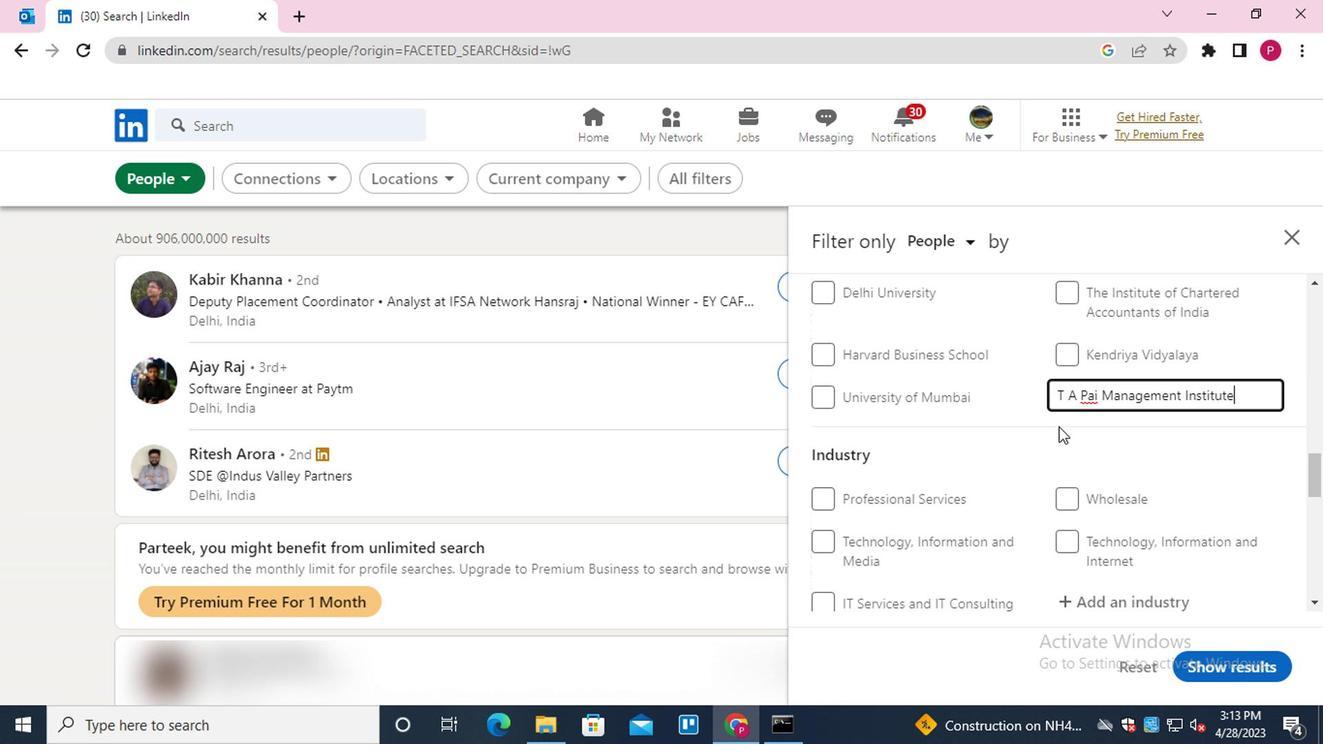 
Action: Mouse moved to (1138, 410)
Screenshot: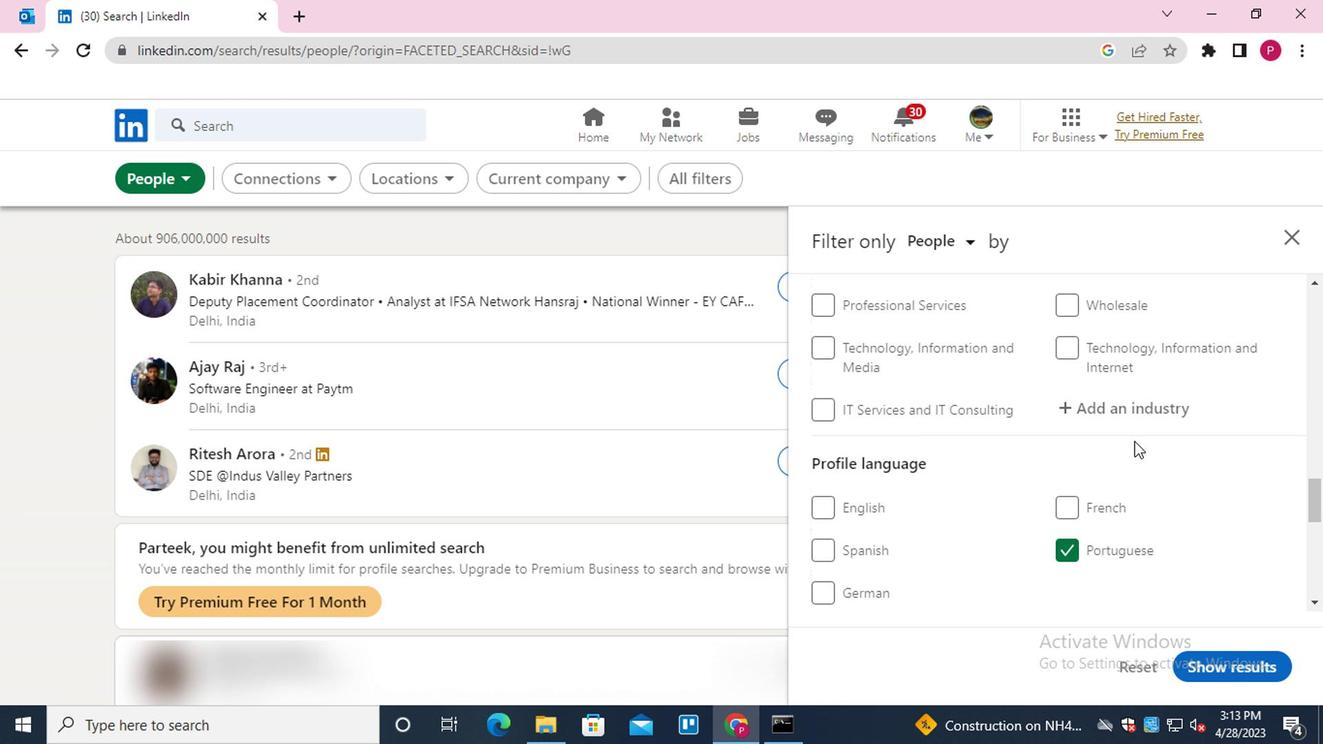 
Action: Mouse pressed left at (1138, 410)
Screenshot: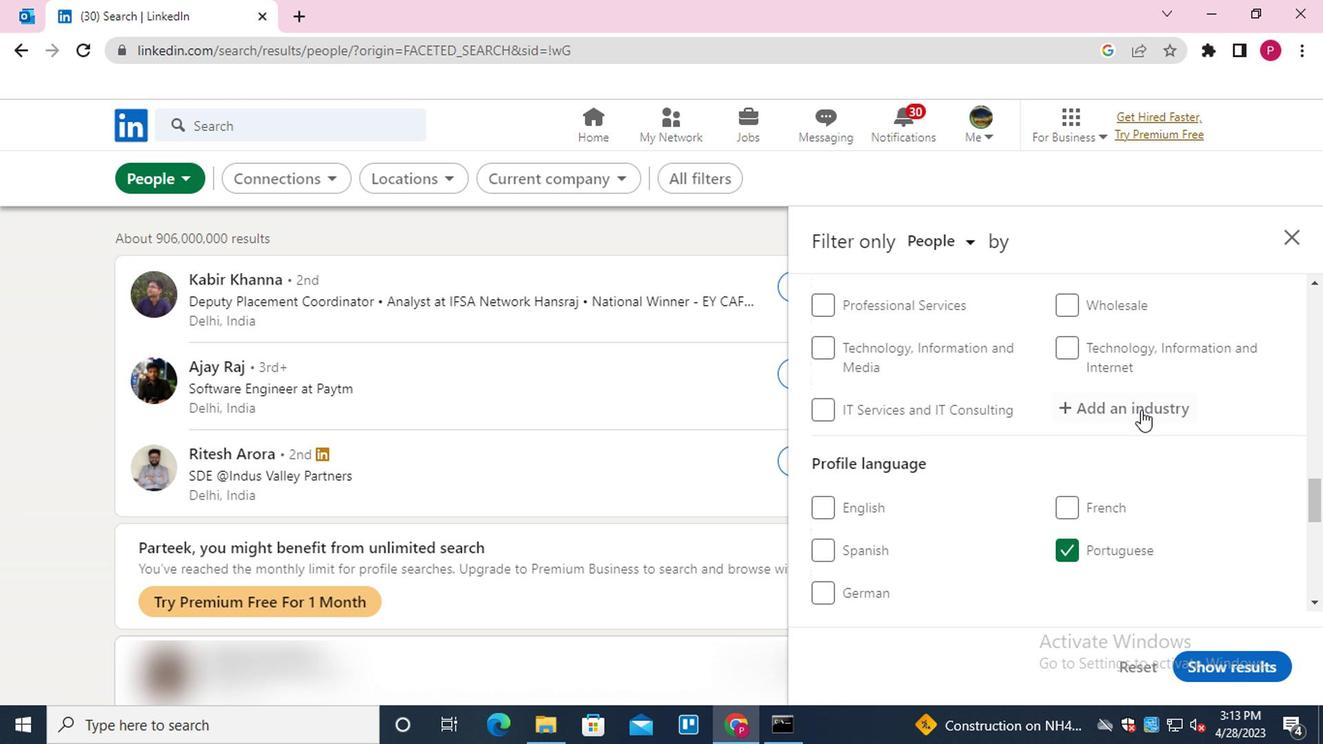 
Action: Key pressed <Key.shift><Key.shift>HYD<Key.down><Key.enter>
Screenshot: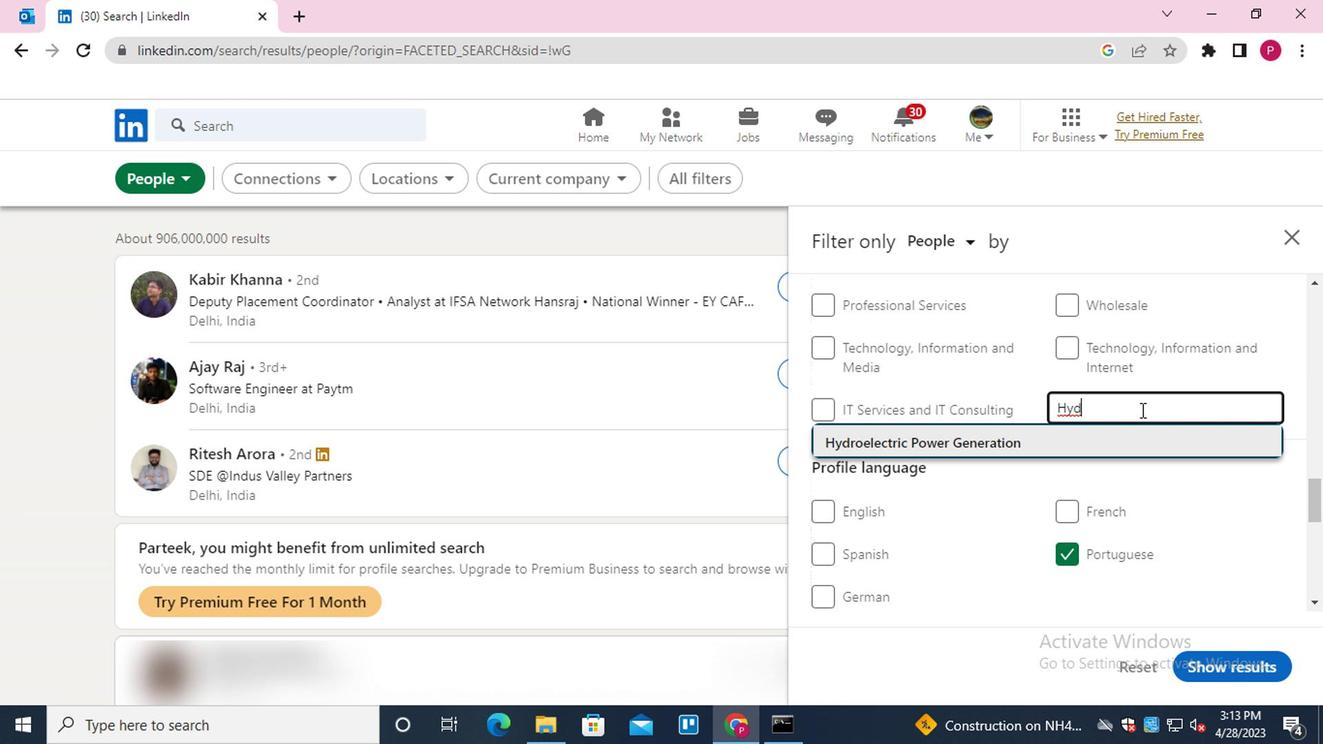 
Action: Mouse moved to (1111, 427)
Screenshot: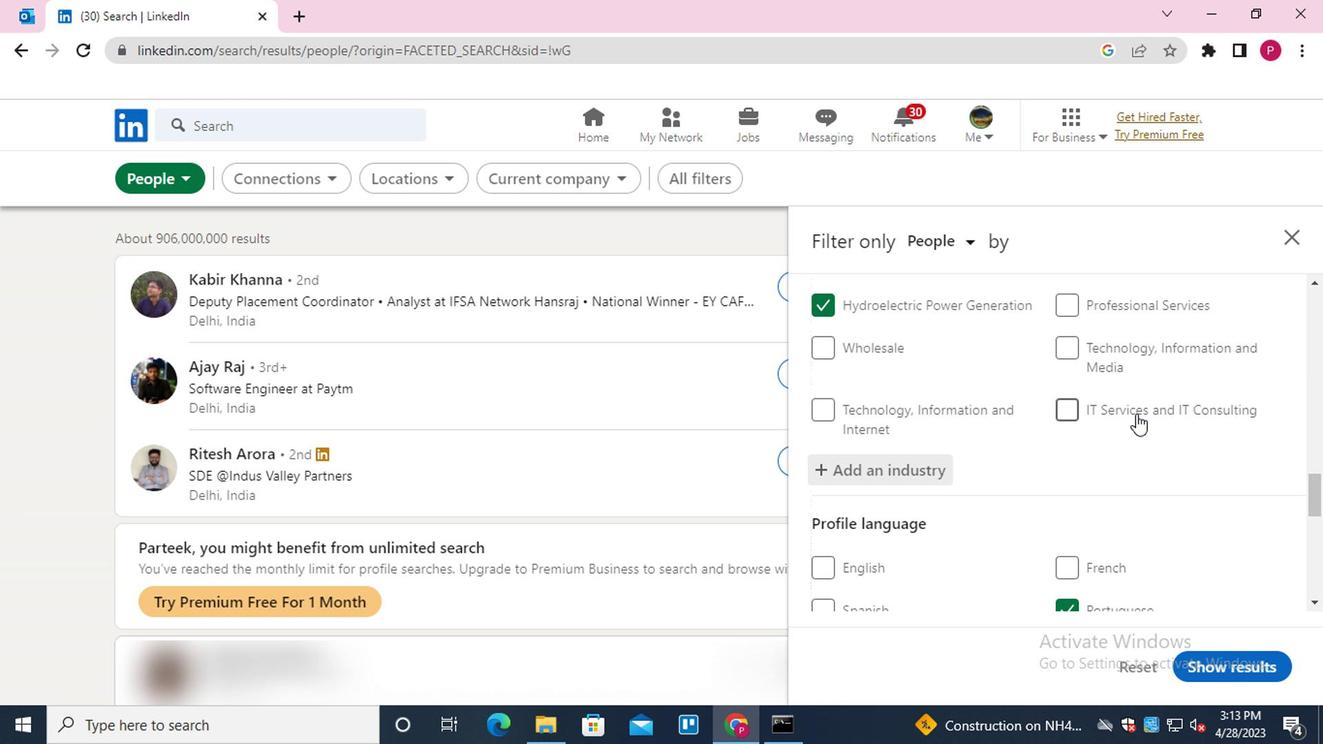 
Action: Mouse scrolled (1111, 426) with delta (0, 0)
Screenshot: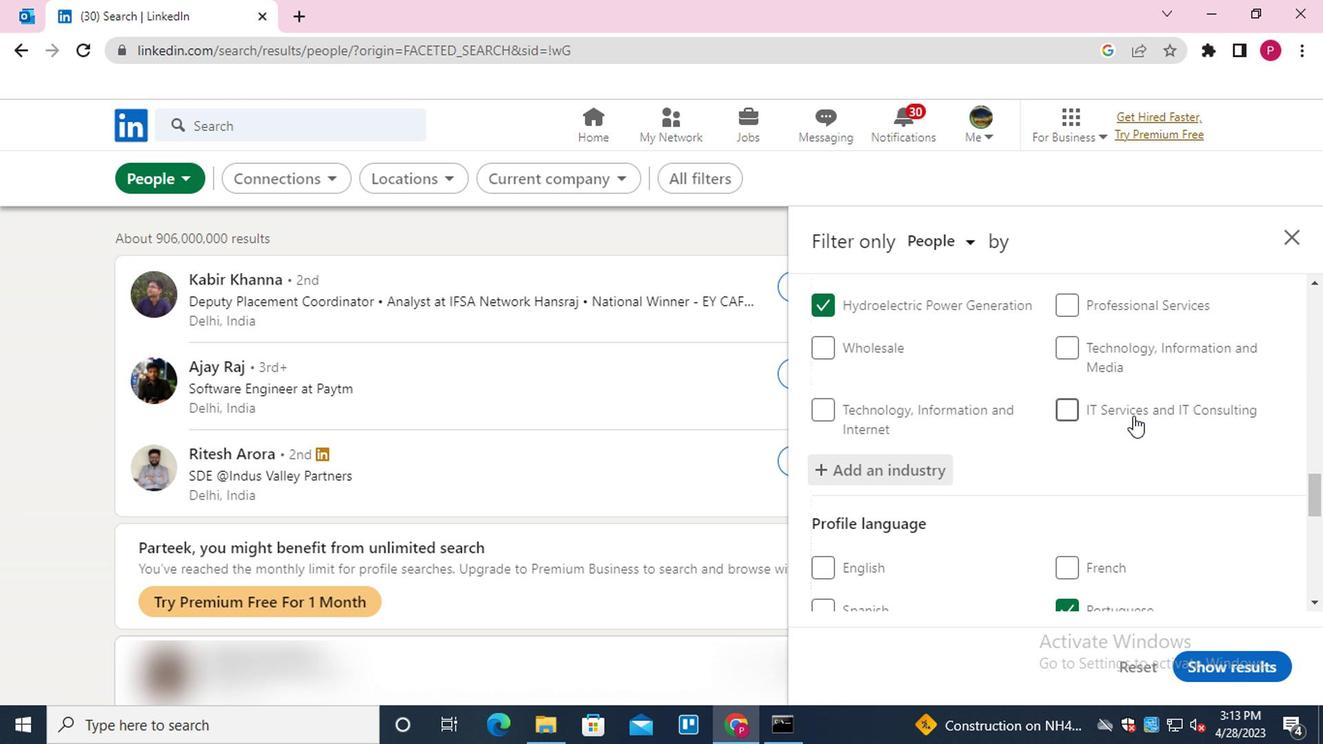 
Action: Mouse moved to (1110, 431)
Screenshot: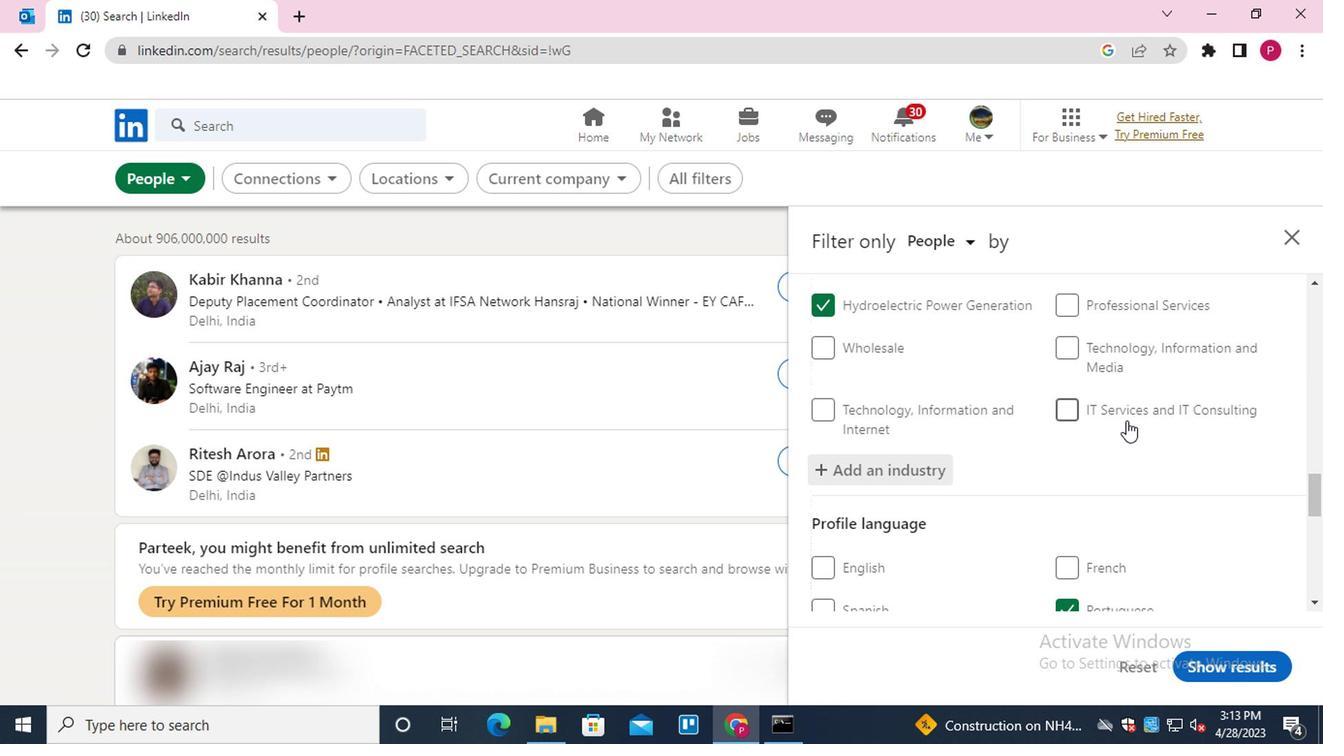 
Action: Mouse scrolled (1110, 430) with delta (0, 0)
Screenshot: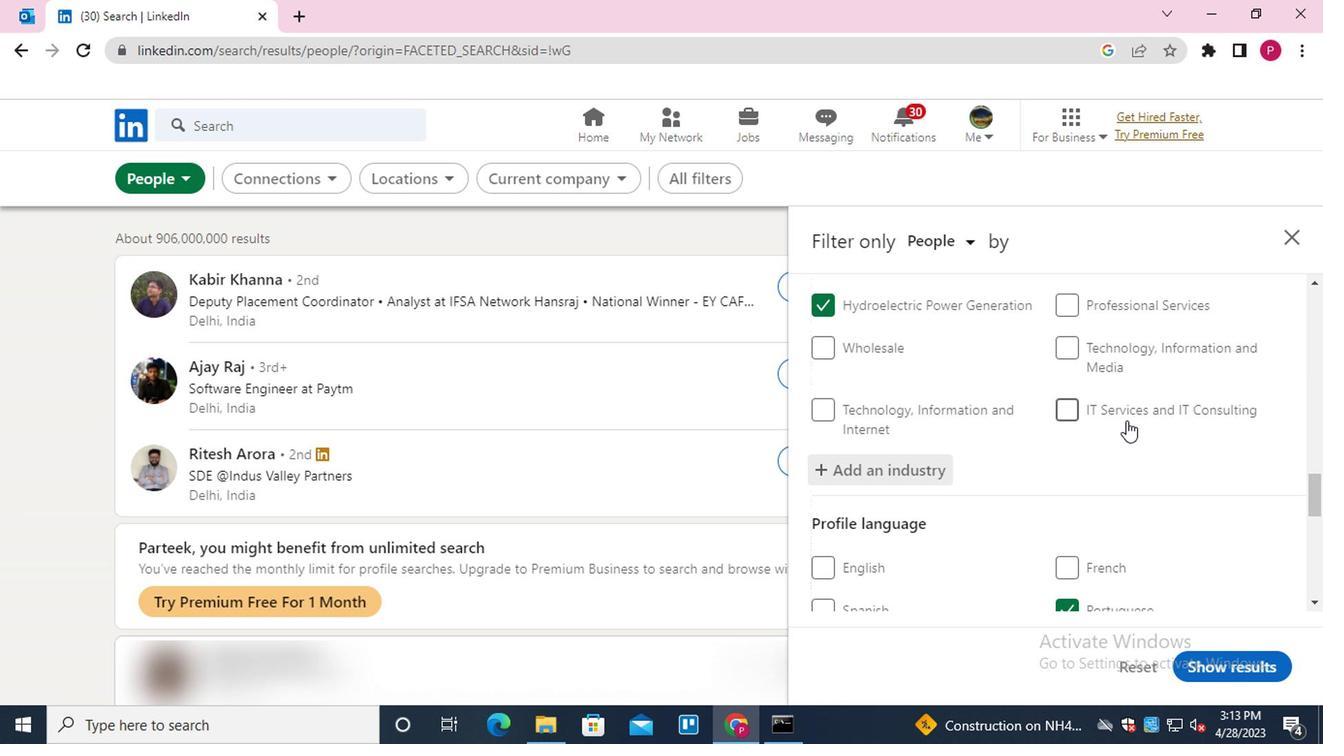 
Action: Mouse moved to (1101, 446)
Screenshot: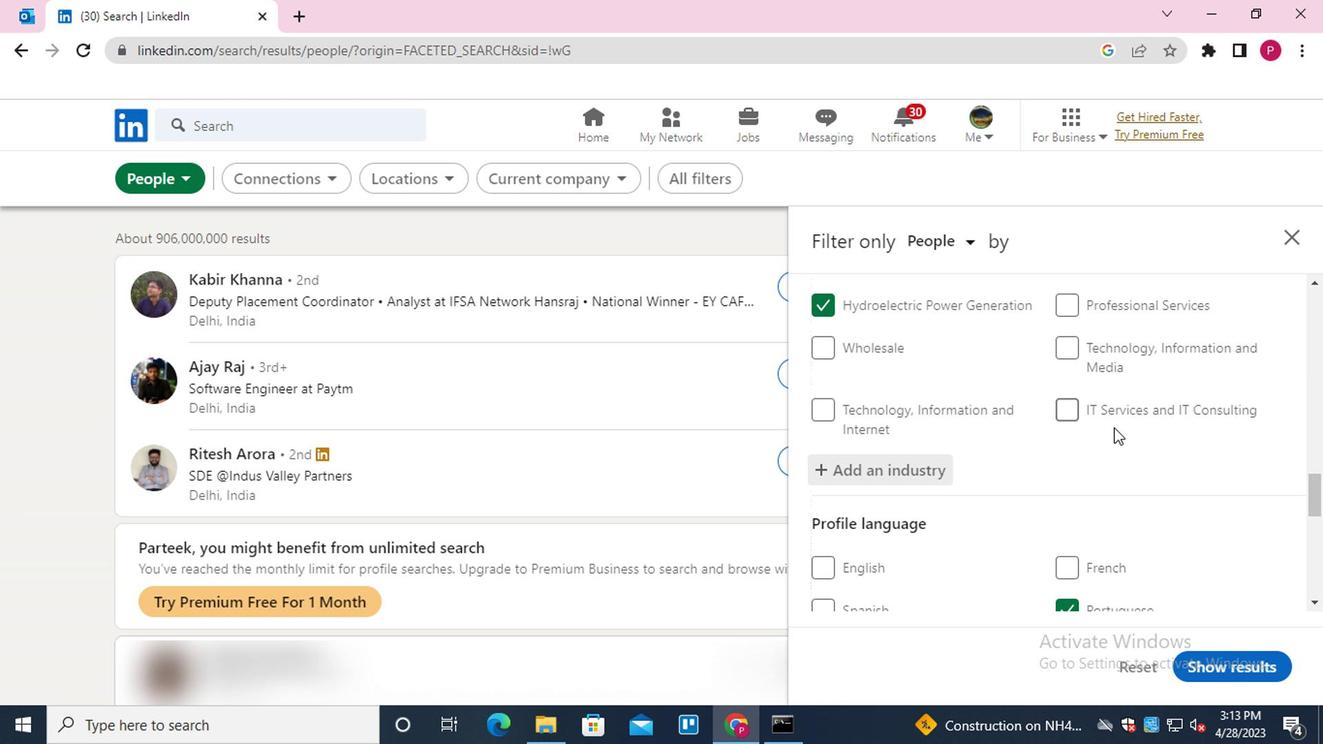 
Action: Mouse scrolled (1101, 446) with delta (0, 0)
Screenshot: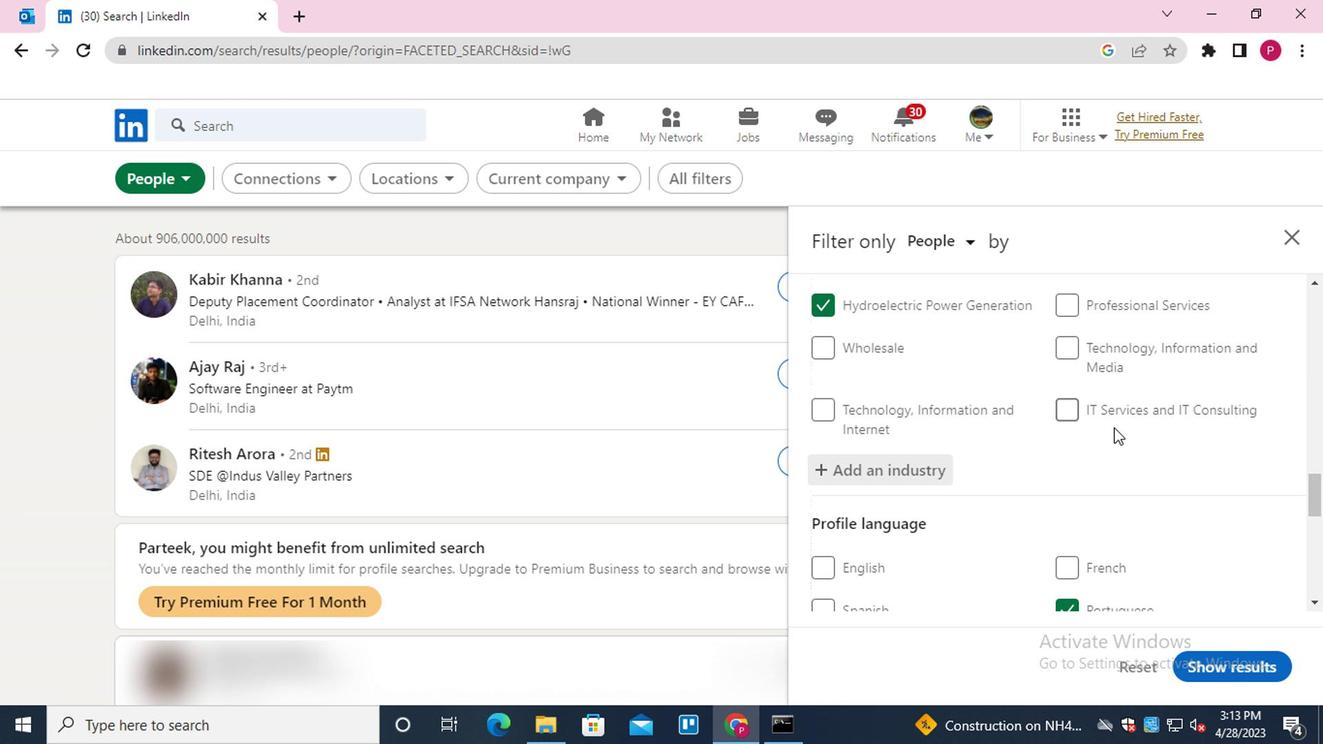 
Action: Mouse moved to (1094, 457)
Screenshot: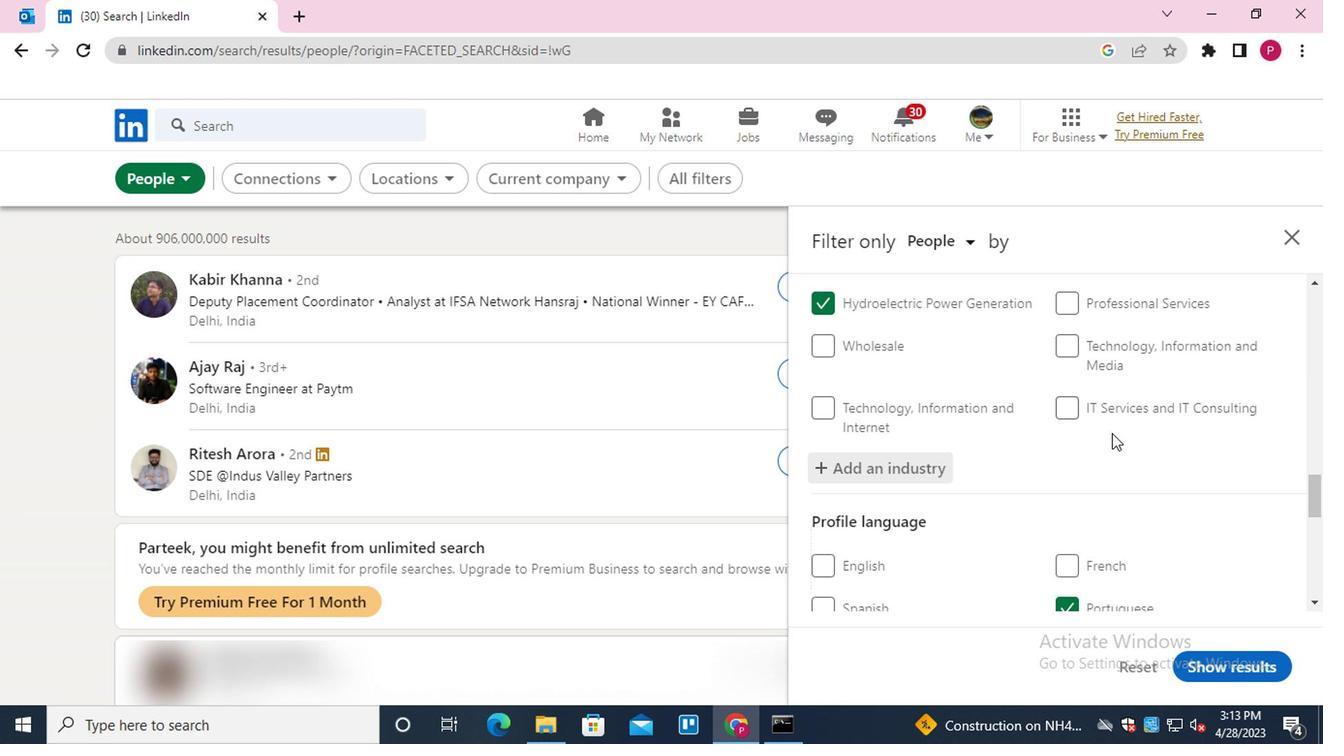 
Action: Mouse scrolled (1094, 456) with delta (0, 0)
Screenshot: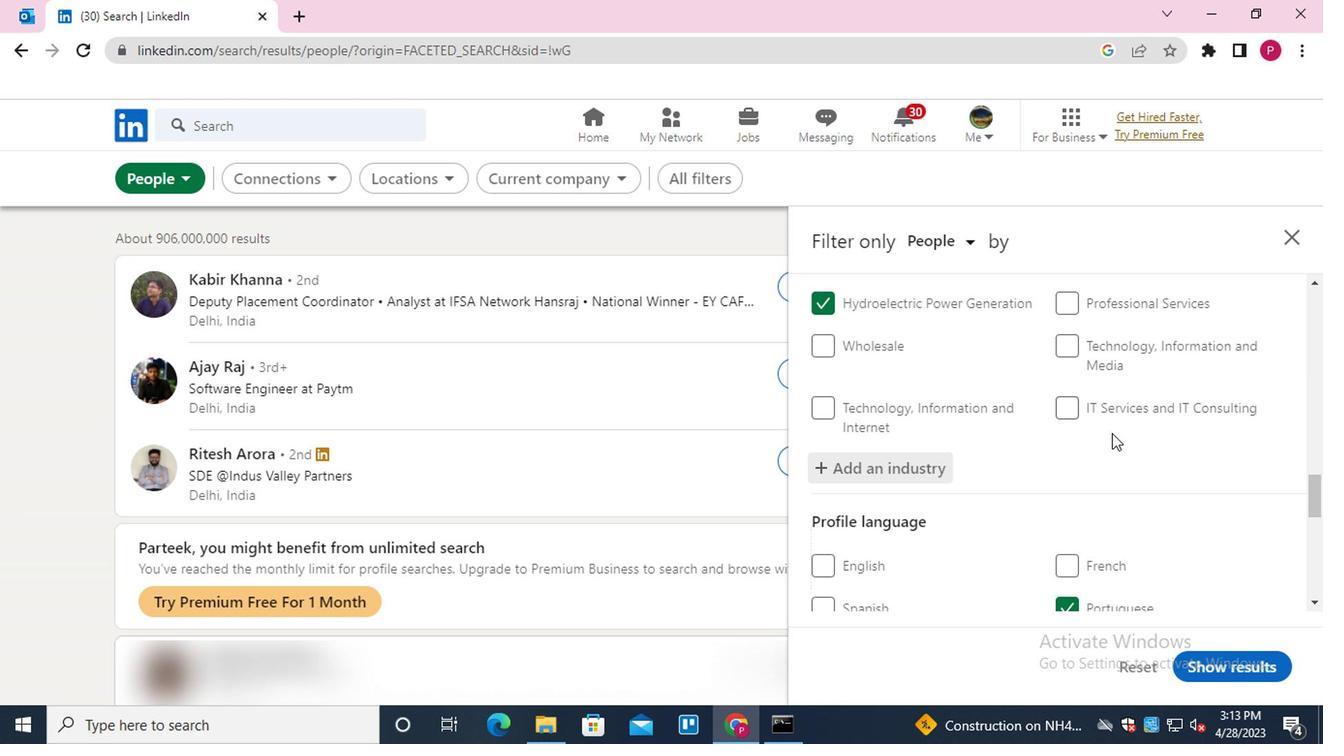 
Action: Mouse moved to (1092, 459)
Screenshot: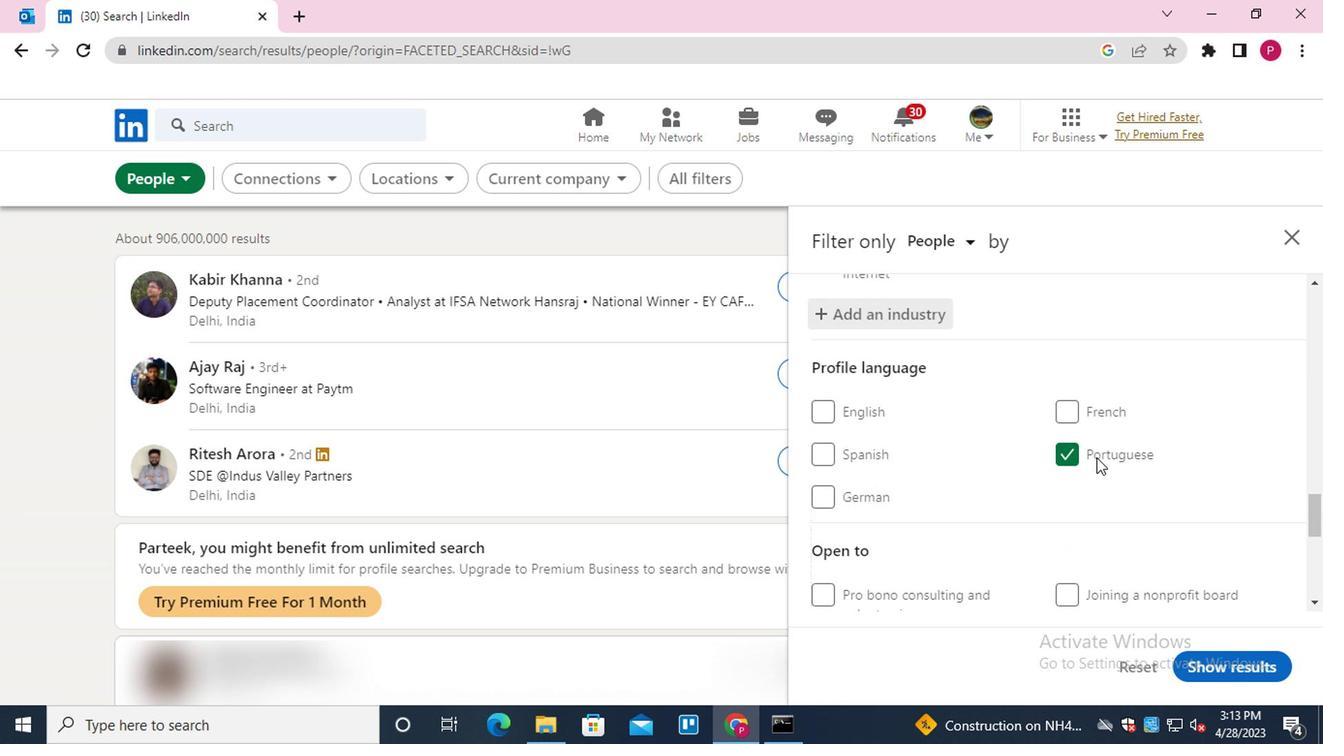 
Action: Mouse scrolled (1092, 458) with delta (0, 0)
Screenshot: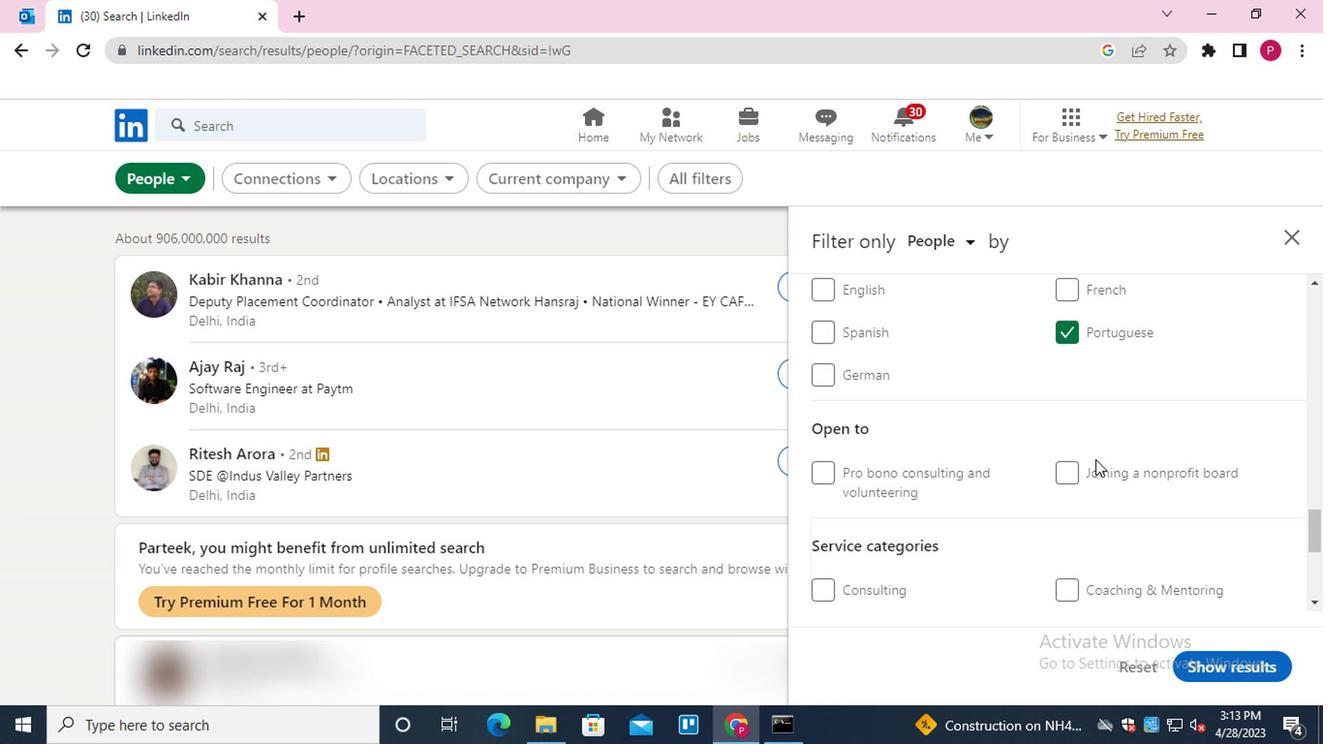 
Action: Mouse moved to (1094, 475)
Screenshot: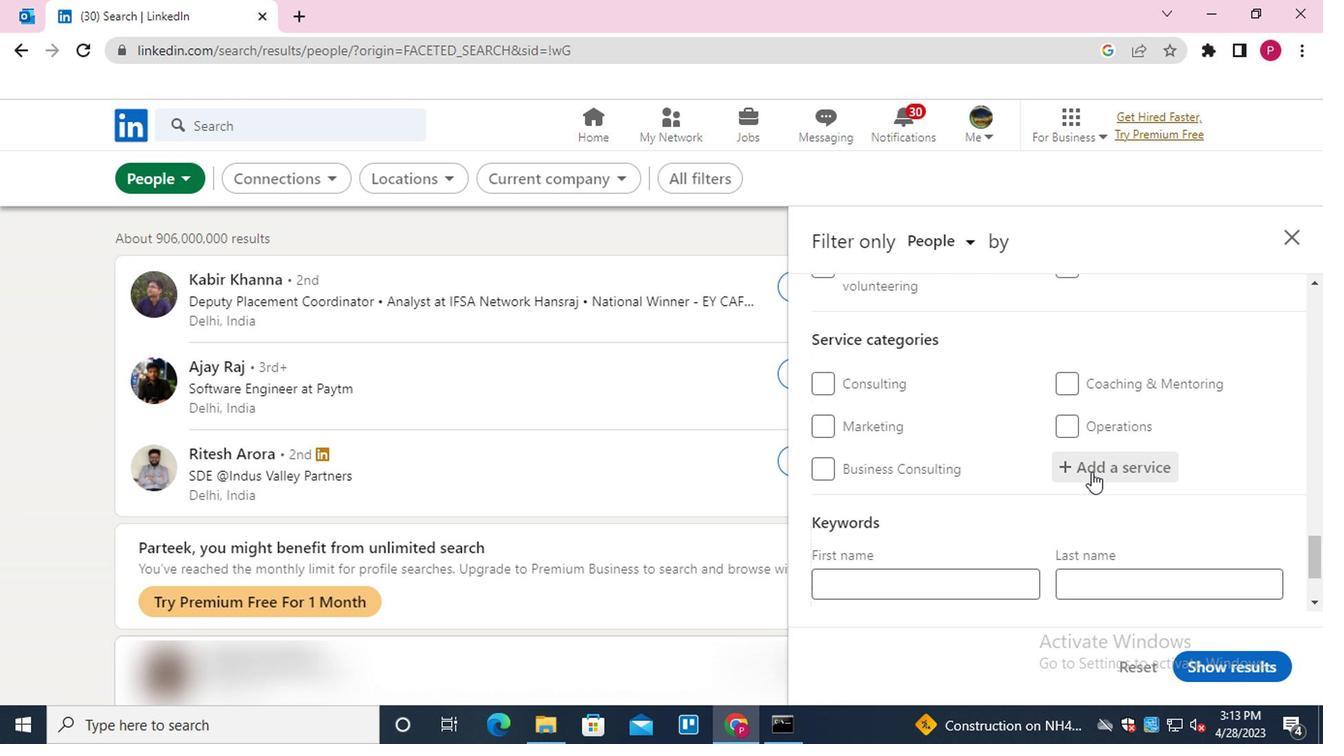 
Action: Mouse pressed left at (1094, 475)
Screenshot: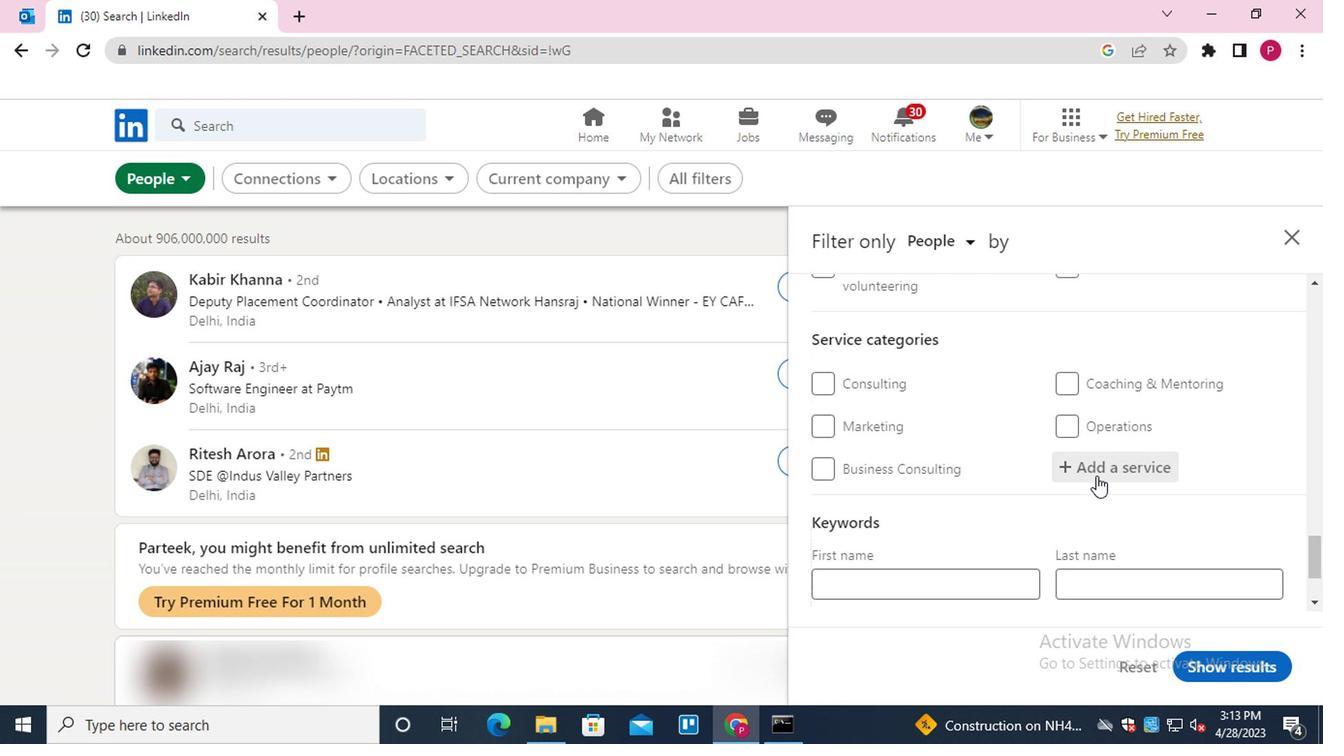 
Action: Key pressed <Key.shift><Key.shift>VIDEO<Key.down><Key.down><Key.down><Key.enter>
Screenshot: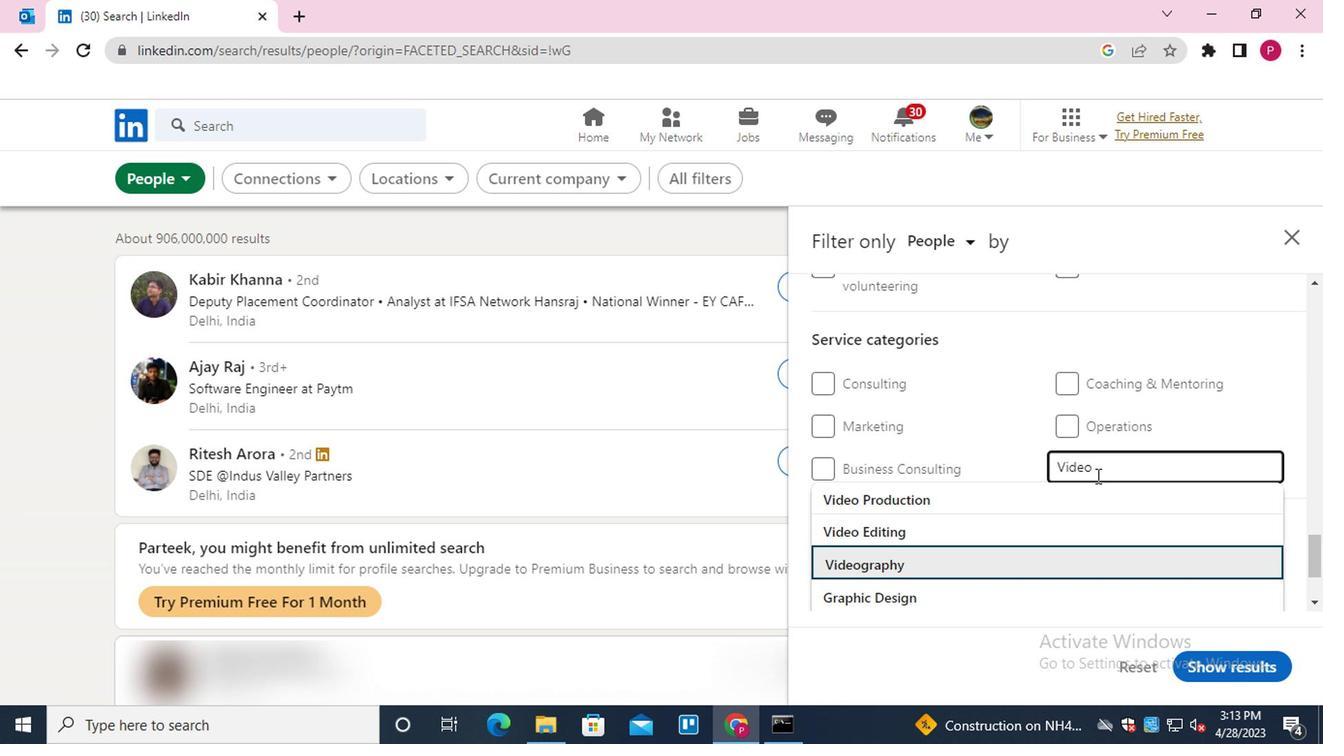 
Action: Mouse scrolled (1094, 474) with delta (0, -1)
Screenshot: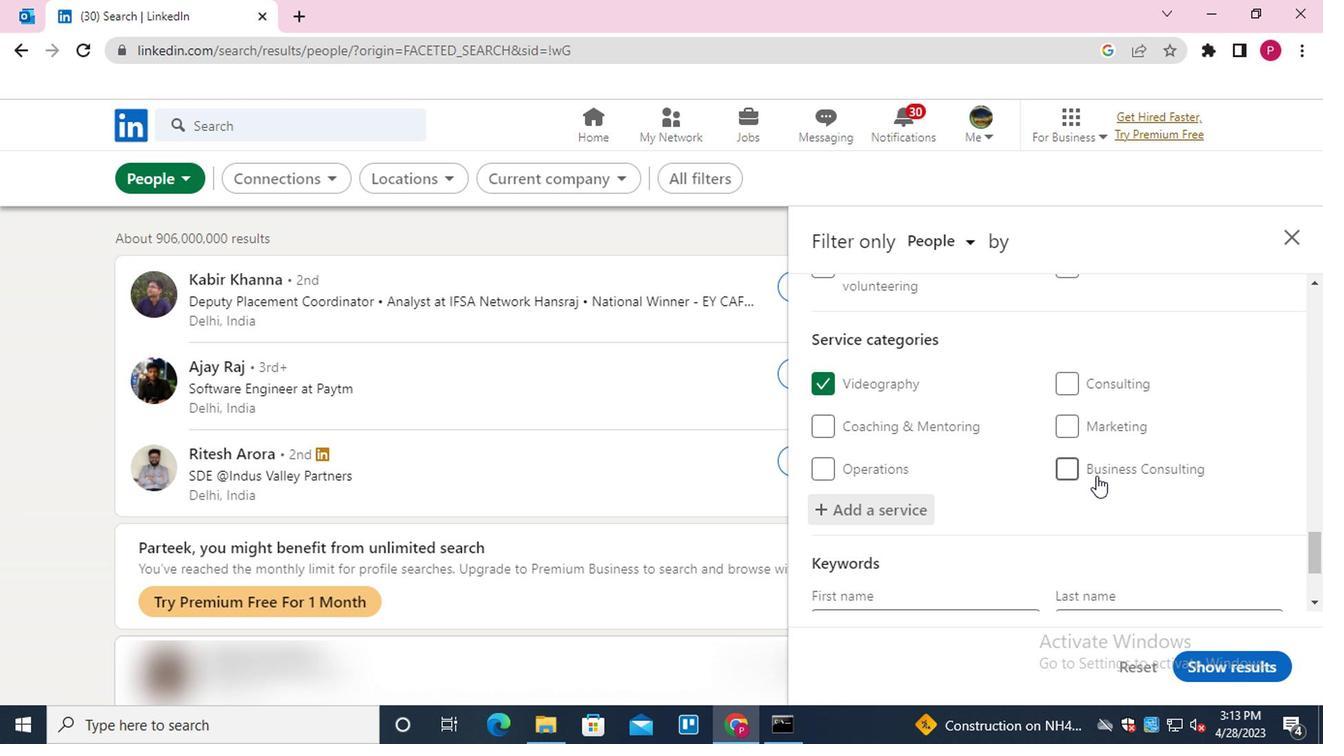 
Action: Mouse scrolled (1094, 474) with delta (0, -1)
Screenshot: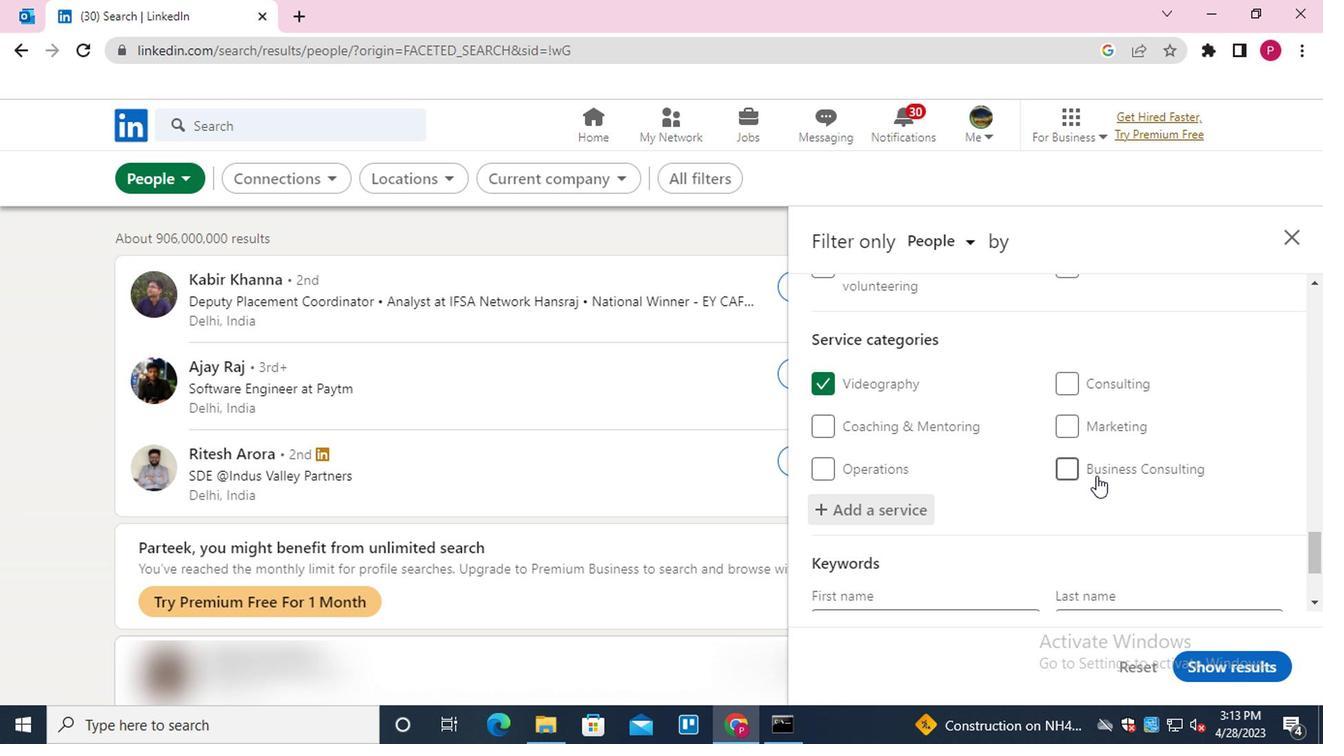 
Action: Mouse scrolled (1094, 474) with delta (0, -1)
Screenshot: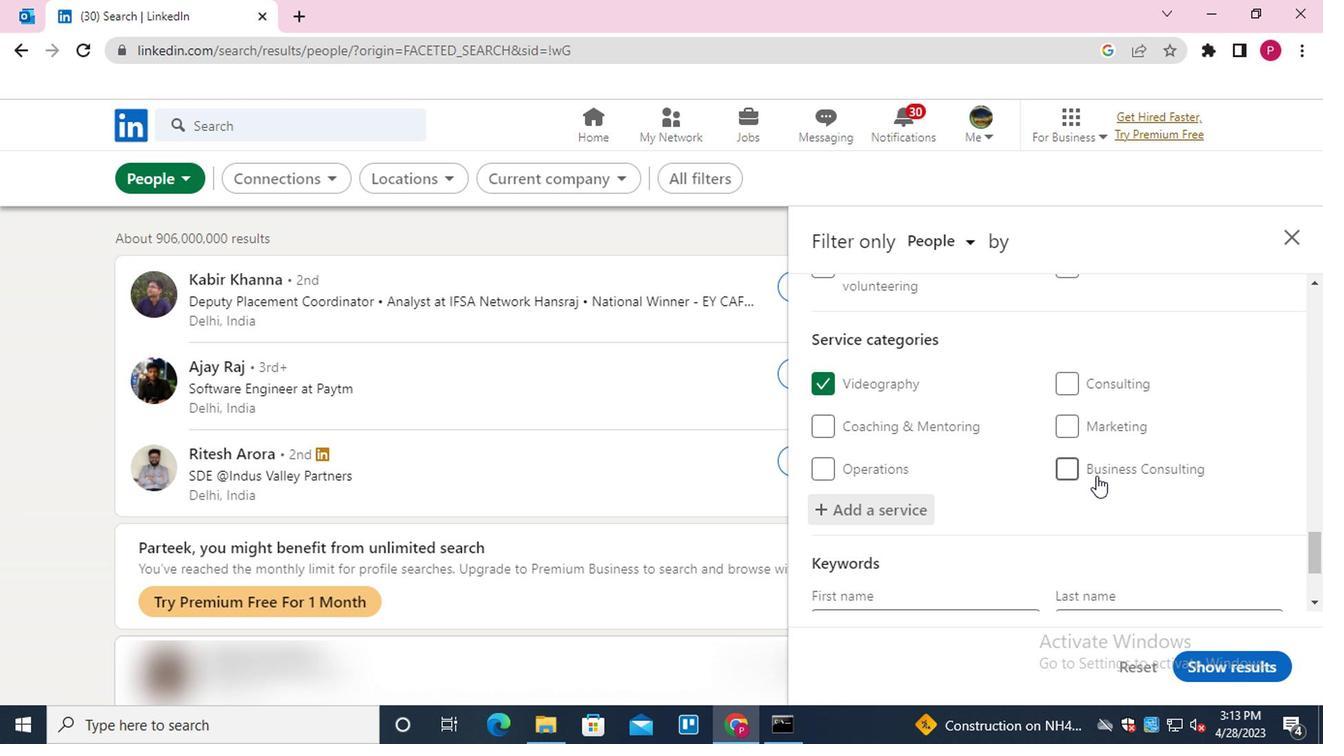 
Action: Mouse scrolled (1094, 474) with delta (0, -1)
Screenshot: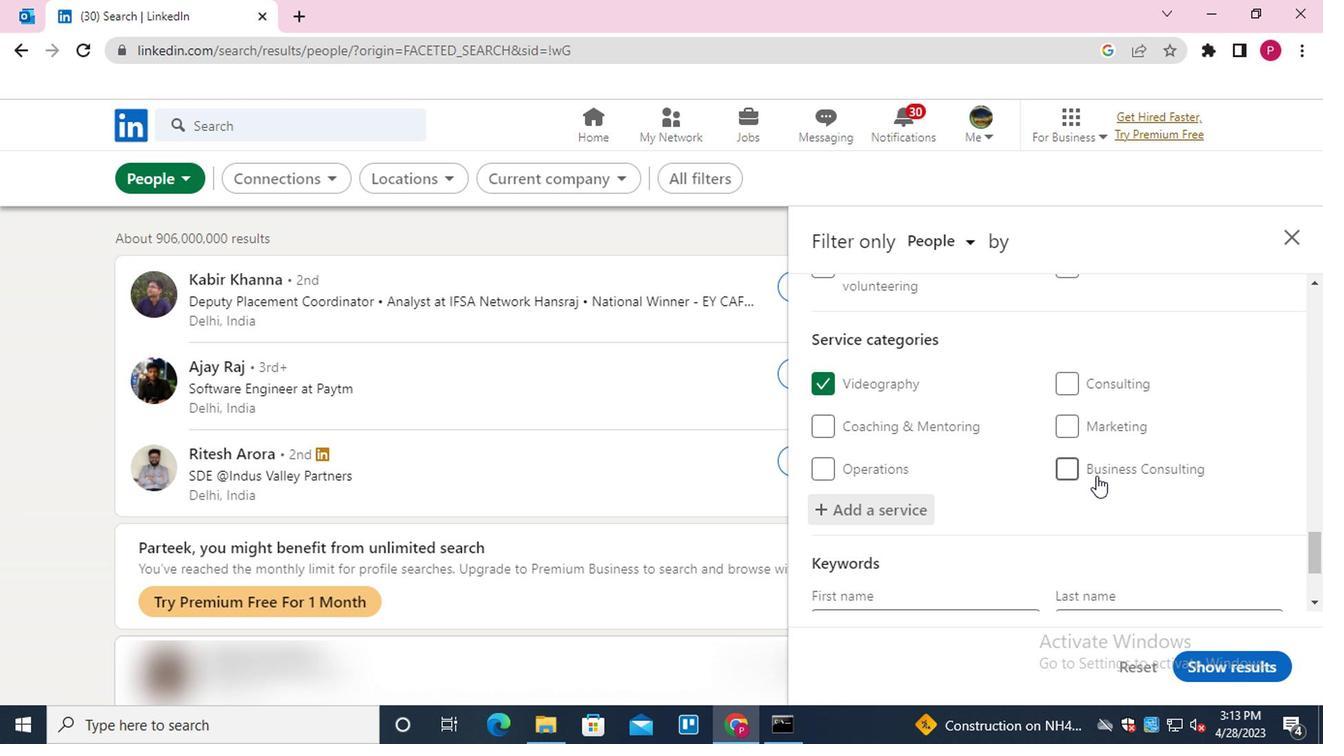 
Action: Mouse scrolled (1094, 474) with delta (0, -1)
Screenshot: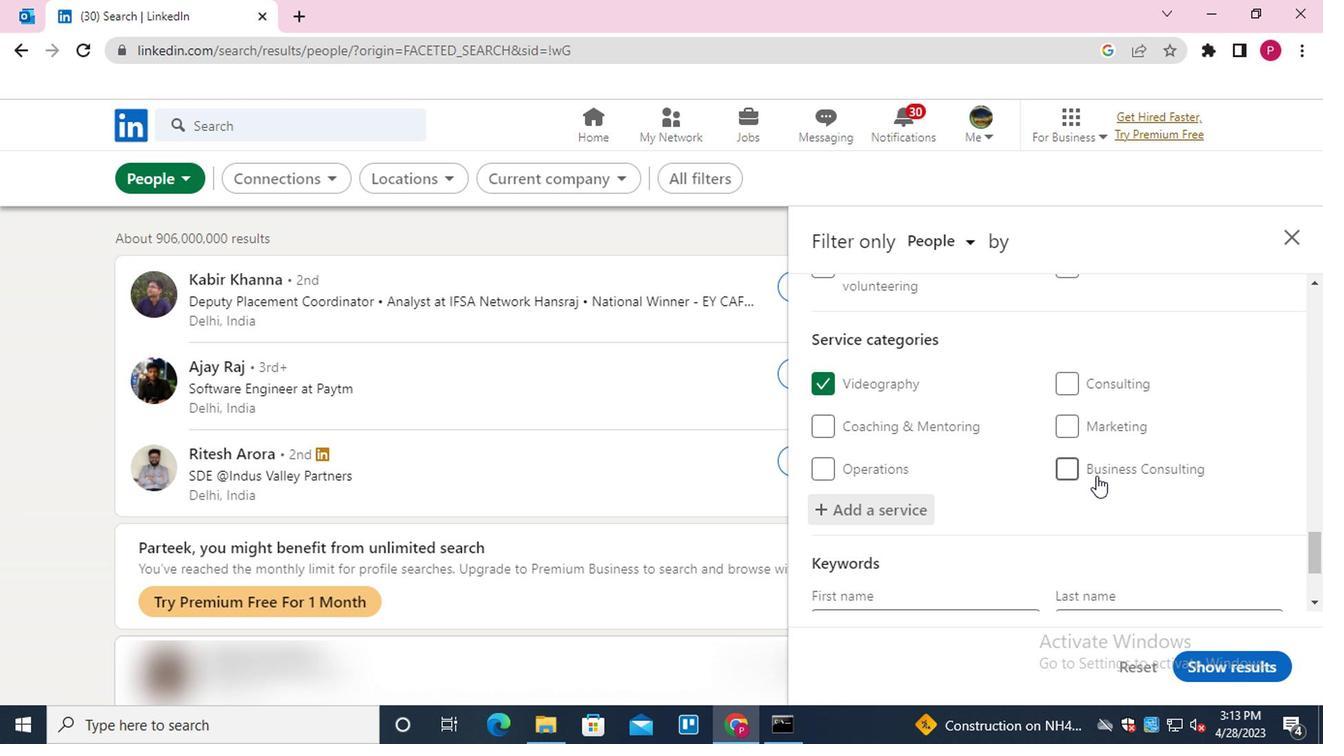 
Action: Mouse moved to (942, 527)
Screenshot: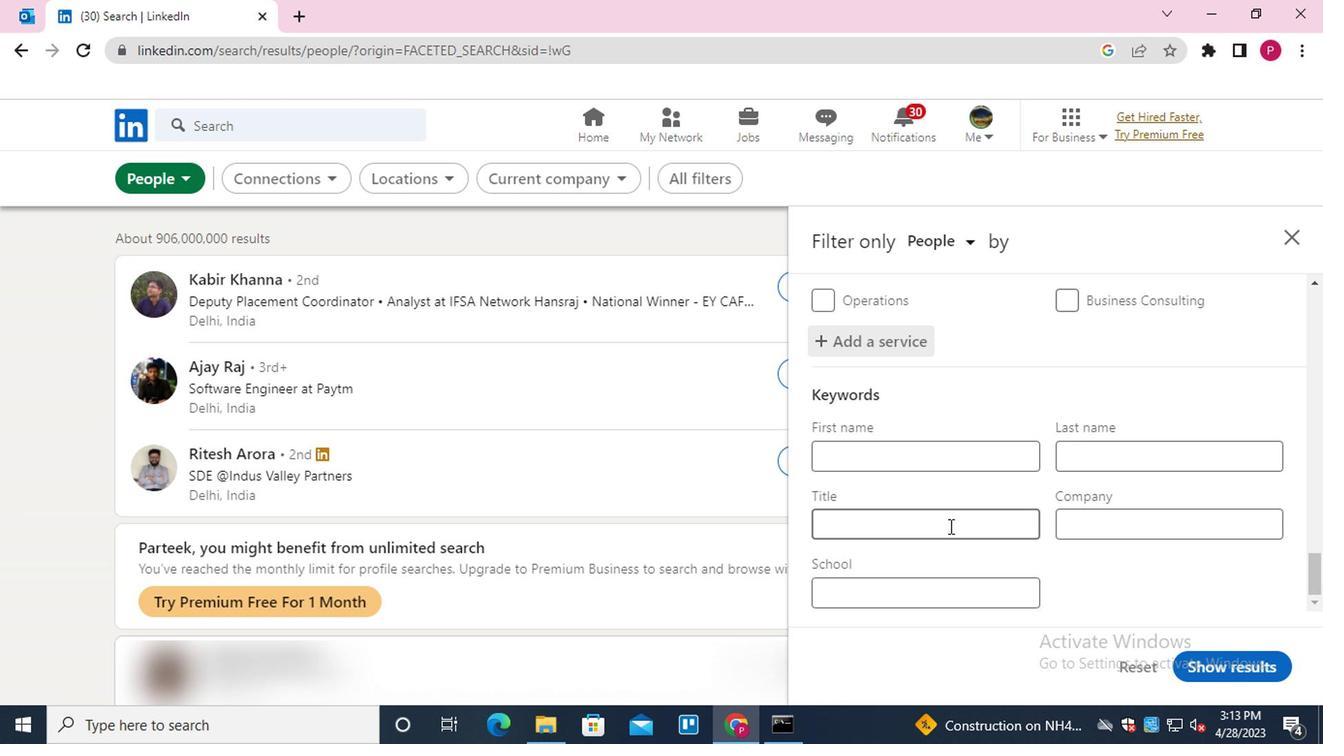 
Action: Mouse pressed left at (942, 527)
Screenshot: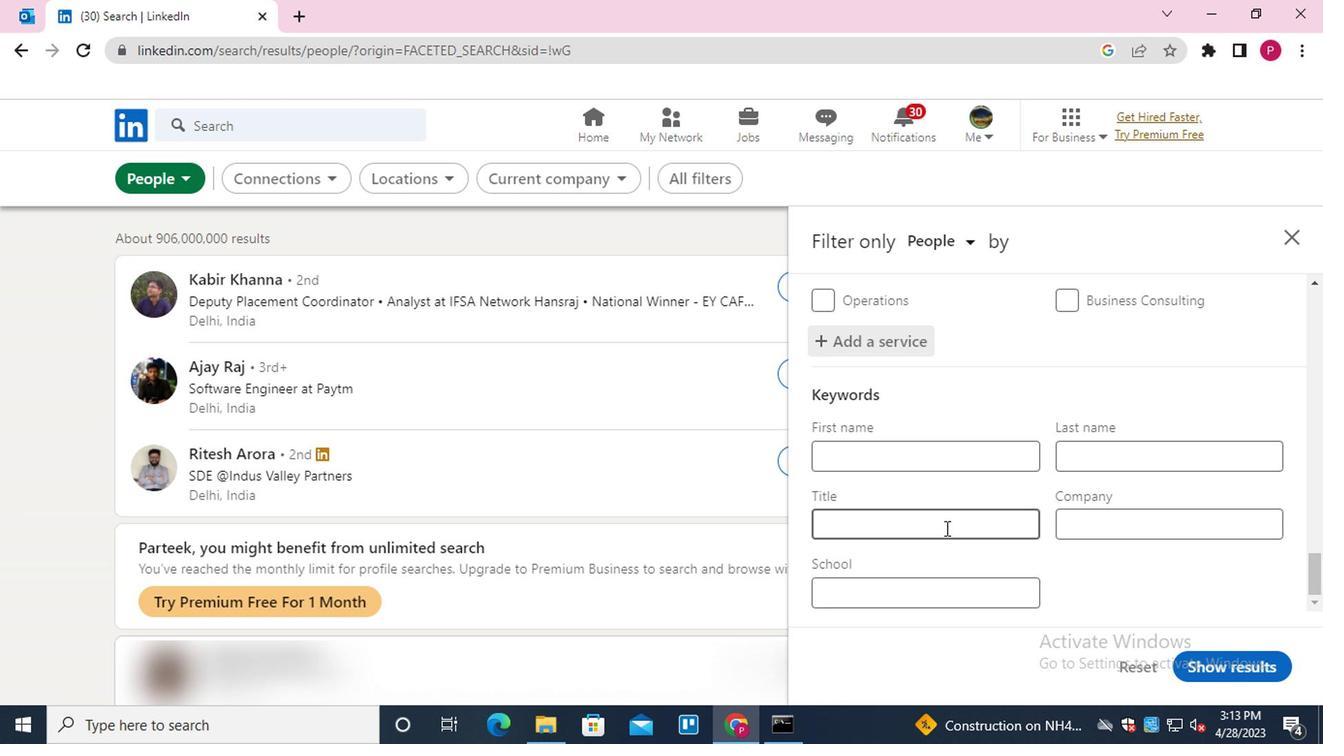 
Action: Key pressed <Key.shift>CHAIN<Key.space><Key.shift>EXECUTIVE
Screenshot: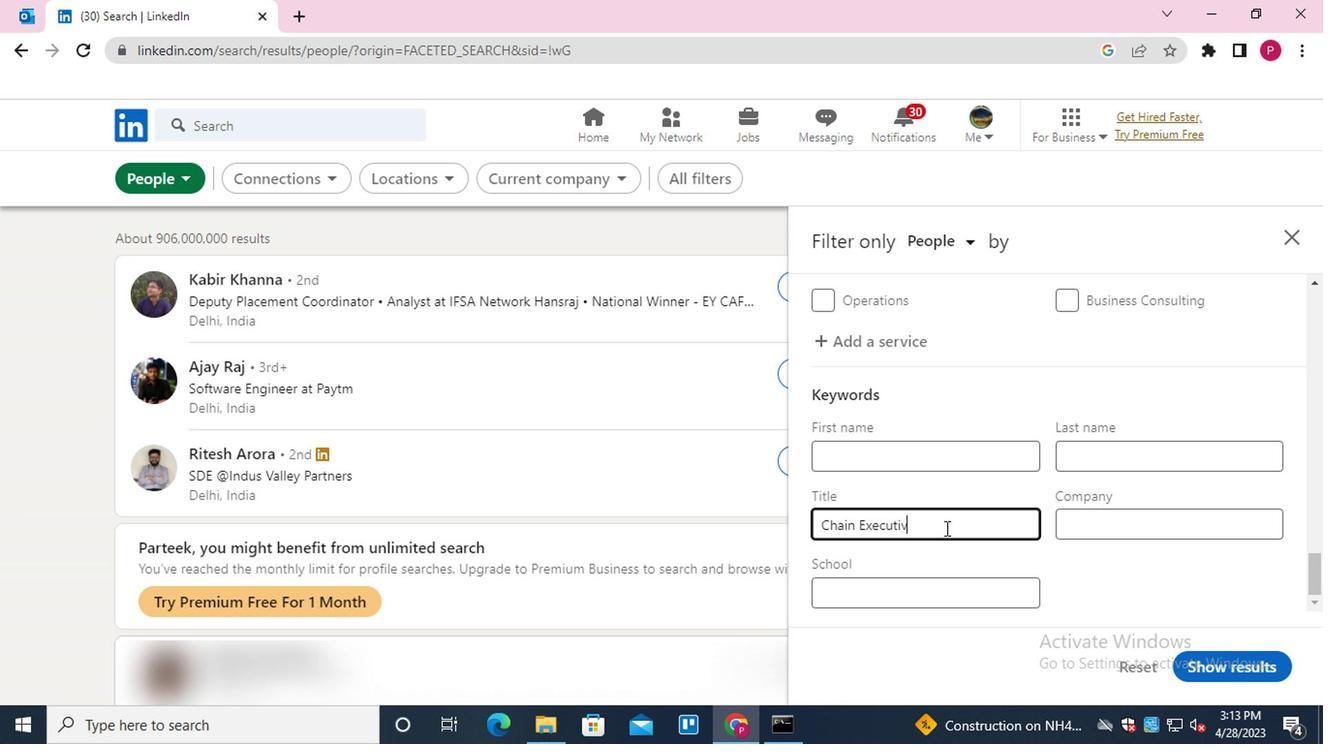 
Action: Mouse moved to (1187, 665)
Screenshot: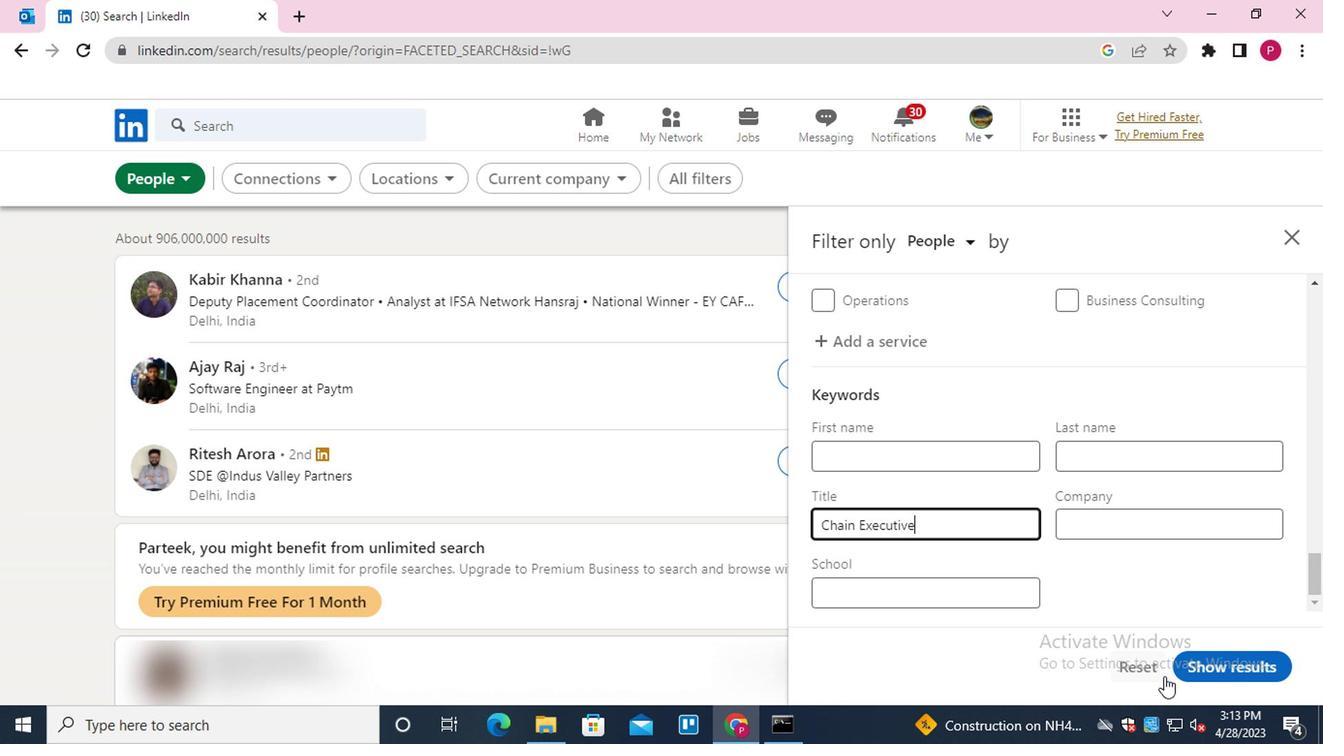 
Action: Mouse pressed left at (1187, 665)
Screenshot: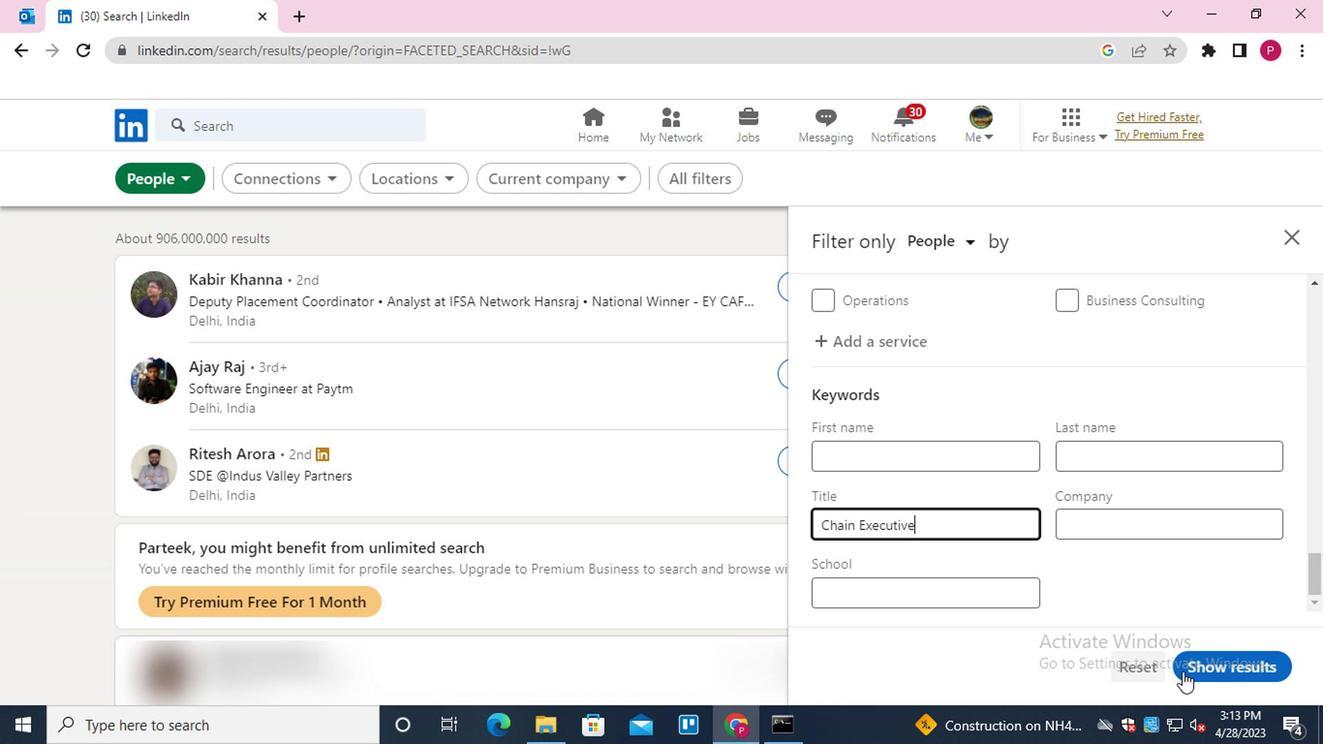 
Action: Mouse moved to (692, 408)
Screenshot: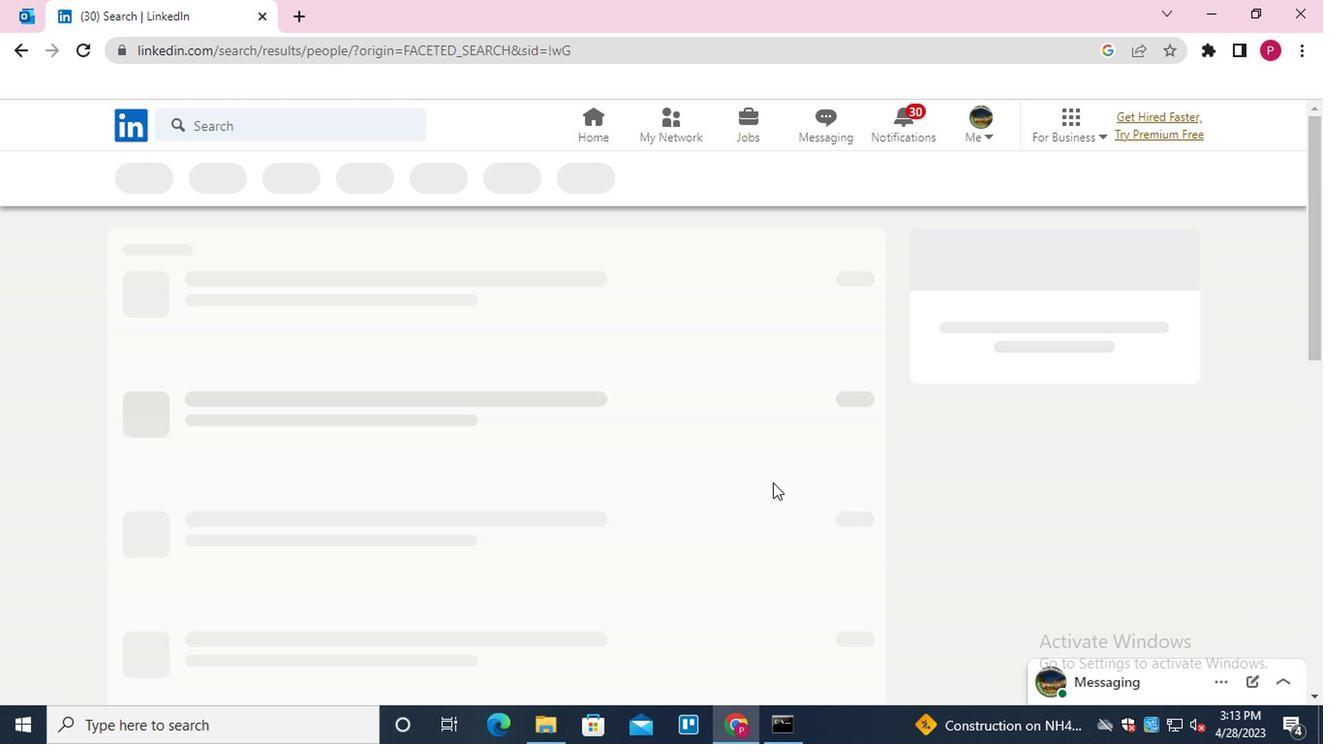 
